 Task: Find connections with filter location Puerto Natales with filter topic #Jobsearchwith filter profile language German with filter current company NEORIS with filter school Guntur Jobs with filter industry IT System Training and Support with filter service category Network Support with filter keywords title Scrum Master
Action: Mouse moved to (675, 82)
Screenshot: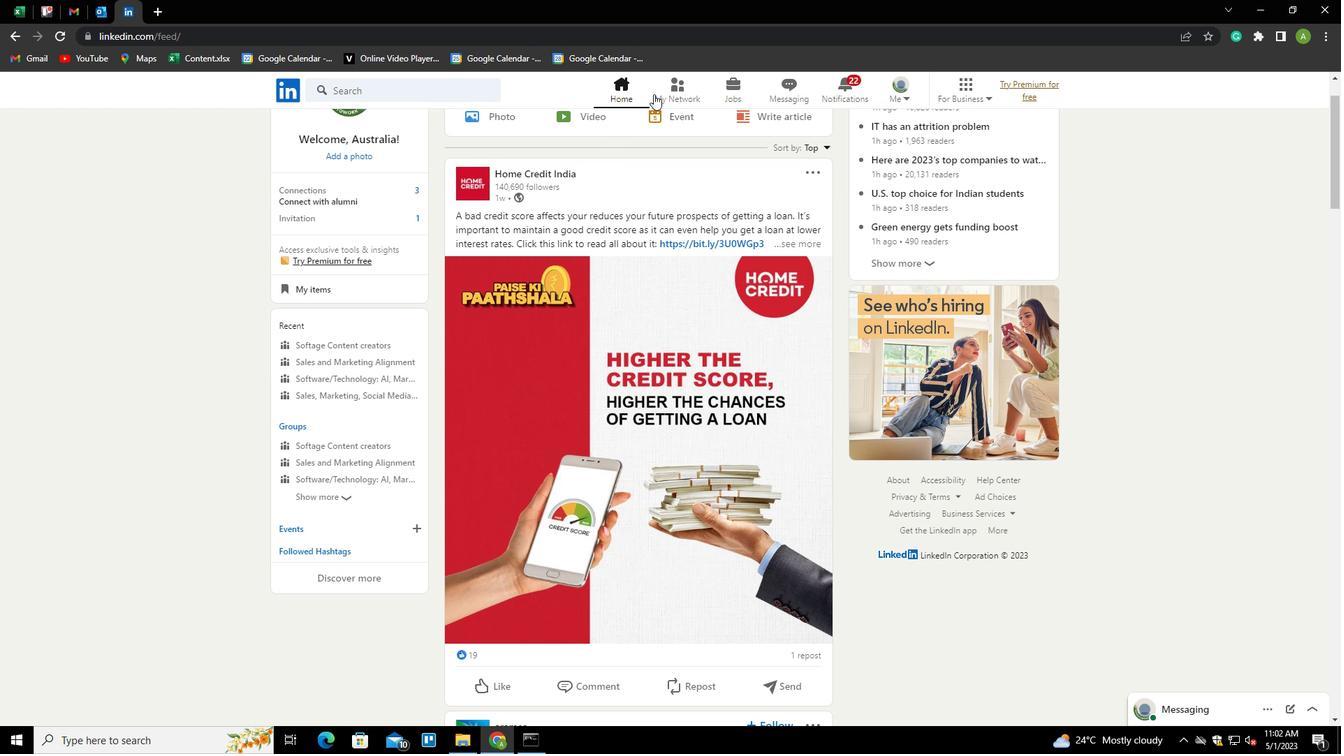 
Action: Mouse pressed left at (675, 82)
Screenshot: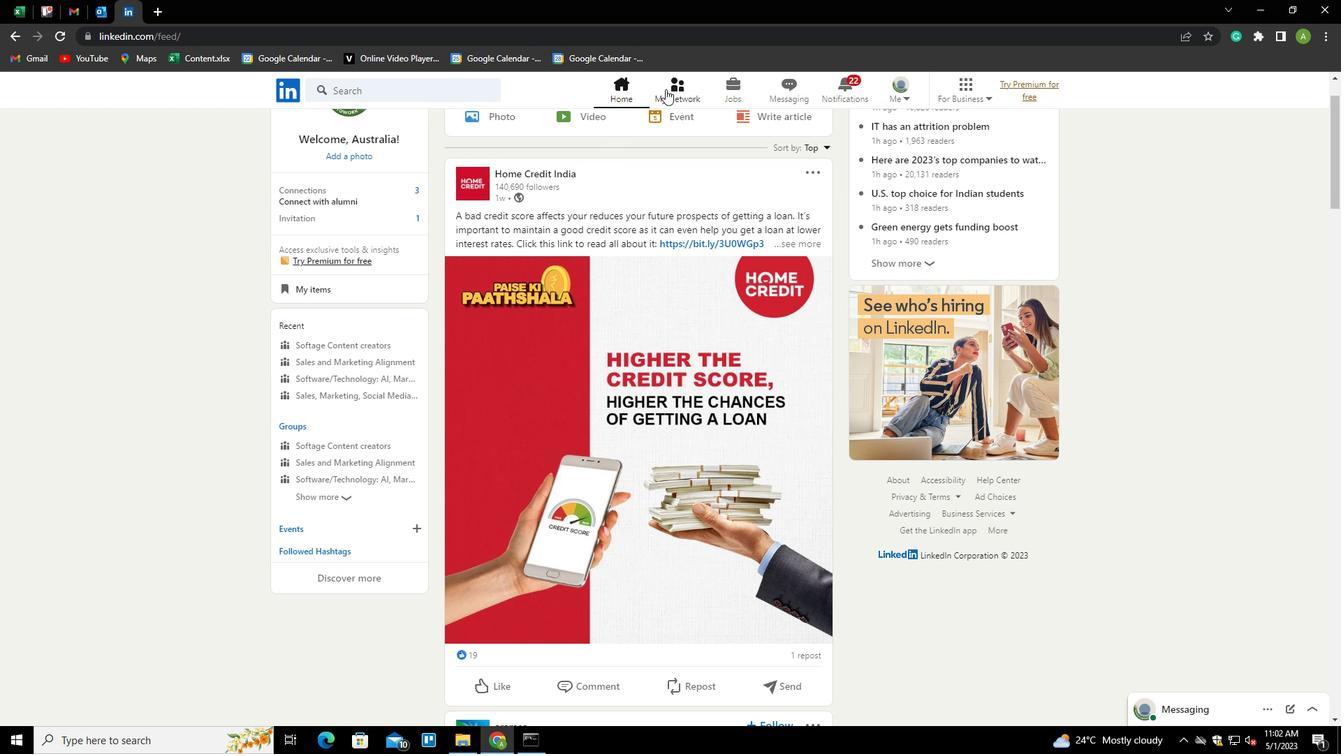 
Action: Mouse moved to (350, 169)
Screenshot: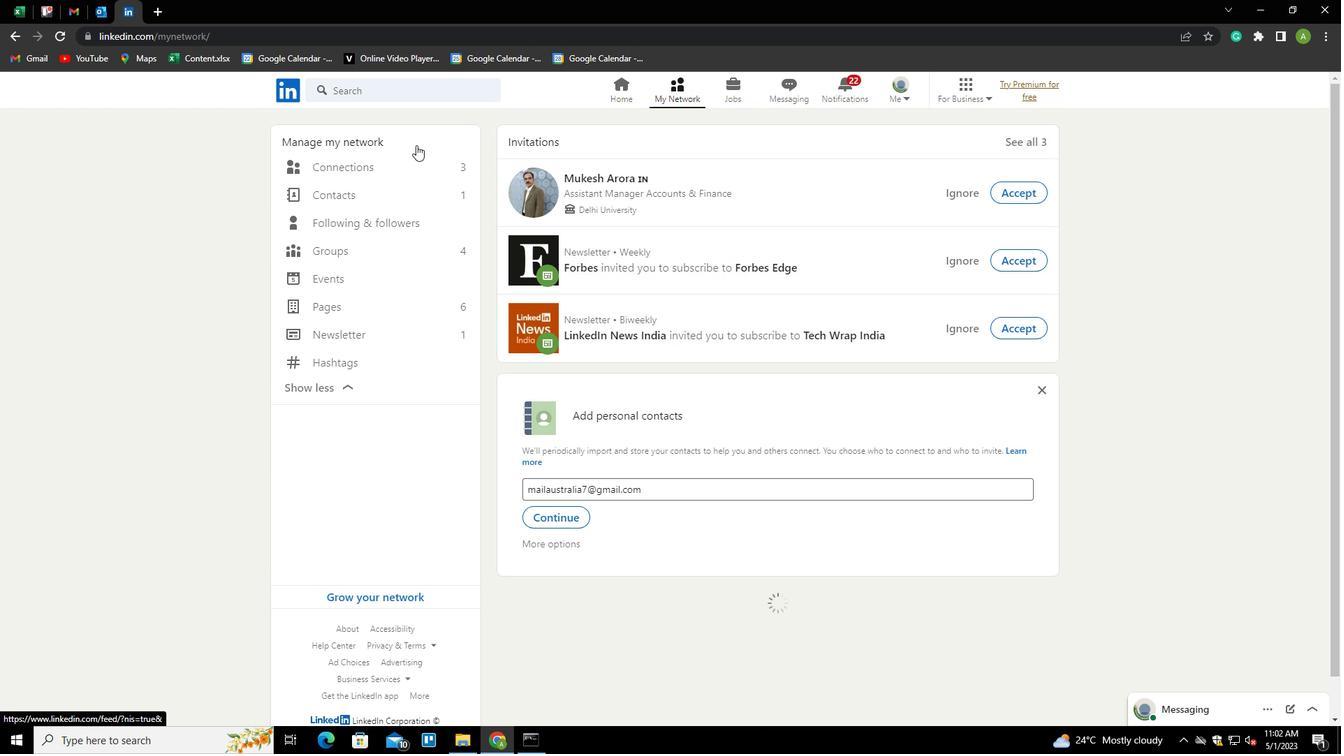 
Action: Mouse pressed left at (350, 169)
Screenshot: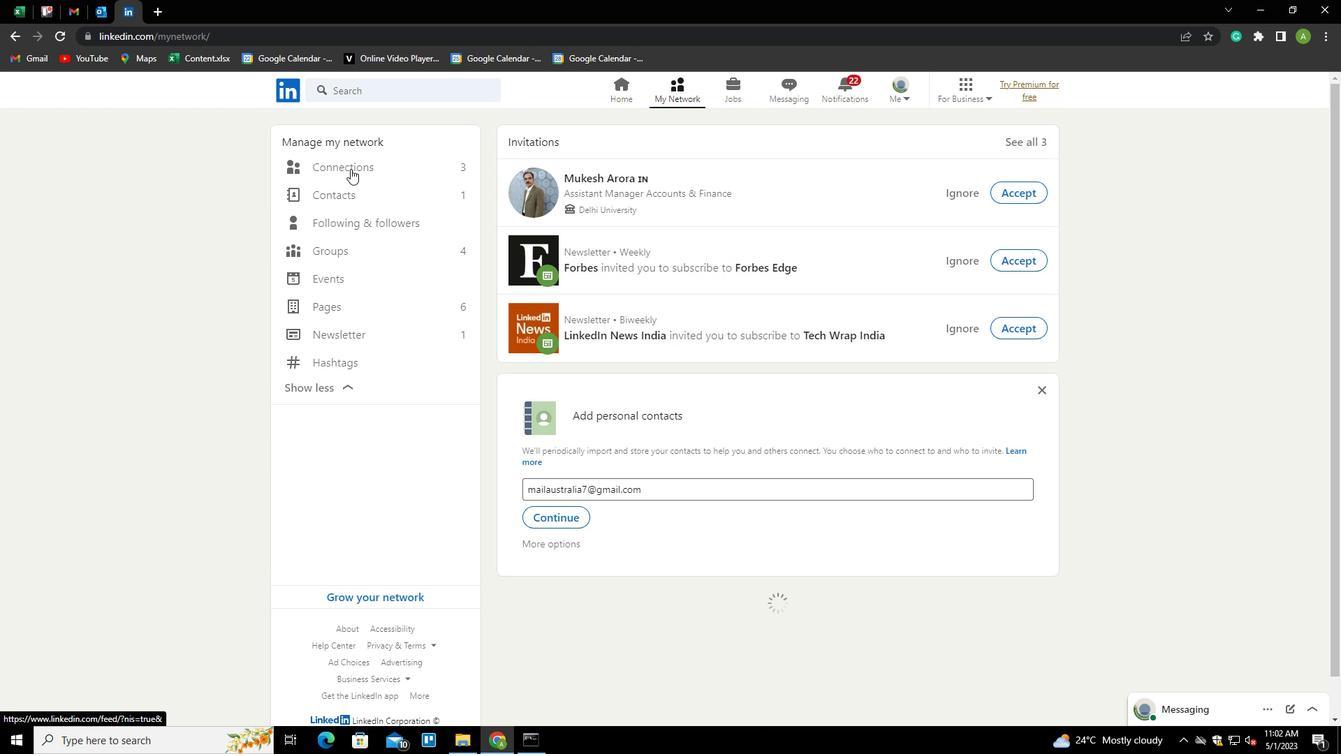 
Action: Mouse moved to (771, 169)
Screenshot: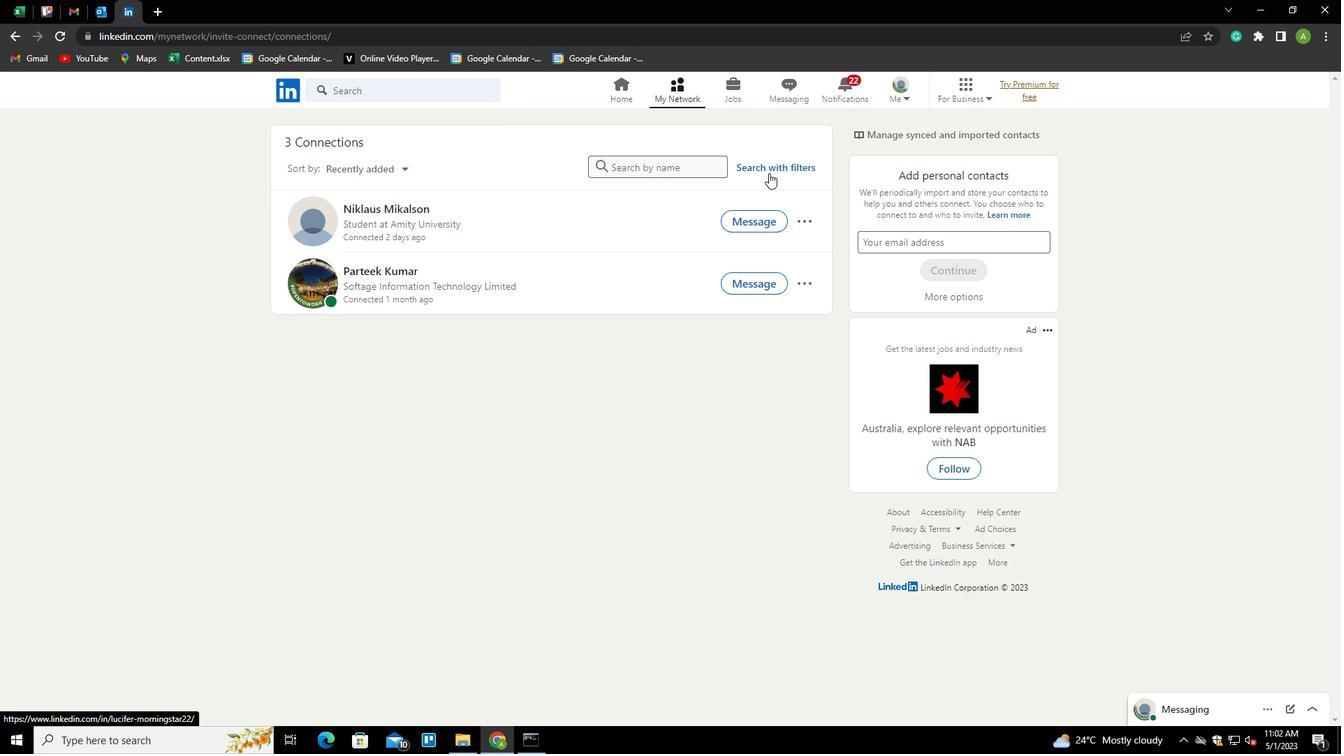 
Action: Mouse pressed left at (771, 169)
Screenshot: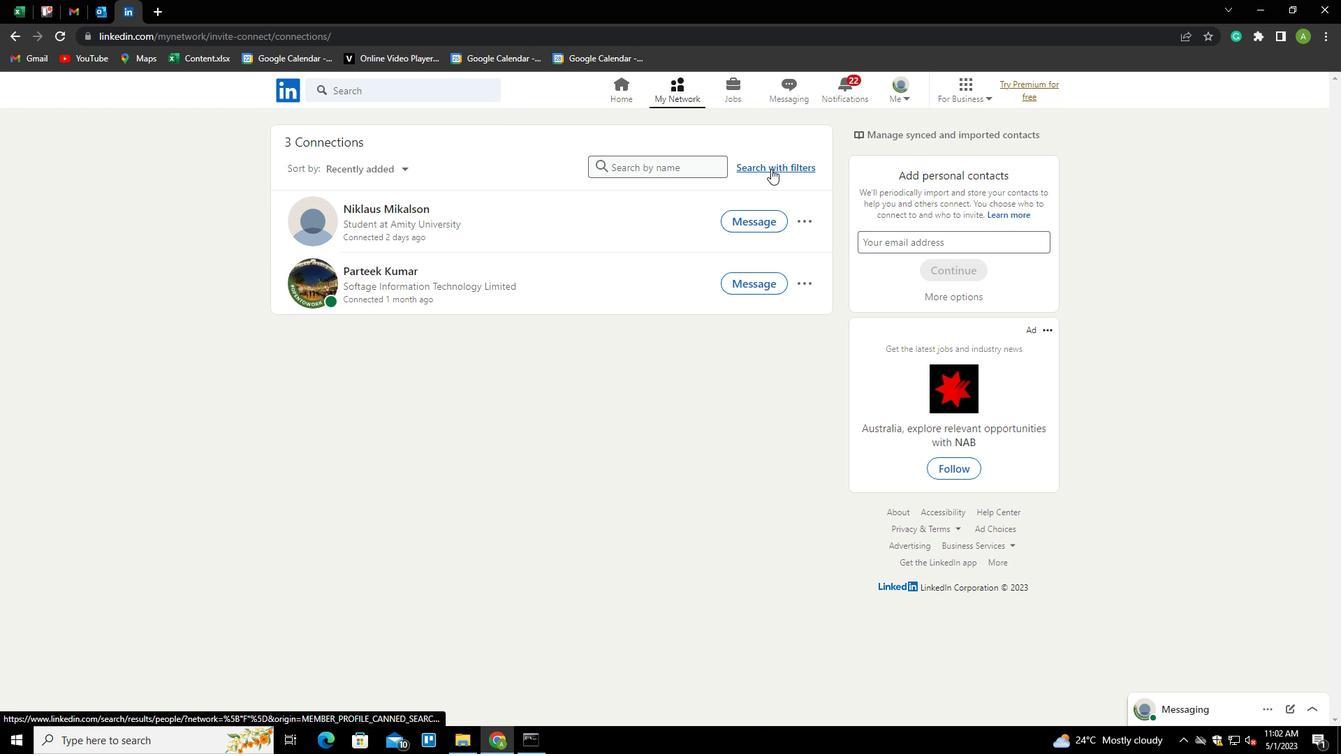 
Action: Mouse moved to (718, 127)
Screenshot: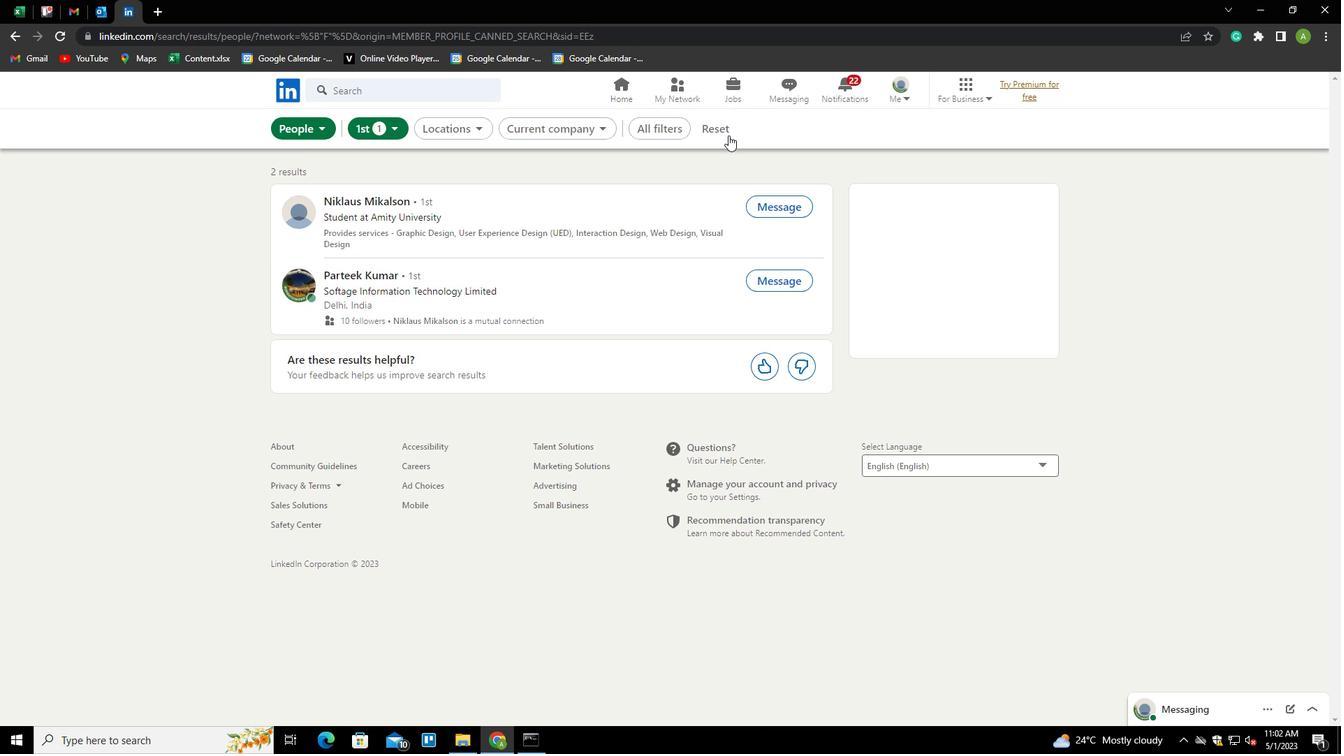 
Action: Mouse pressed left at (718, 127)
Screenshot: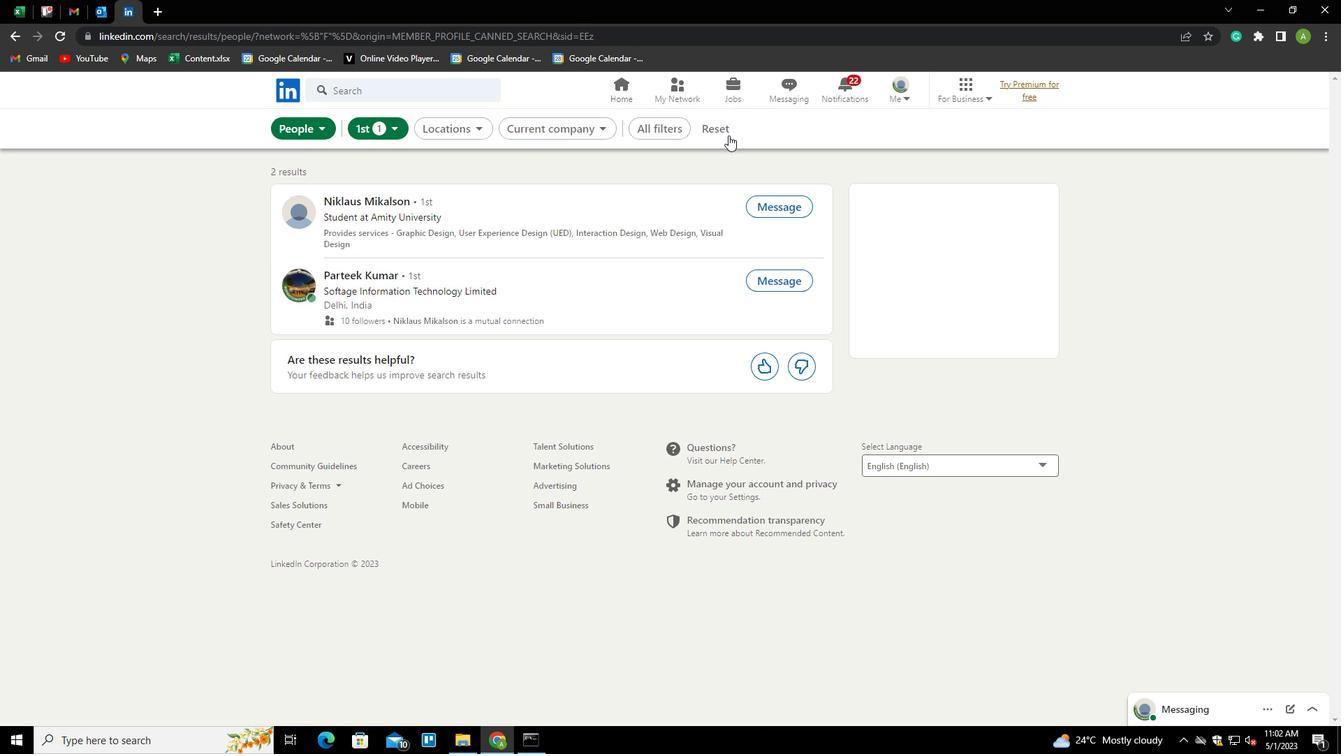 
Action: Mouse moved to (686, 128)
Screenshot: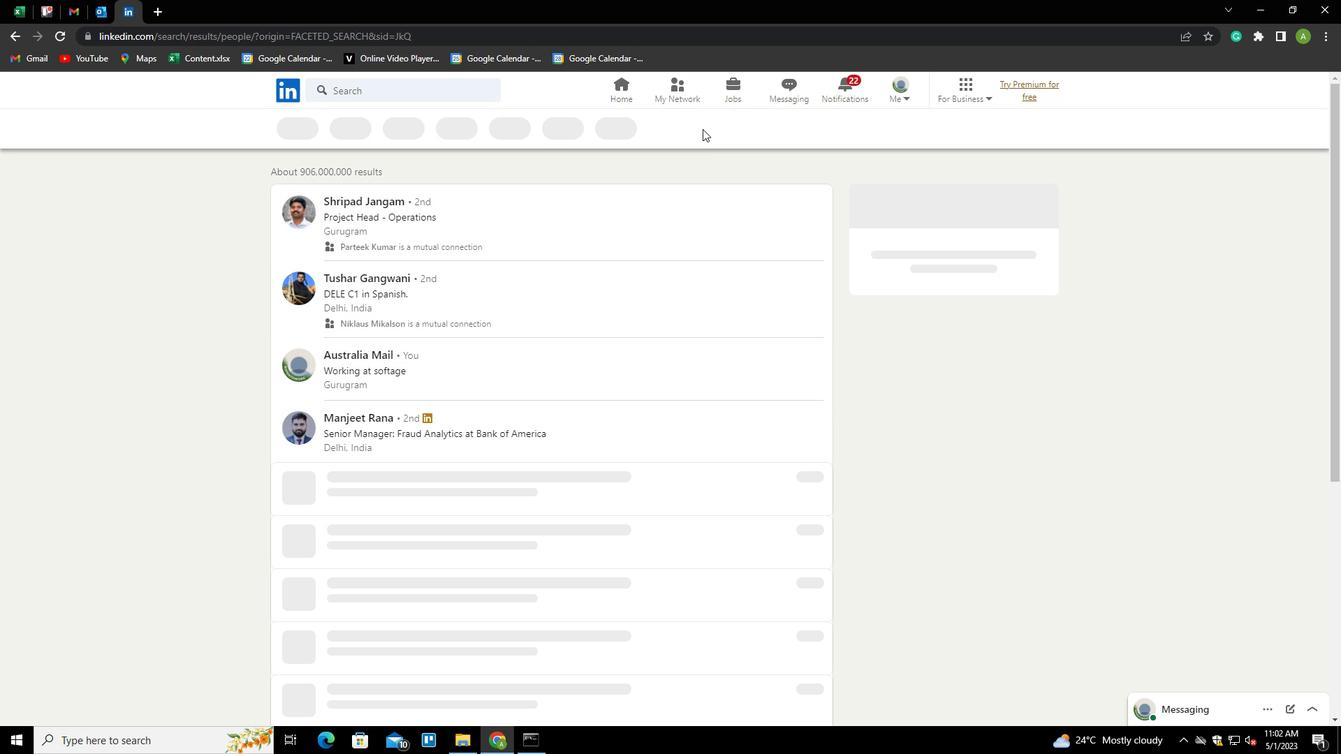 
Action: Mouse pressed left at (686, 128)
Screenshot: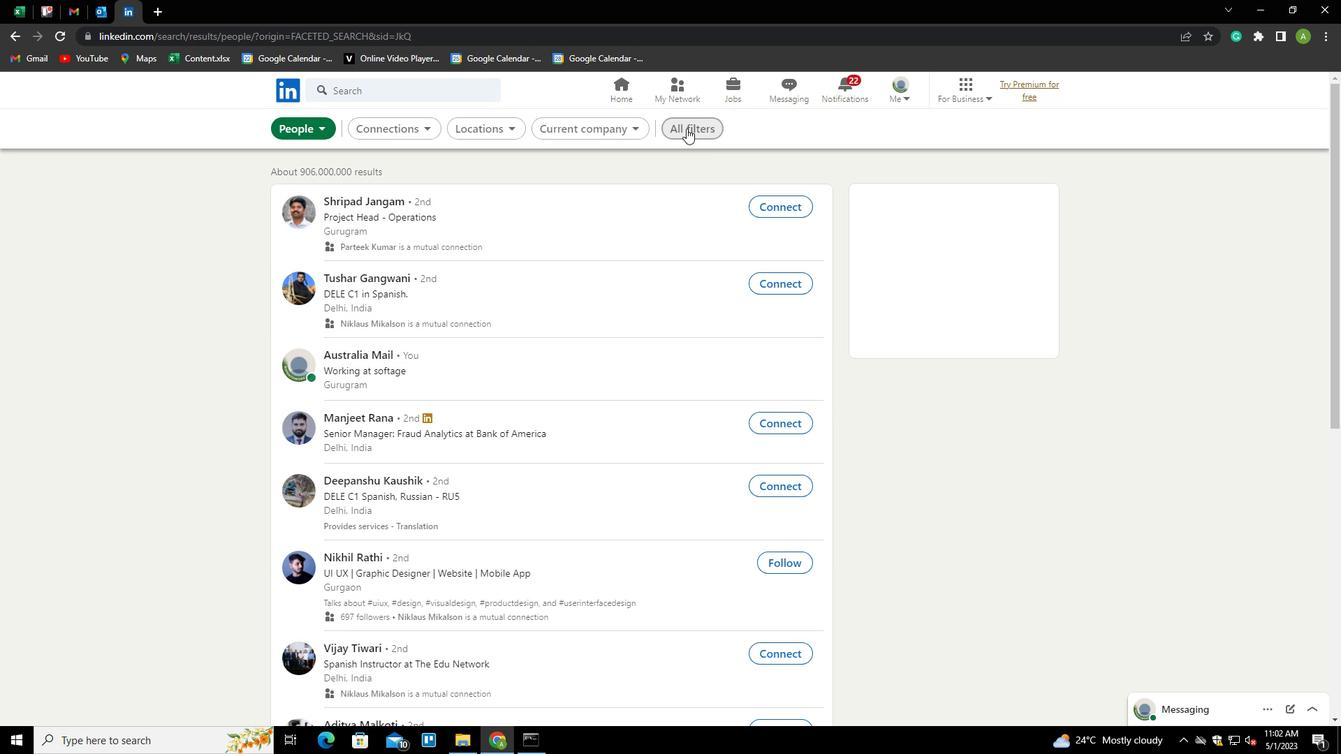 
Action: Mouse moved to (1017, 274)
Screenshot: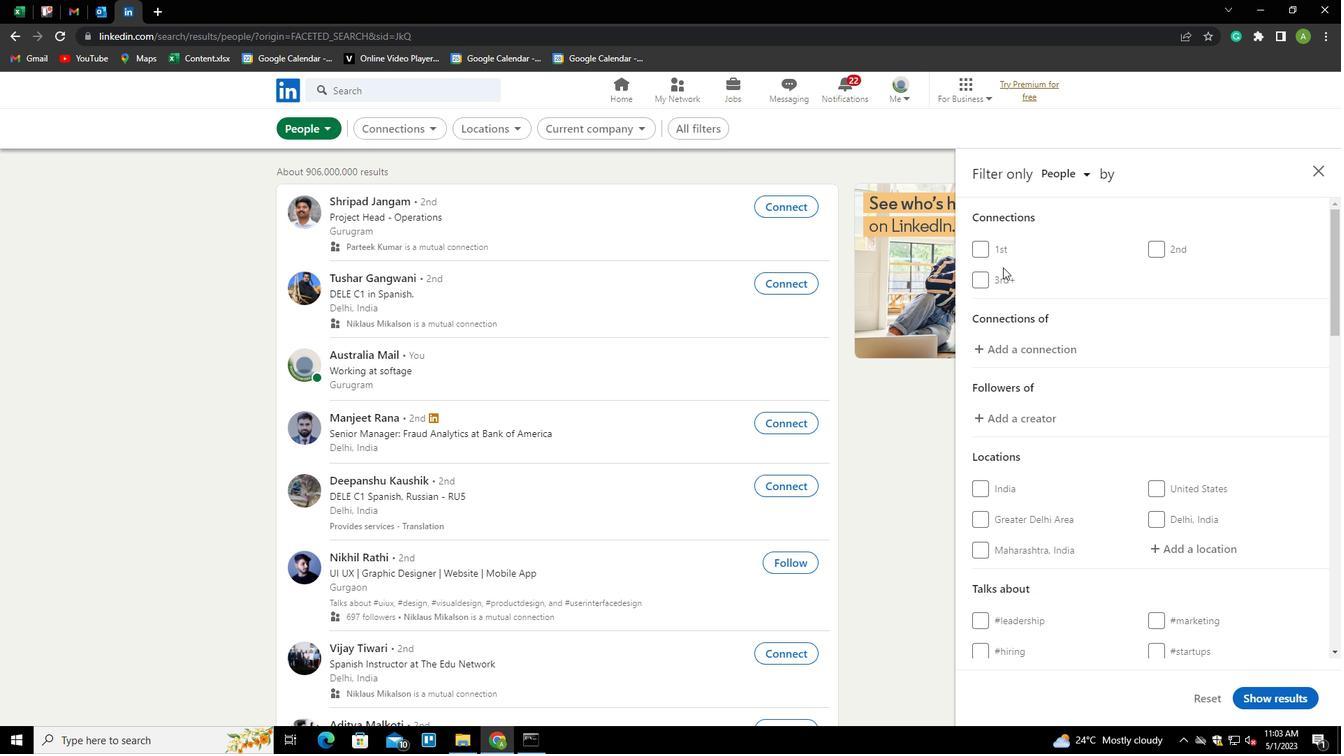 
Action: Mouse scrolled (1017, 273) with delta (0, 0)
Screenshot: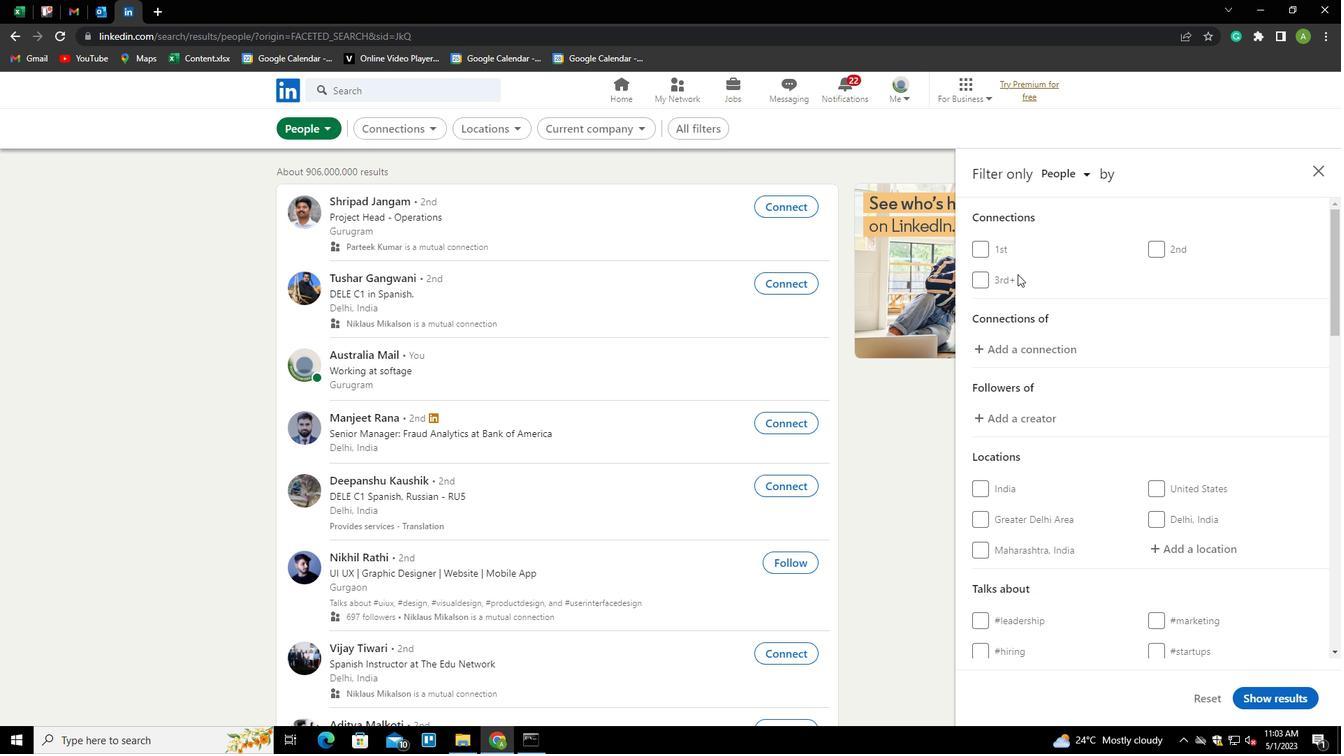 
Action: Mouse scrolled (1017, 273) with delta (0, 0)
Screenshot: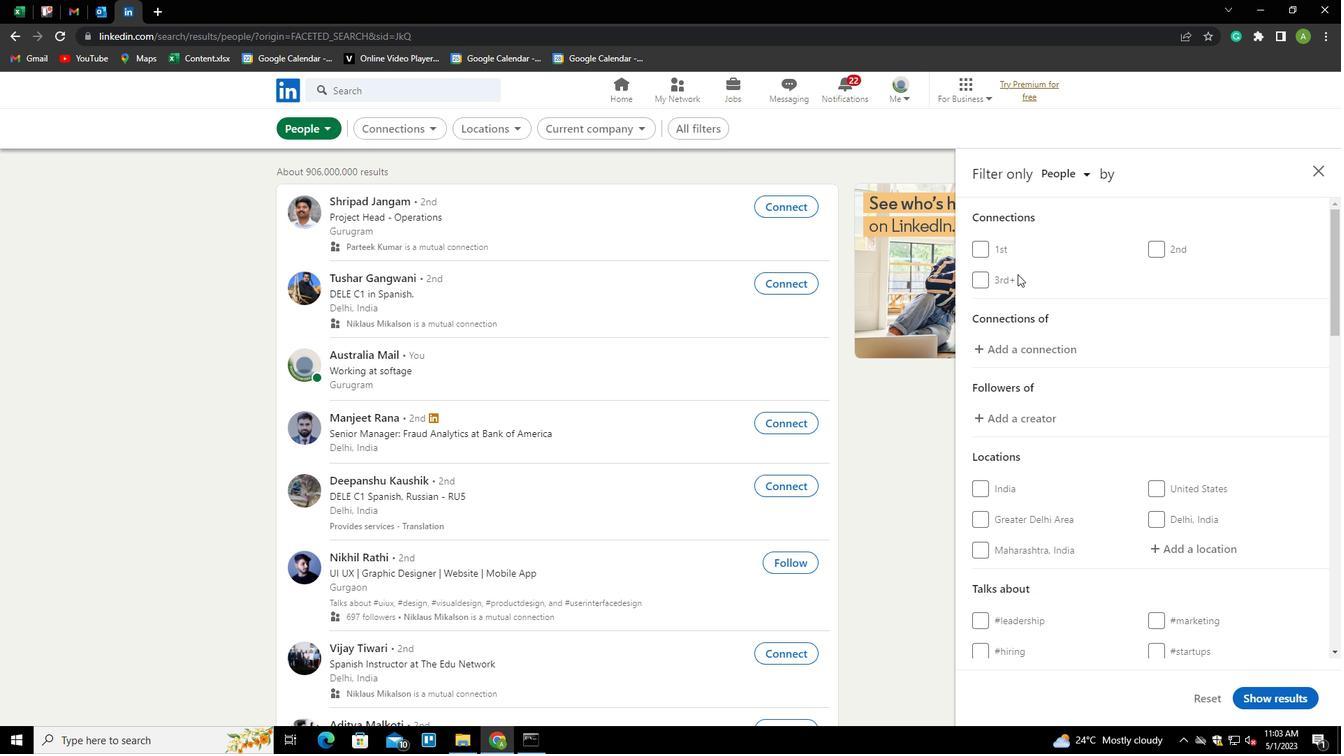 
Action: Mouse scrolled (1017, 273) with delta (0, 0)
Screenshot: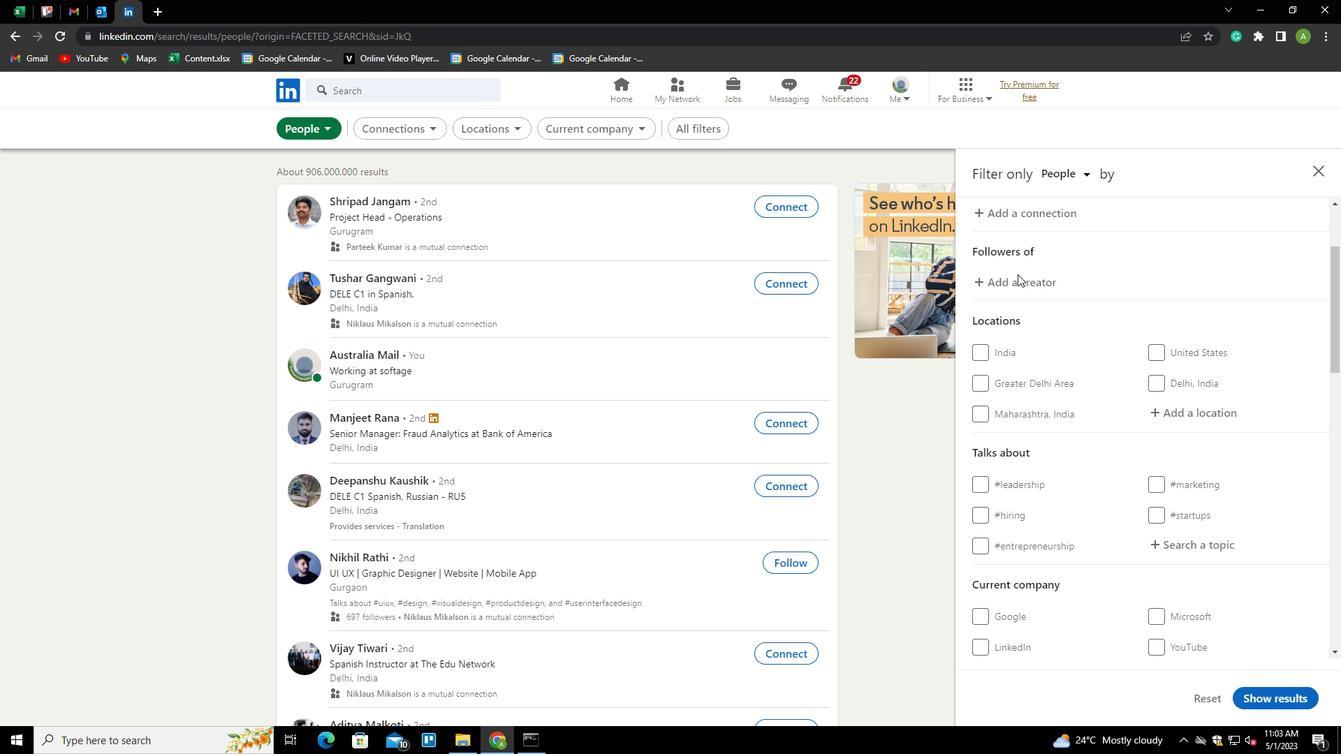 
Action: Mouse moved to (1173, 335)
Screenshot: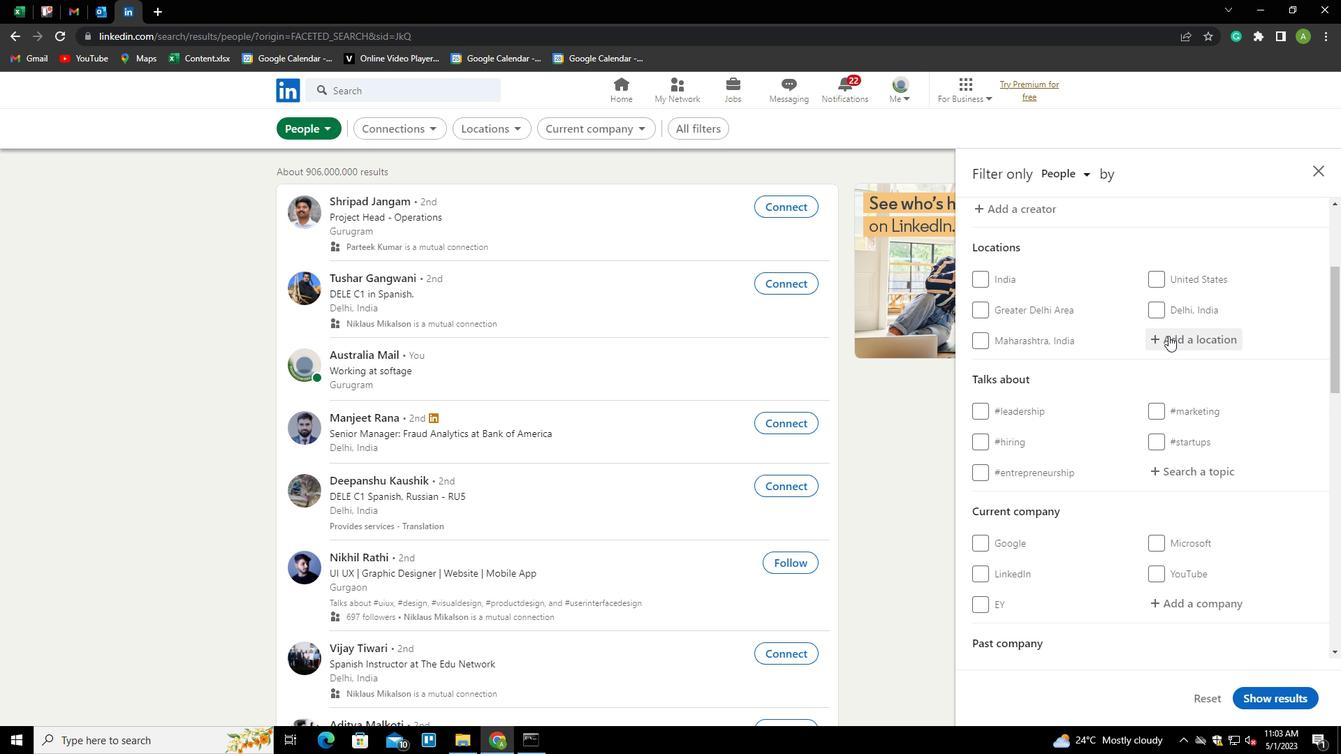 
Action: Mouse pressed left at (1173, 335)
Screenshot: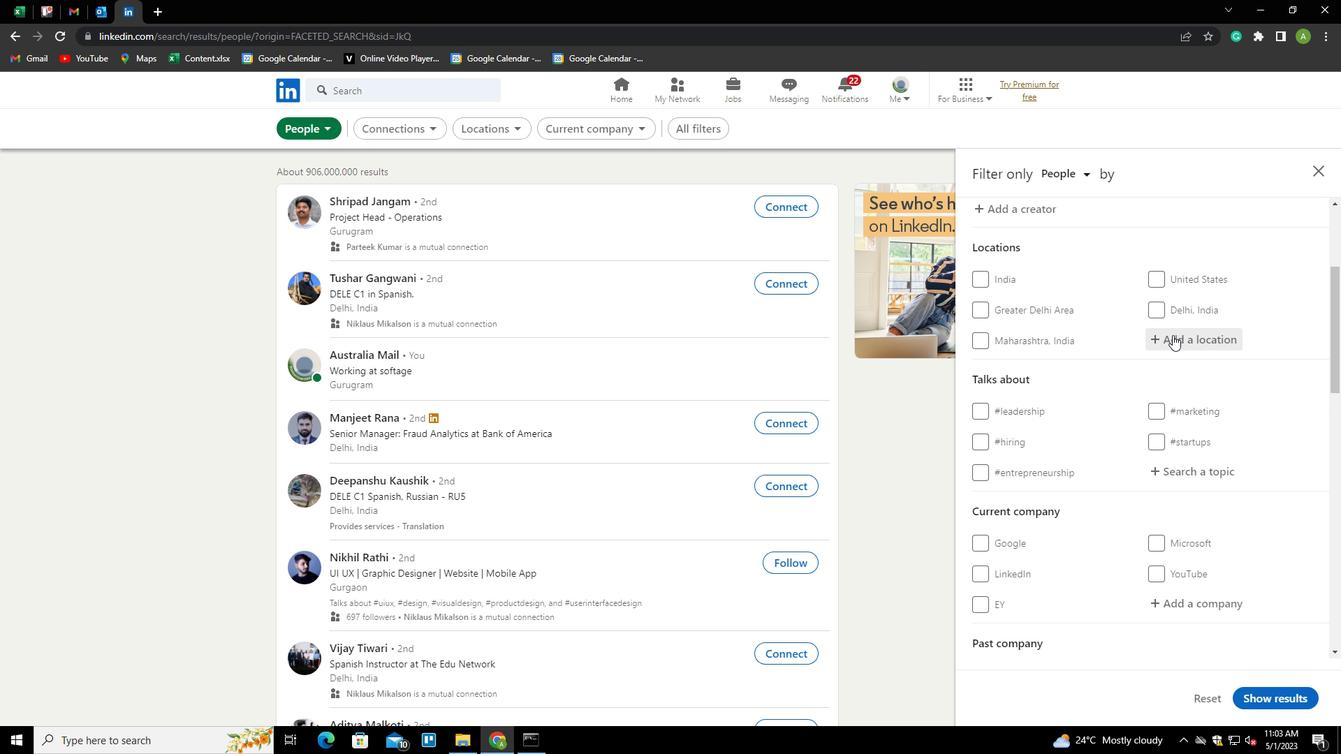 
Action: Key pressed <Key.shift>PUERTO<Key.space><Key.shift>NATA<Key.down><Key.enter>
Screenshot: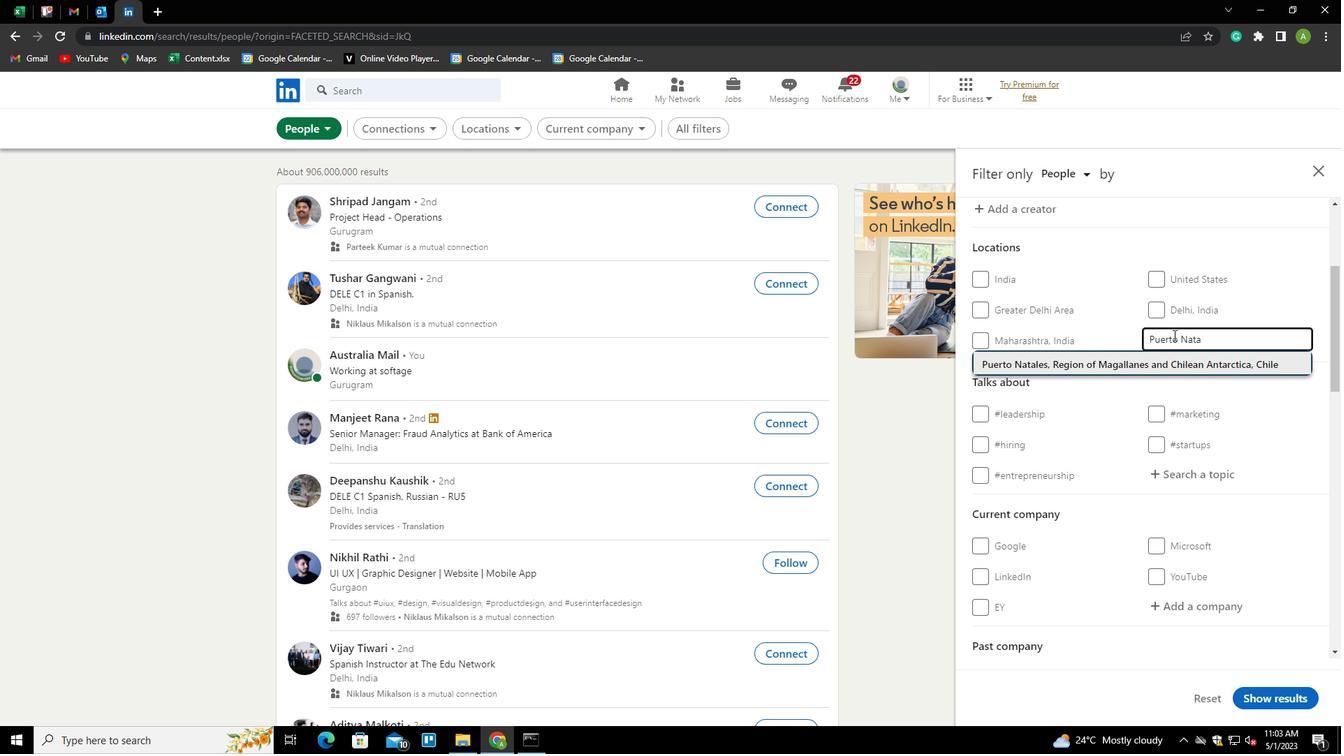 
Action: Mouse scrolled (1173, 334) with delta (0, 0)
Screenshot: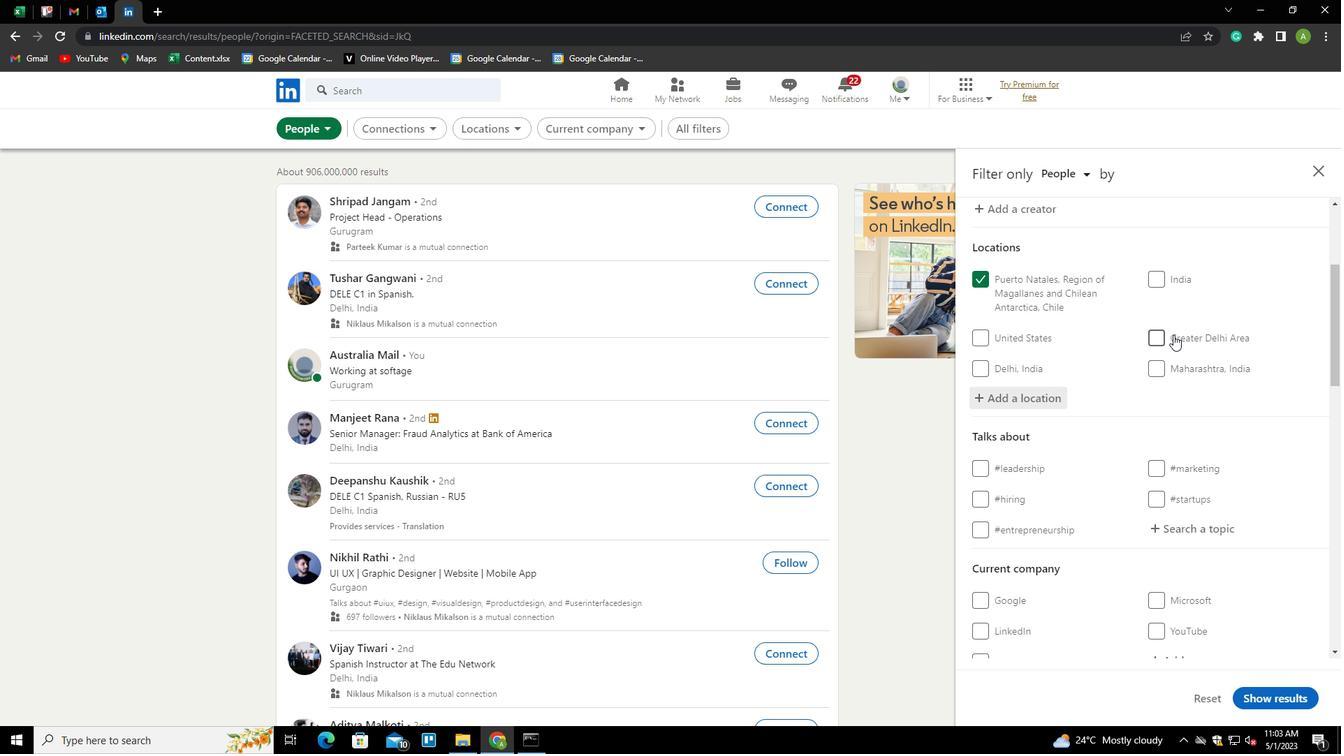 
Action: Mouse scrolled (1173, 334) with delta (0, 0)
Screenshot: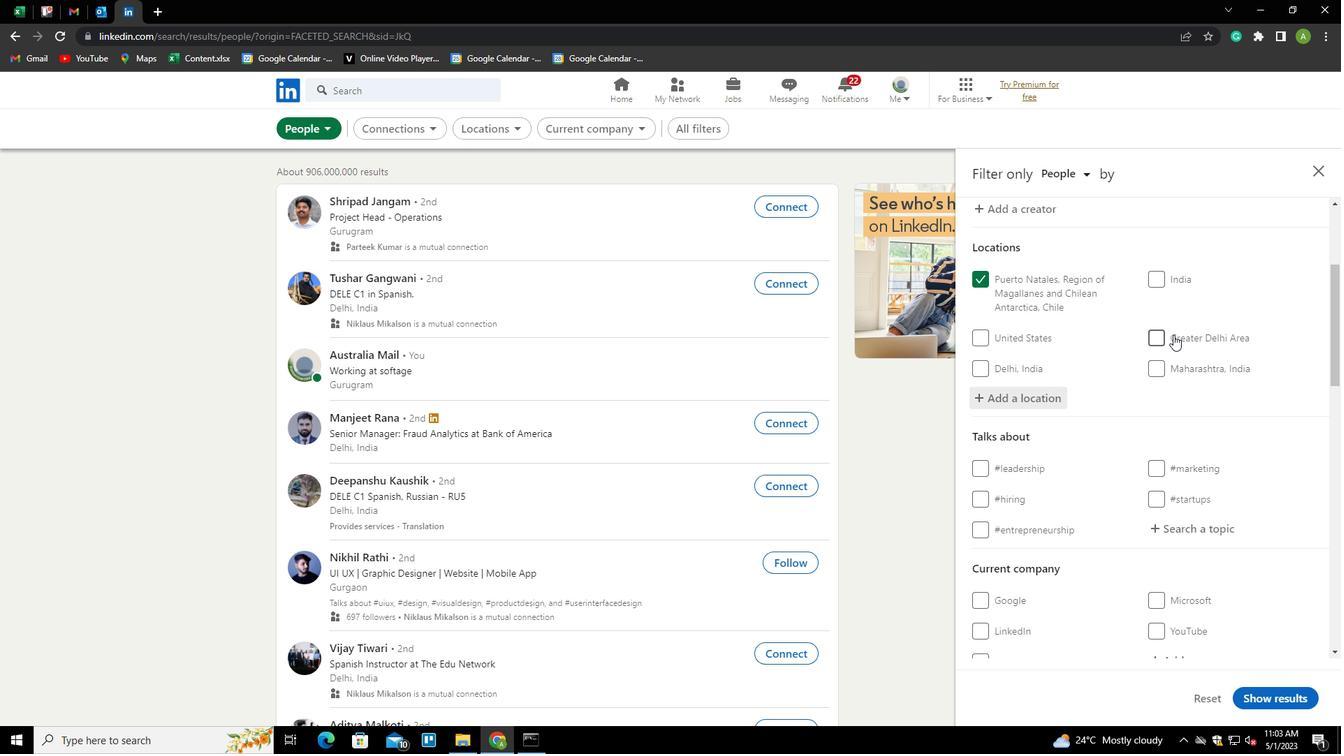 
Action: Mouse scrolled (1173, 334) with delta (0, 0)
Screenshot: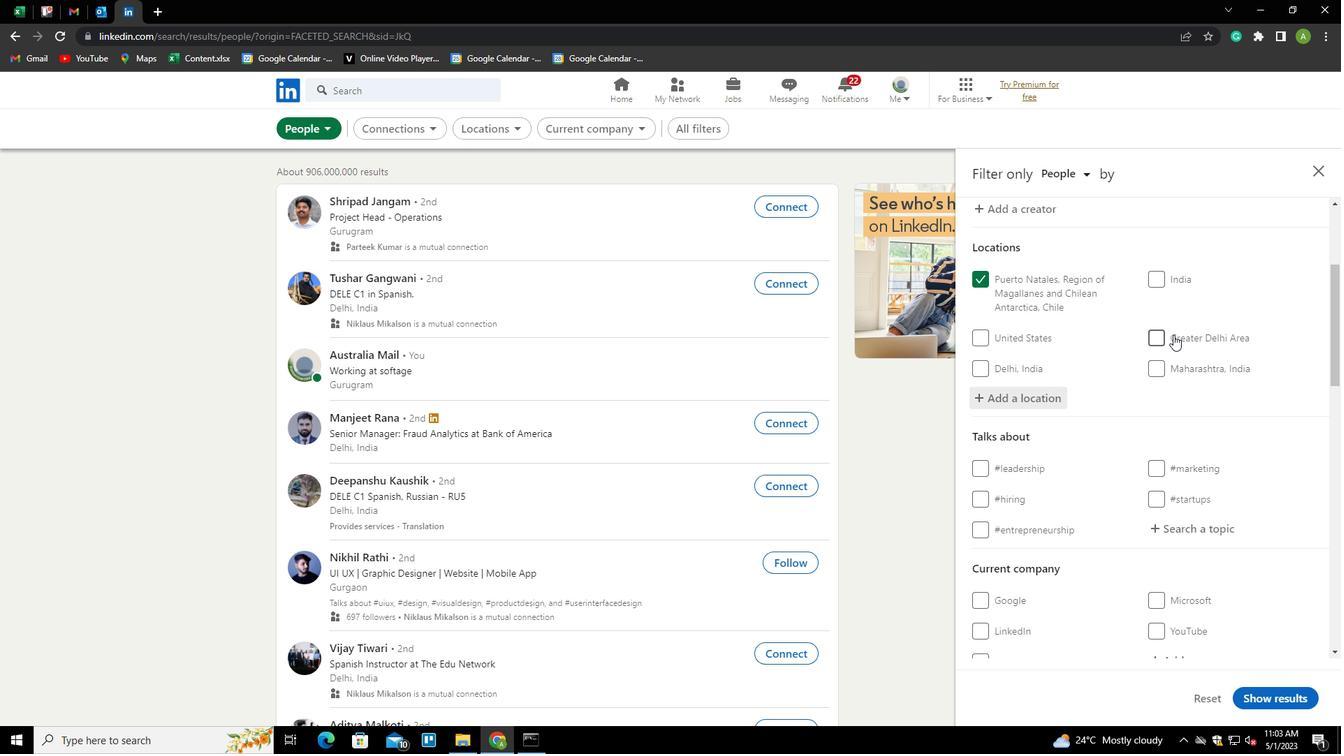 
Action: Mouse moved to (1185, 321)
Screenshot: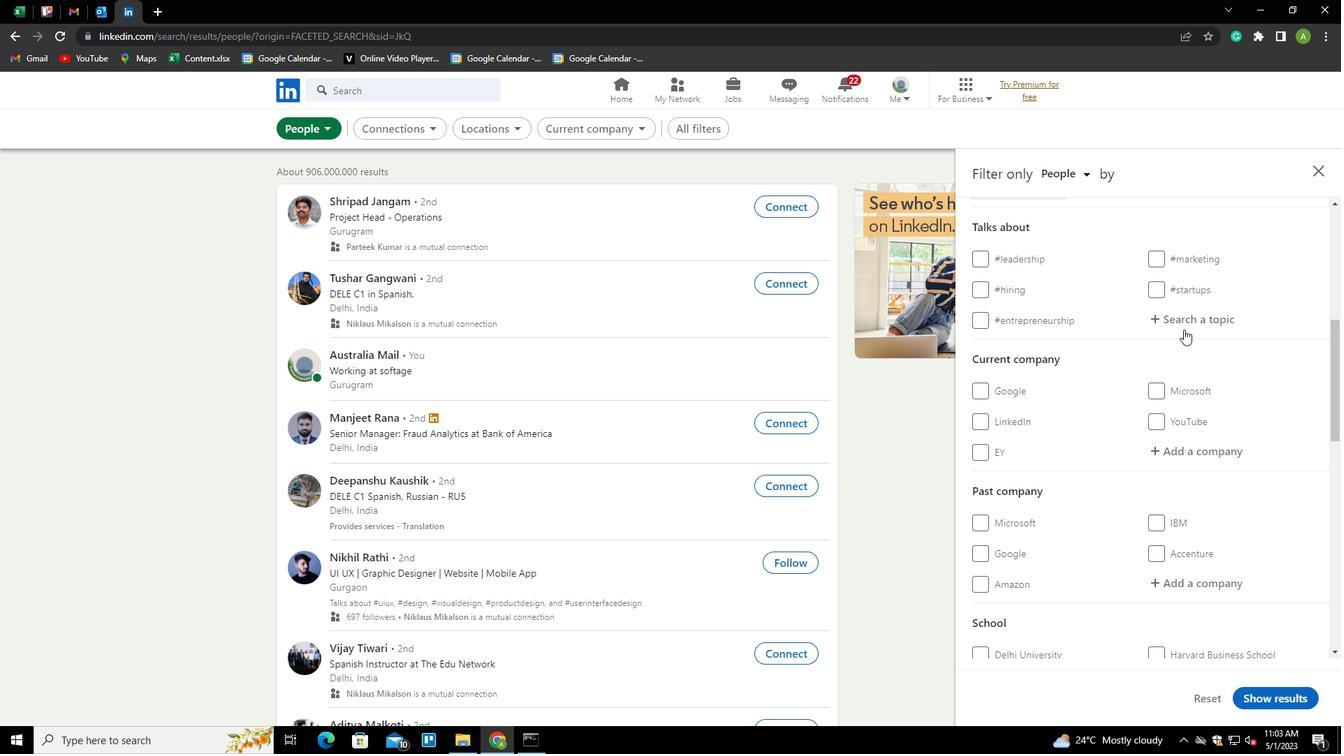 
Action: Mouse pressed left at (1185, 321)
Screenshot: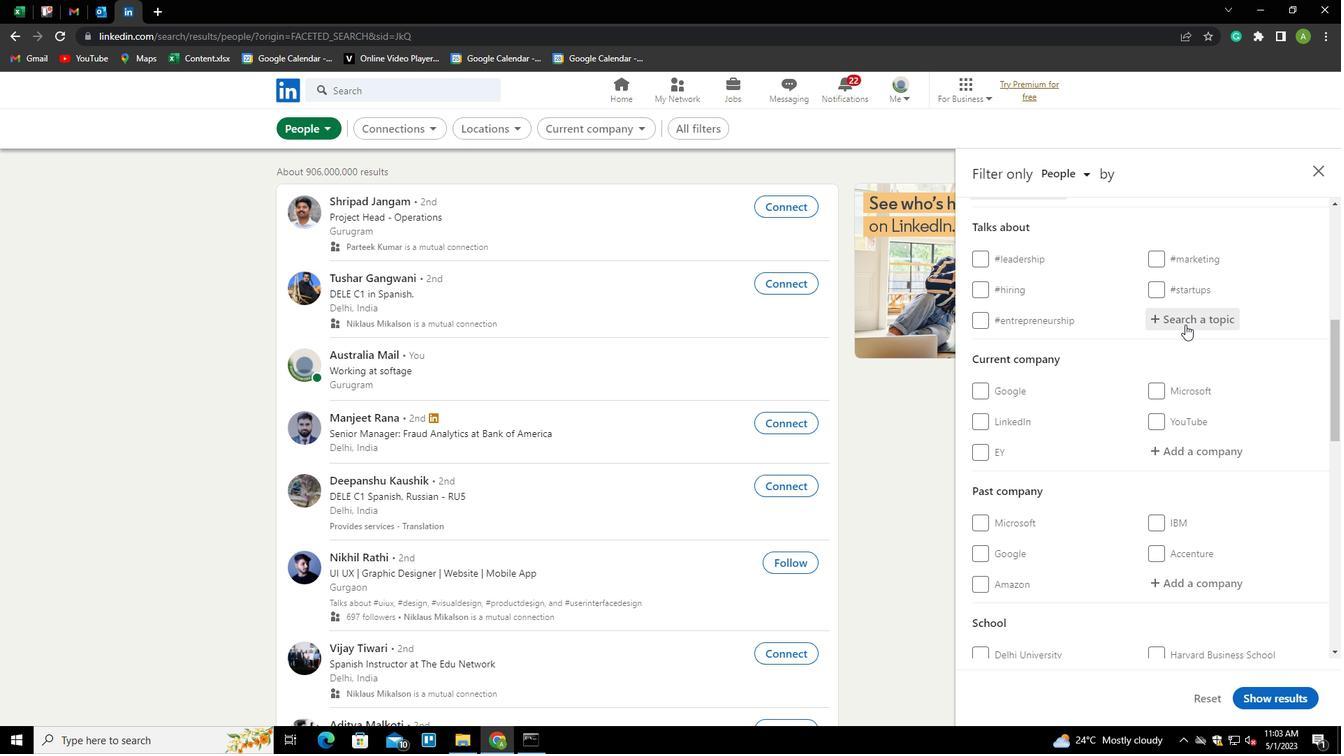 
Action: Key pressed JOBSEARCH<Key.down><Key.enter>
Screenshot: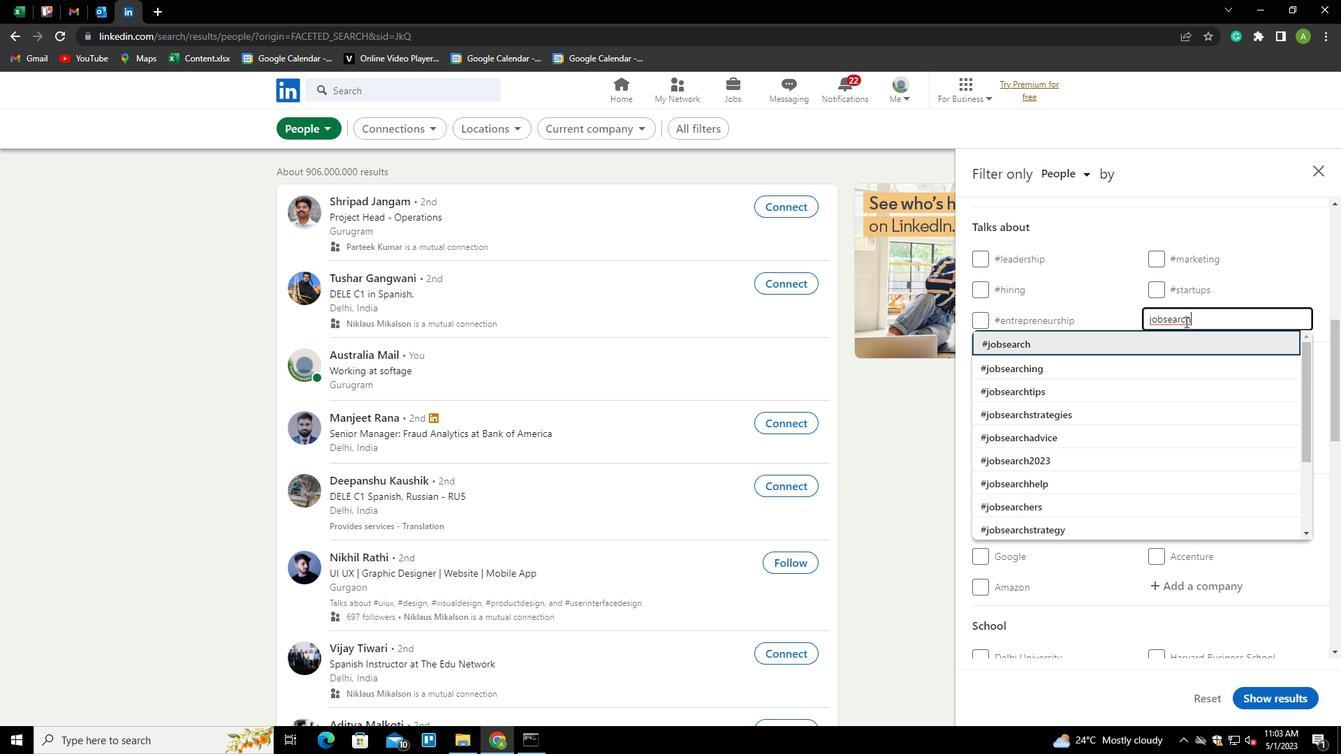 
Action: Mouse scrolled (1185, 321) with delta (0, 0)
Screenshot: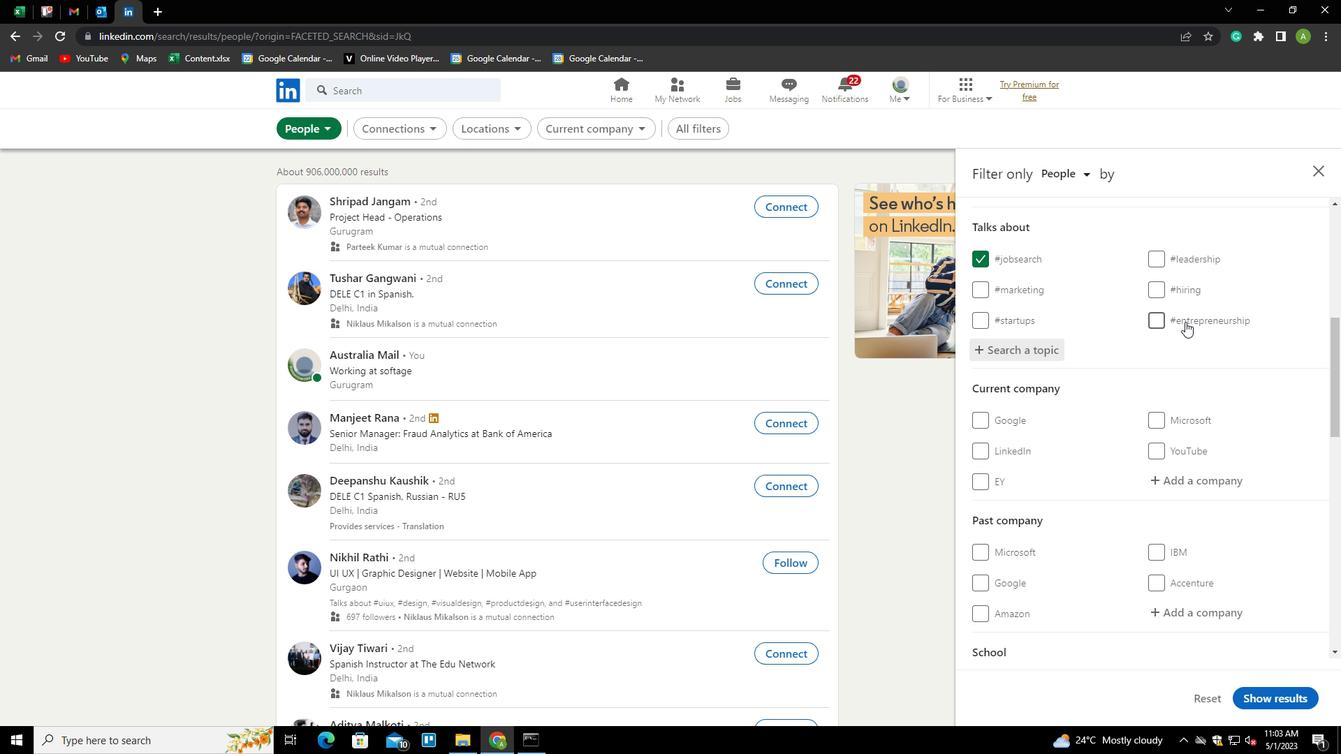 
Action: Mouse scrolled (1185, 321) with delta (0, 0)
Screenshot: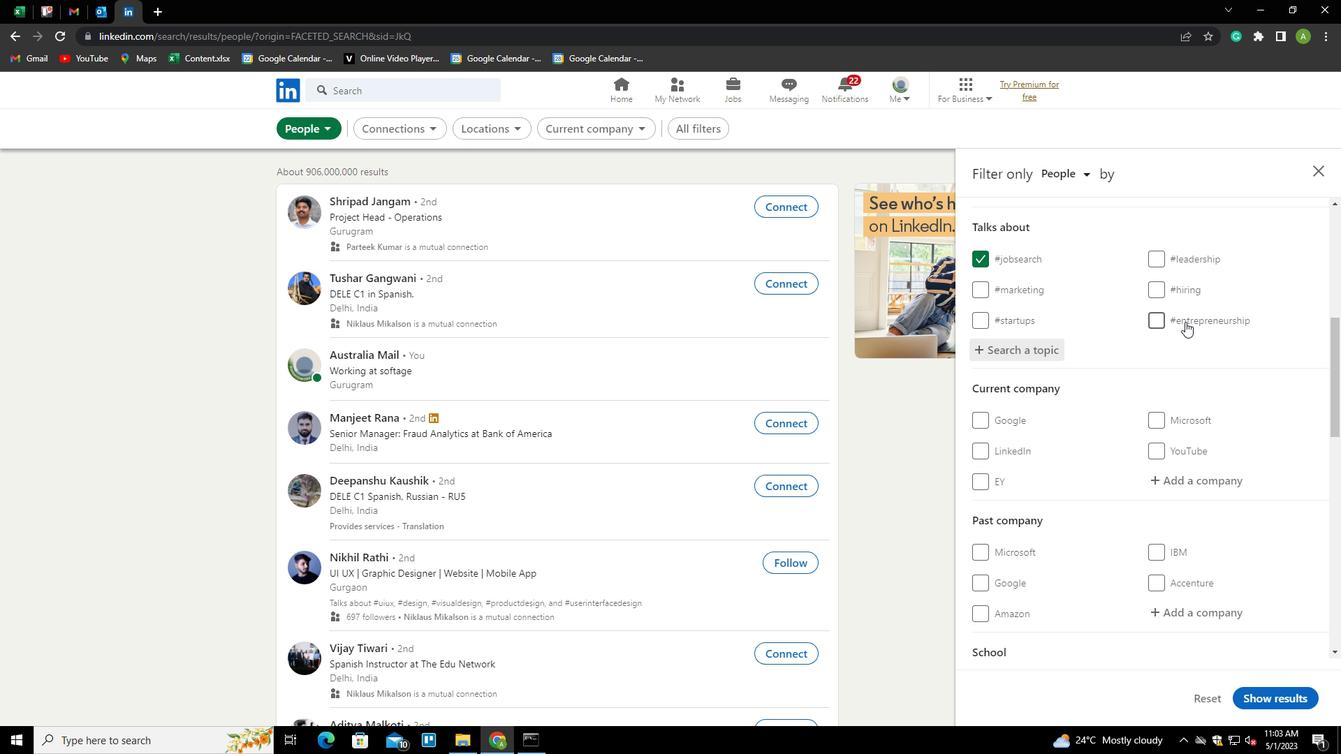 
Action: Mouse scrolled (1185, 321) with delta (0, 0)
Screenshot: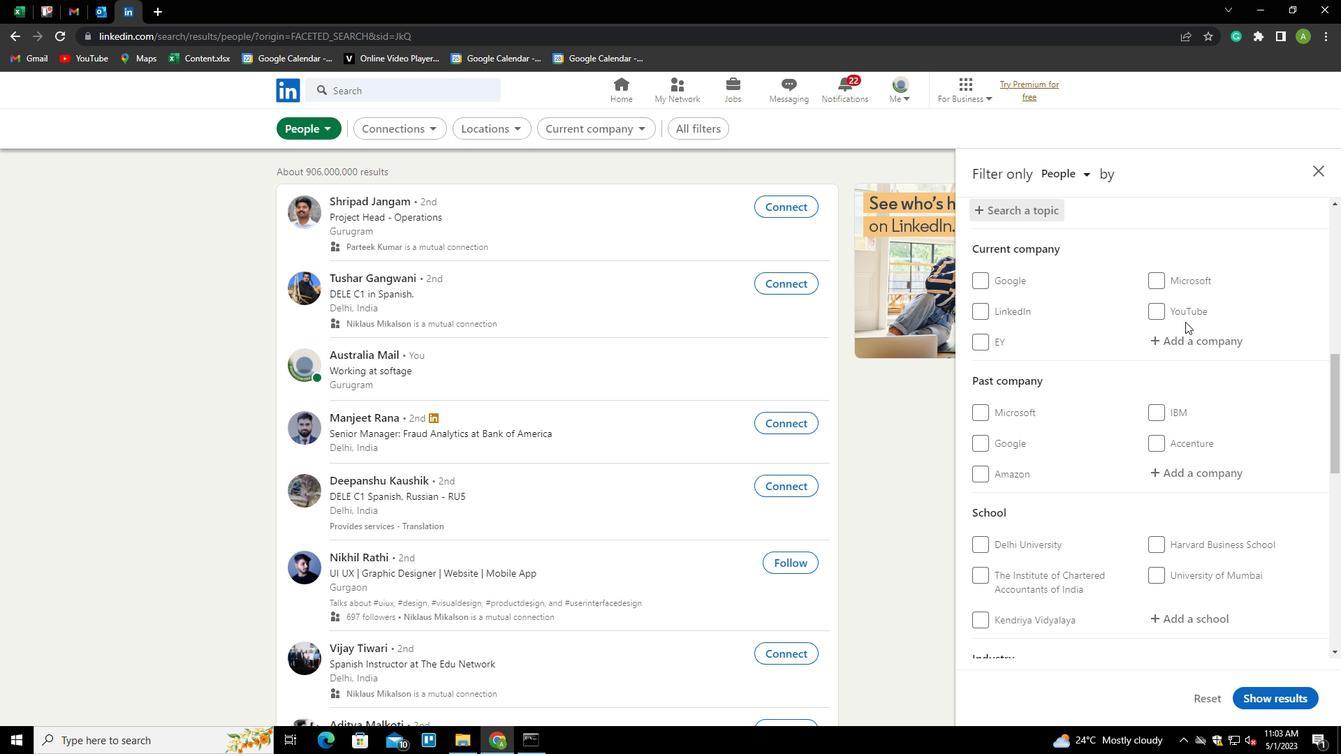 
Action: Mouse scrolled (1185, 321) with delta (0, 0)
Screenshot: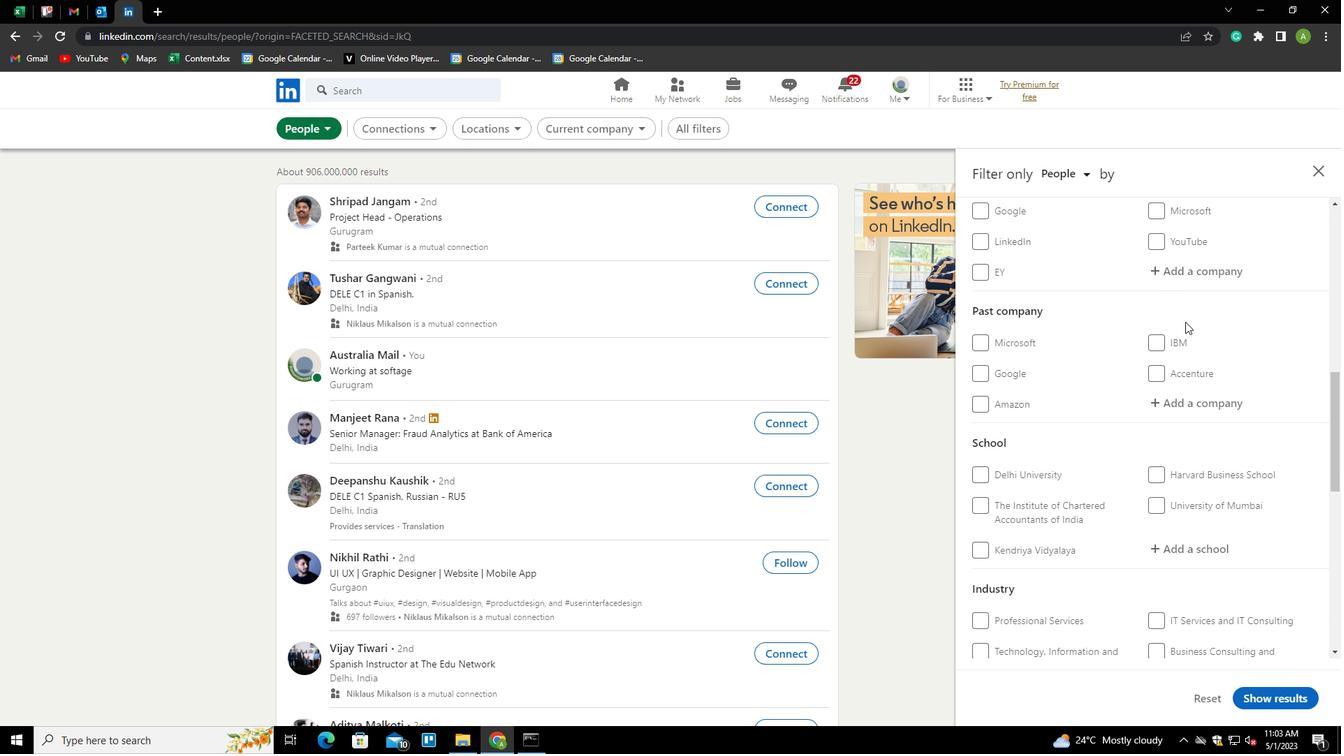 
Action: Mouse scrolled (1185, 321) with delta (0, 0)
Screenshot: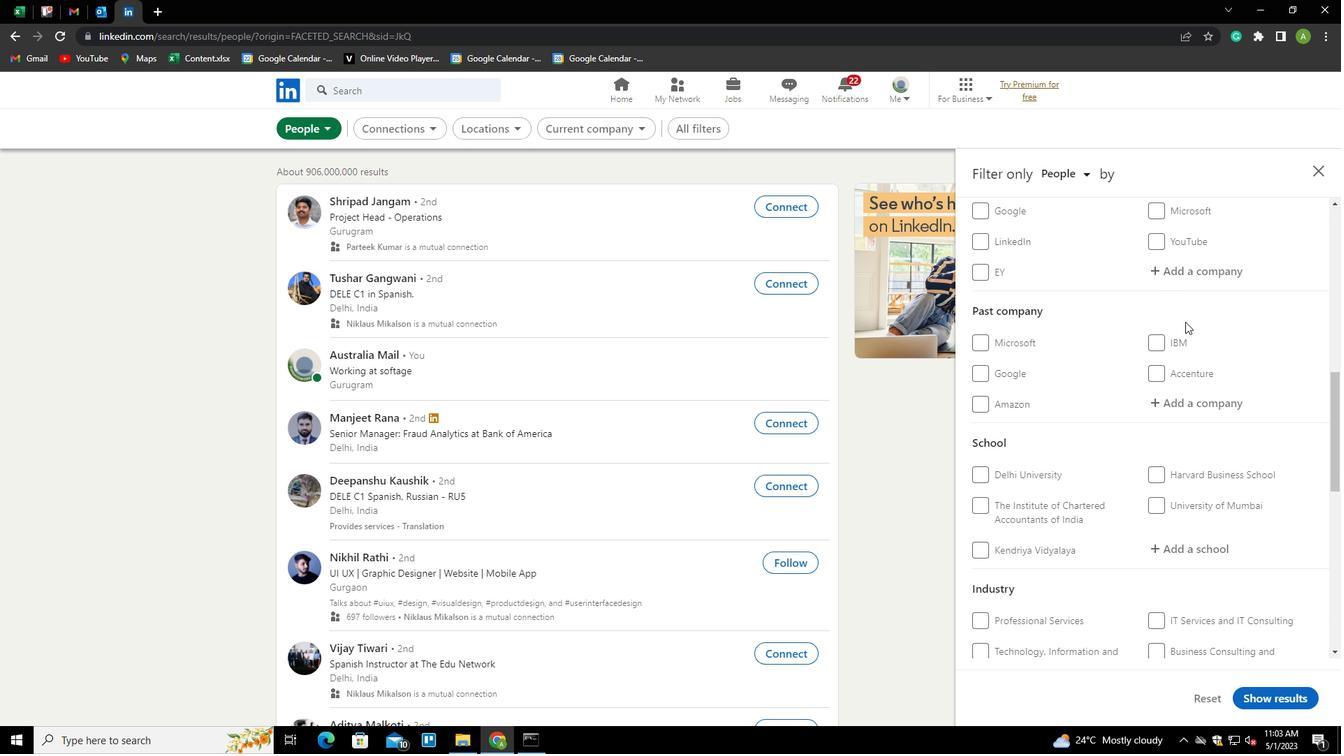 
Action: Mouse scrolled (1185, 321) with delta (0, 0)
Screenshot: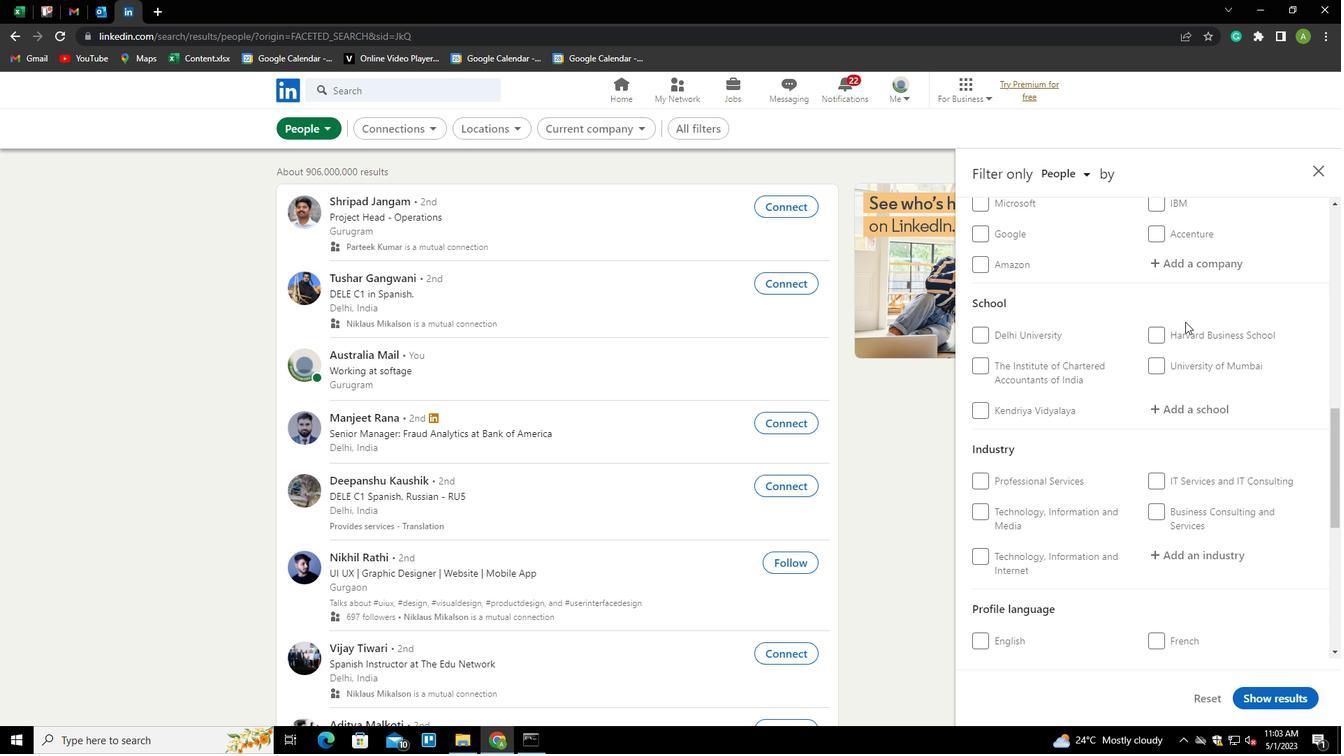 
Action: Mouse scrolled (1185, 321) with delta (0, 0)
Screenshot: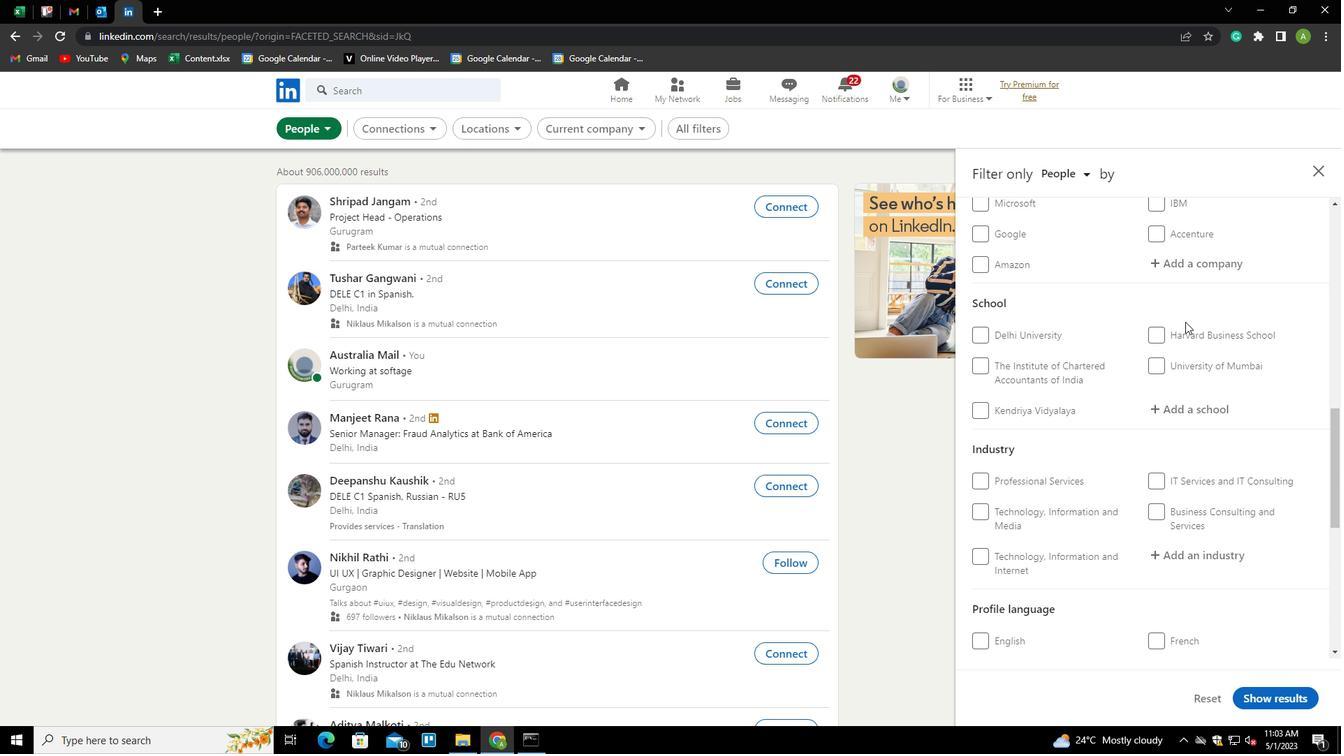 
Action: Mouse scrolled (1185, 321) with delta (0, 0)
Screenshot: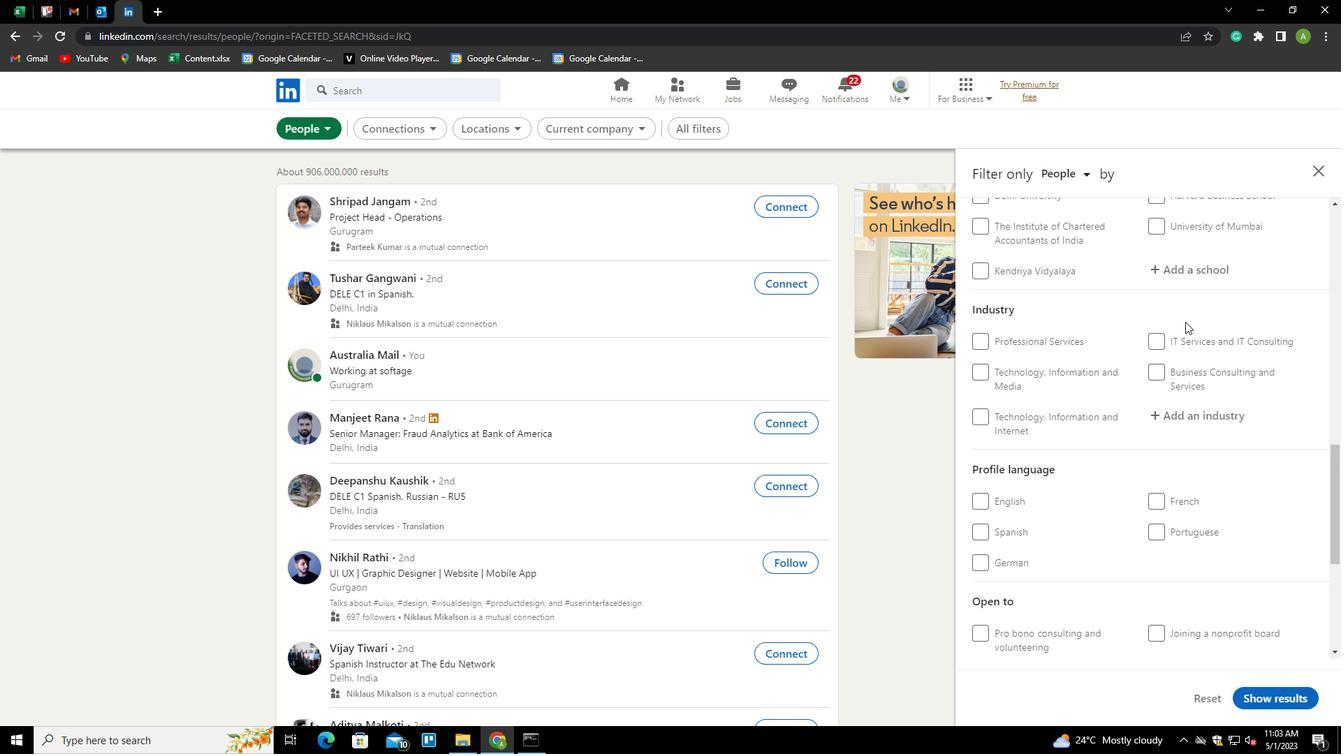 
Action: Mouse scrolled (1185, 321) with delta (0, 0)
Screenshot: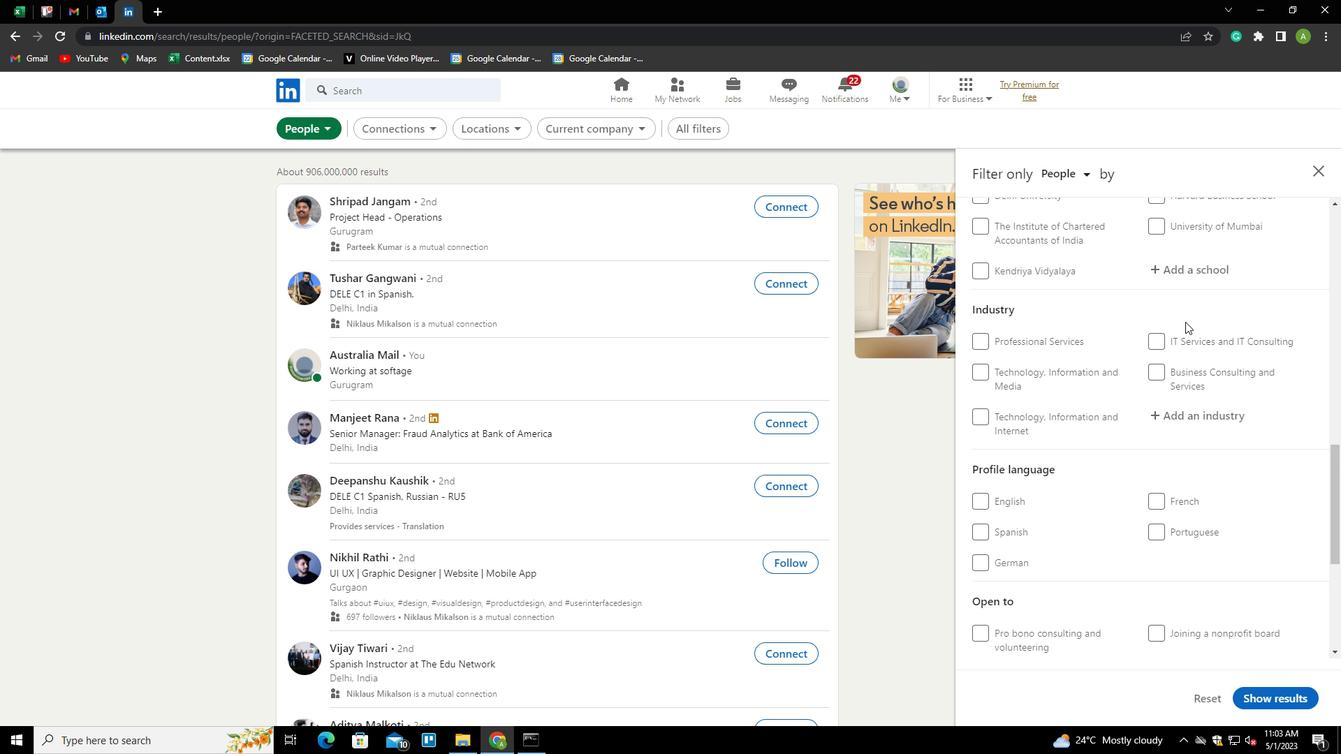 
Action: Mouse moved to (998, 420)
Screenshot: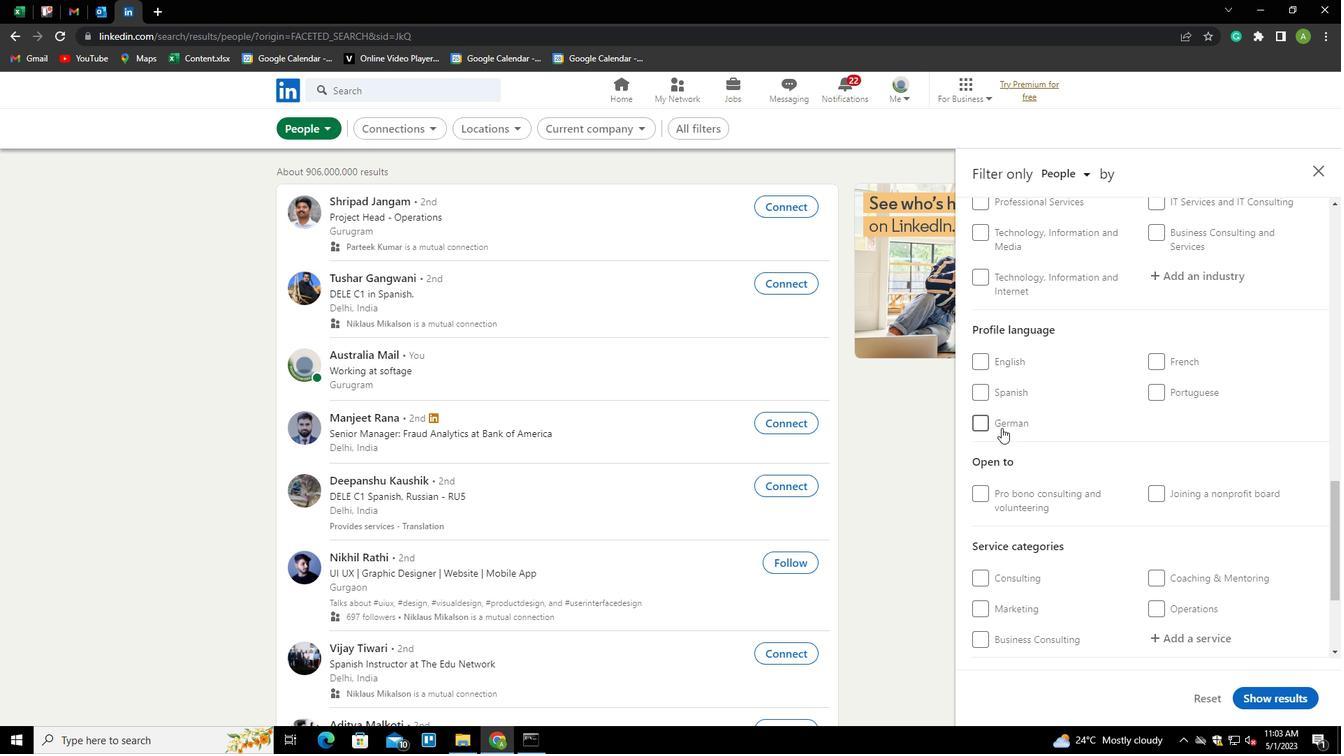 
Action: Mouse pressed left at (998, 420)
Screenshot: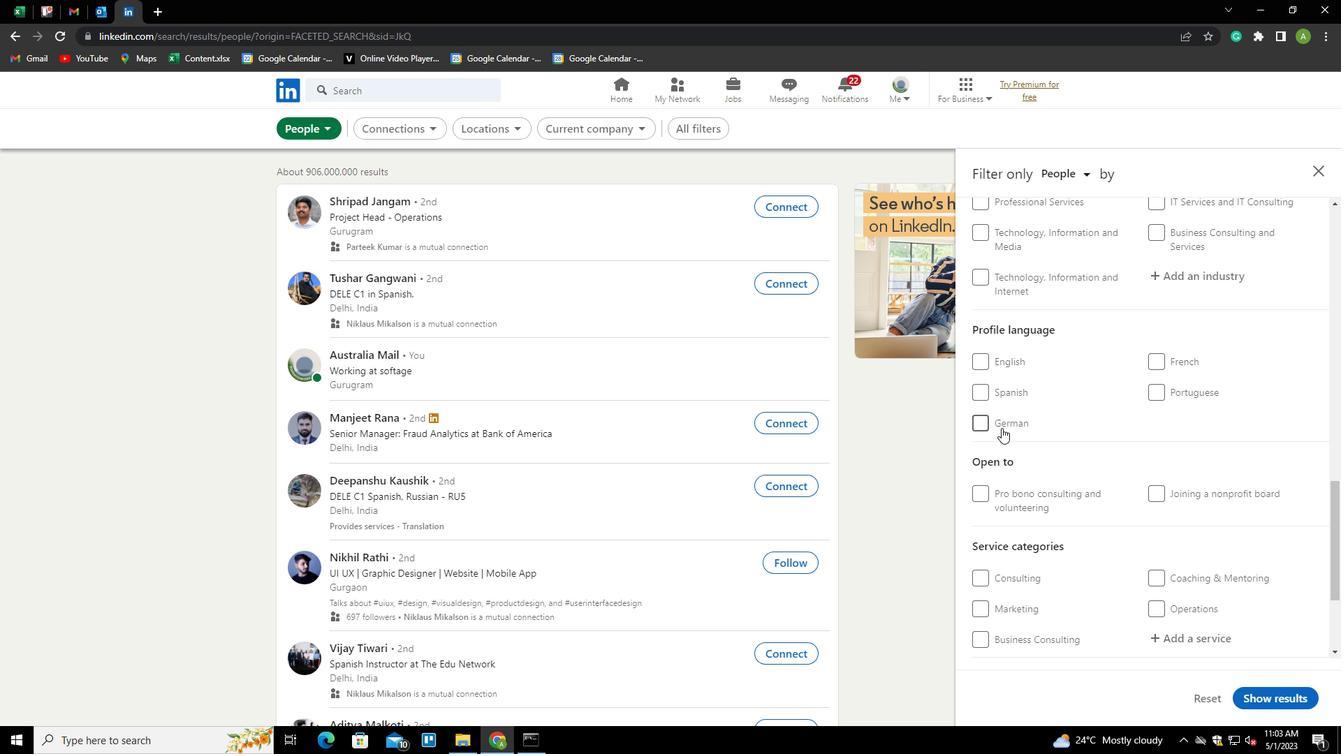 
Action: Mouse moved to (1168, 428)
Screenshot: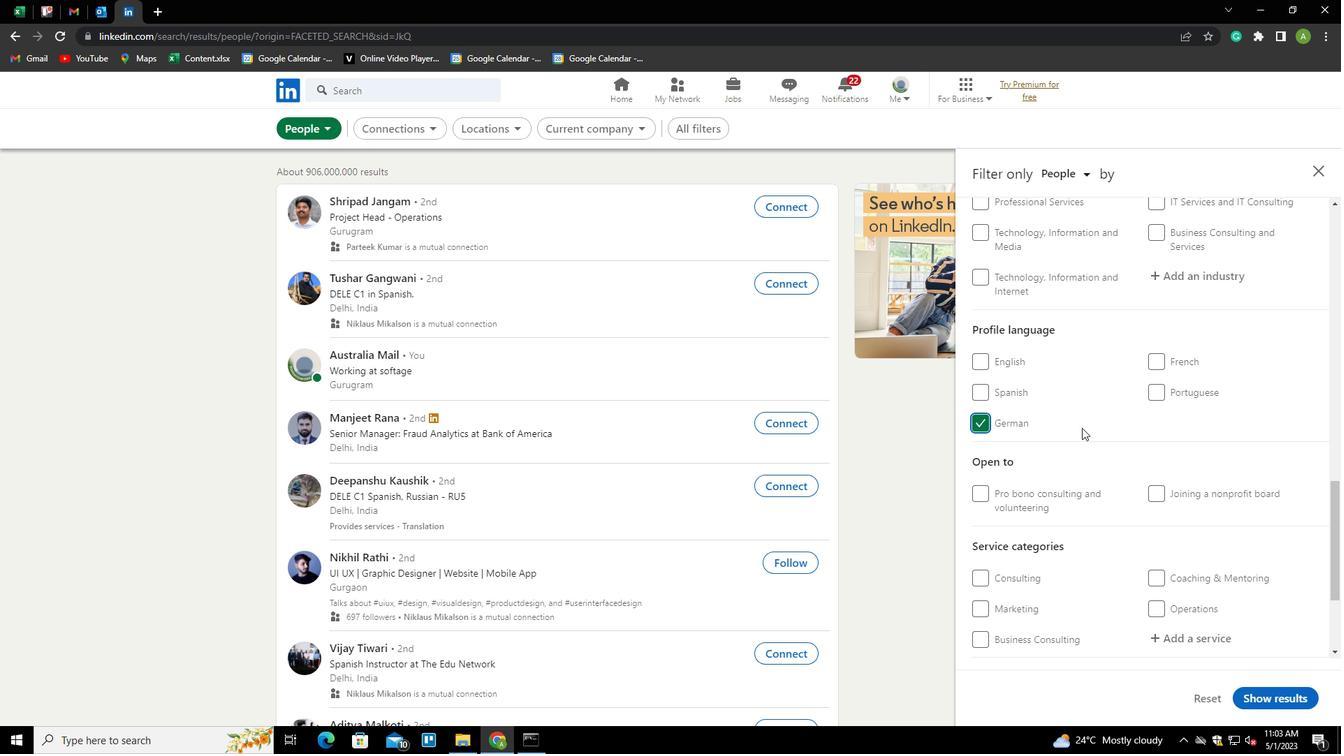 
Action: Mouse scrolled (1168, 429) with delta (0, 0)
Screenshot: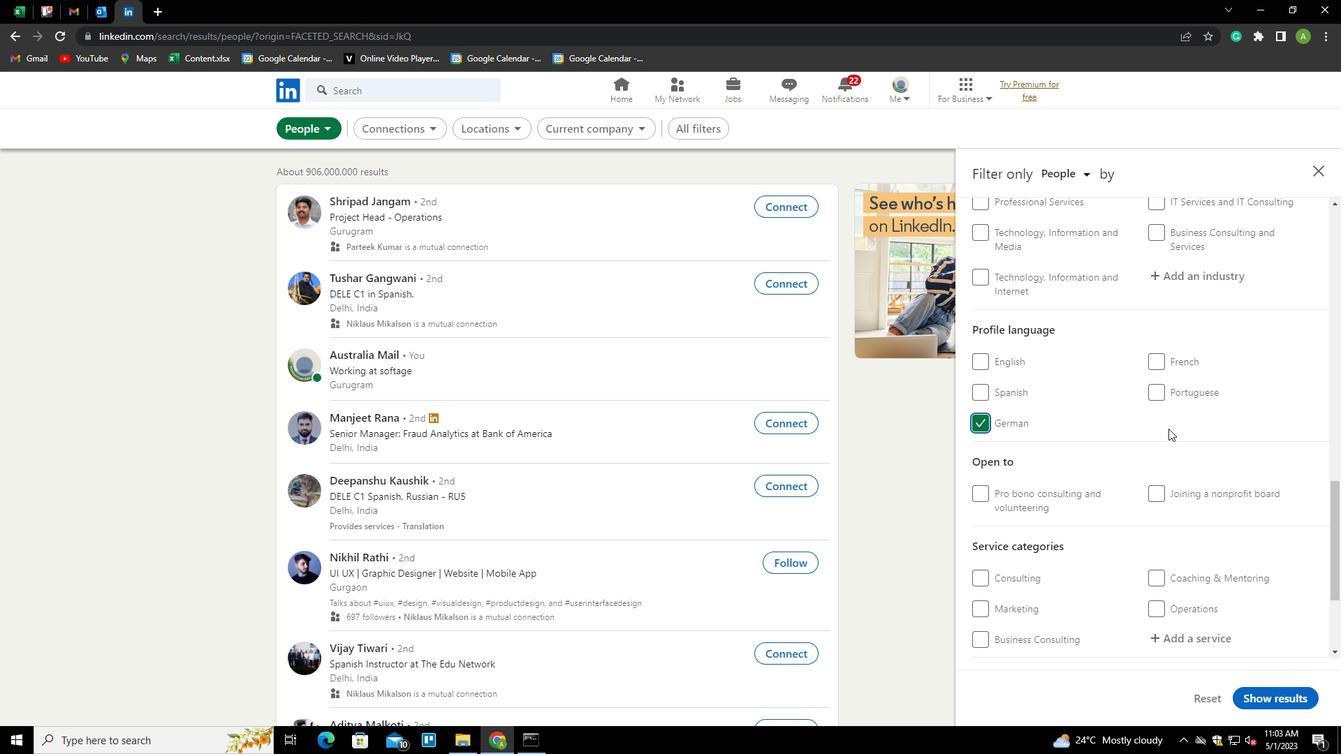 
Action: Mouse scrolled (1168, 429) with delta (0, 0)
Screenshot: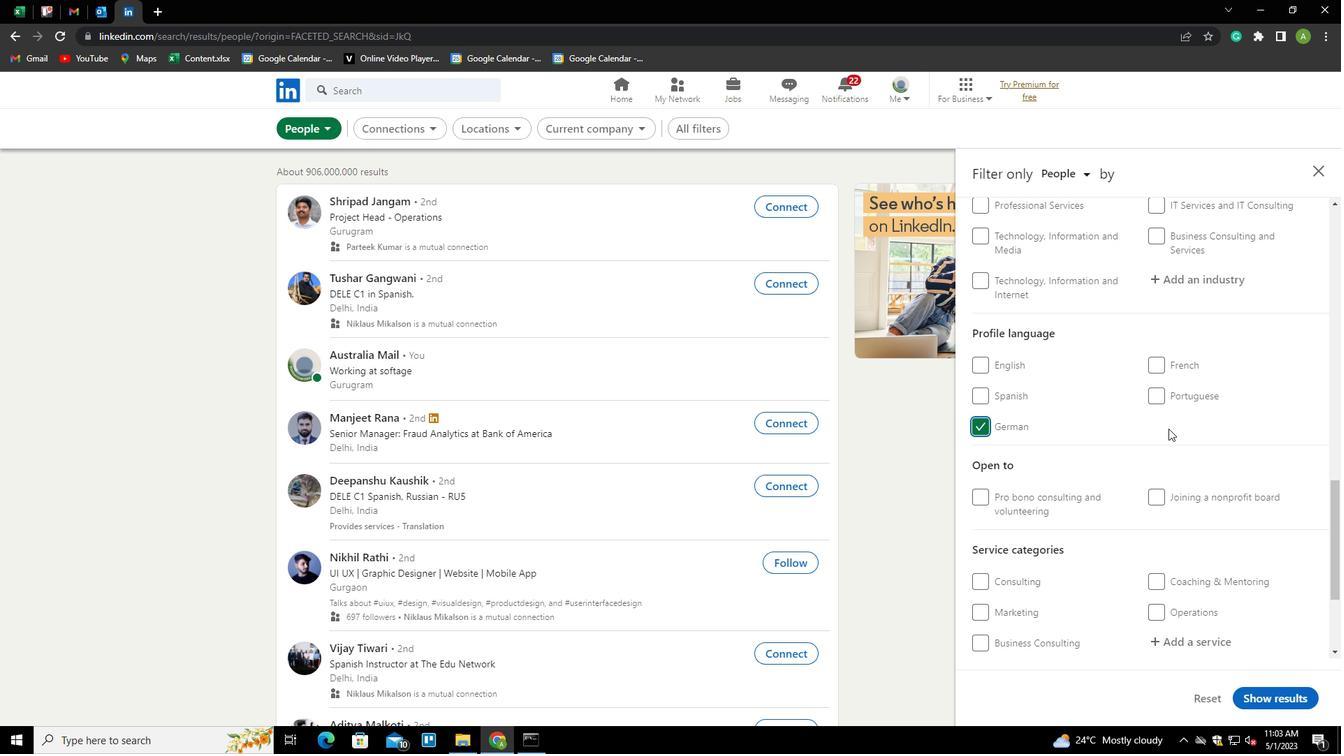 
Action: Mouse scrolled (1168, 429) with delta (0, 0)
Screenshot: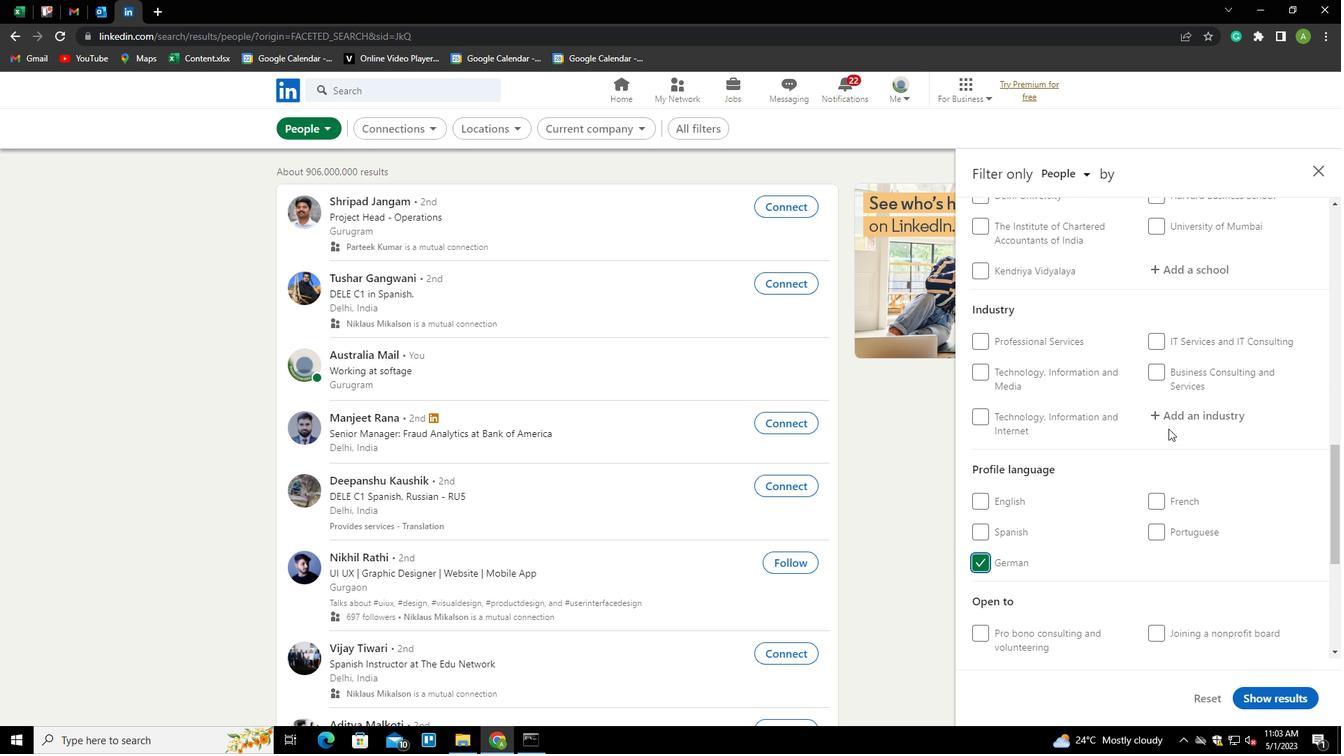 
Action: Mouse scrolled (1168, 429) with delta (0, 0)
Screenshot: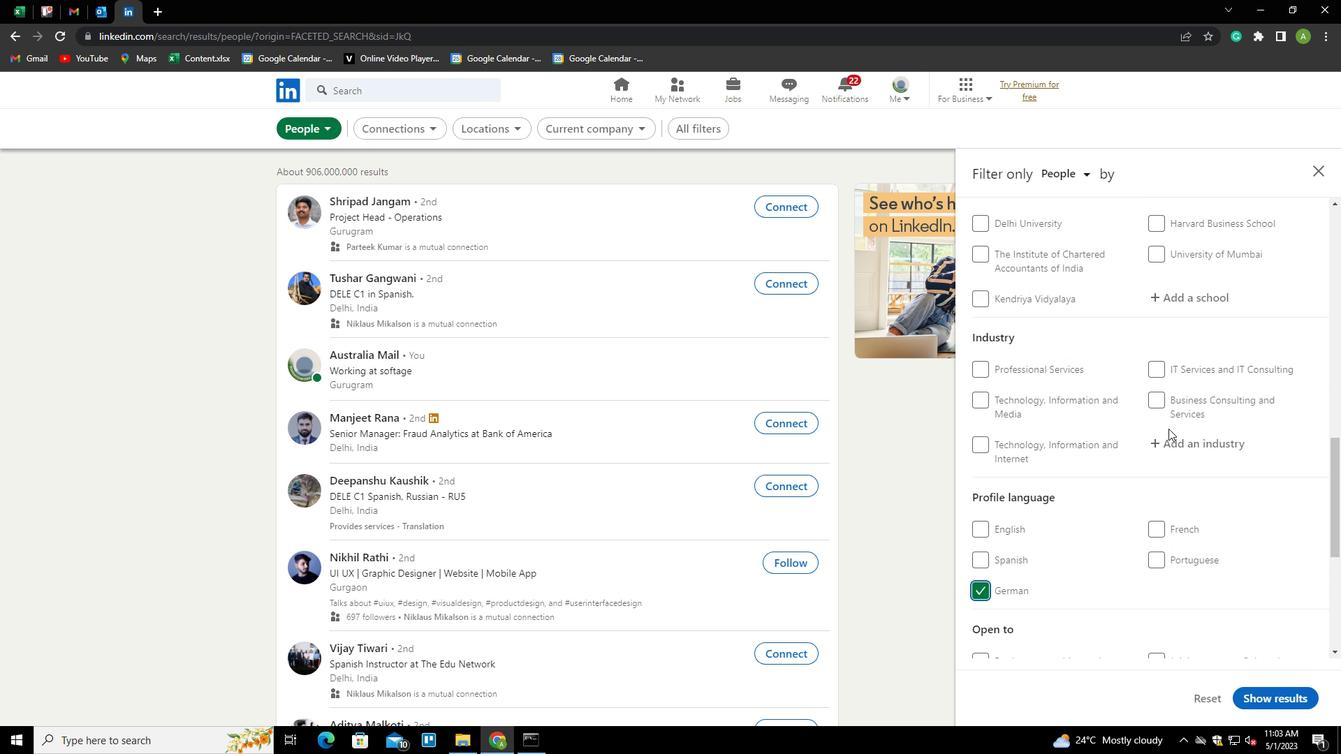 
Action: Mouse scrolled (1168, 429) with delta (0, 0)
Screenshot: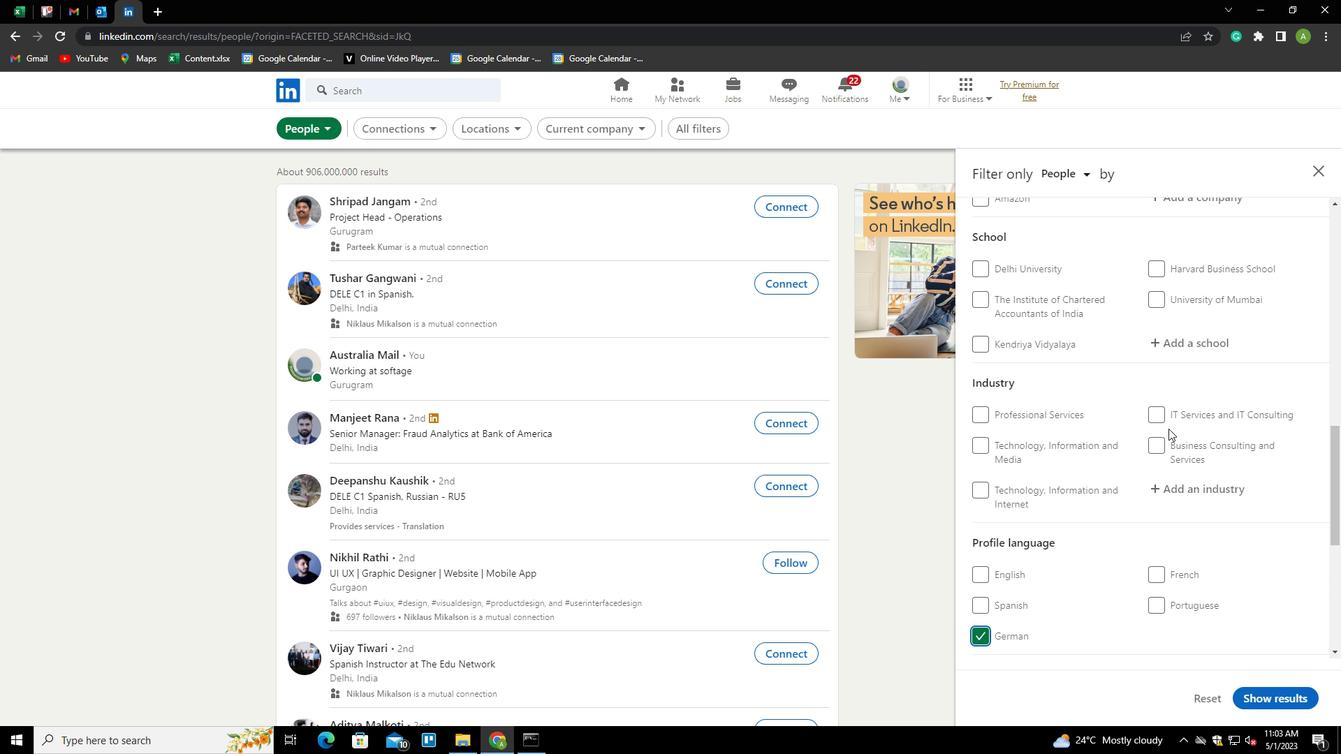 
Action: Mouse scrolled (1168, 429) with delta (0, 0)
Screenshot: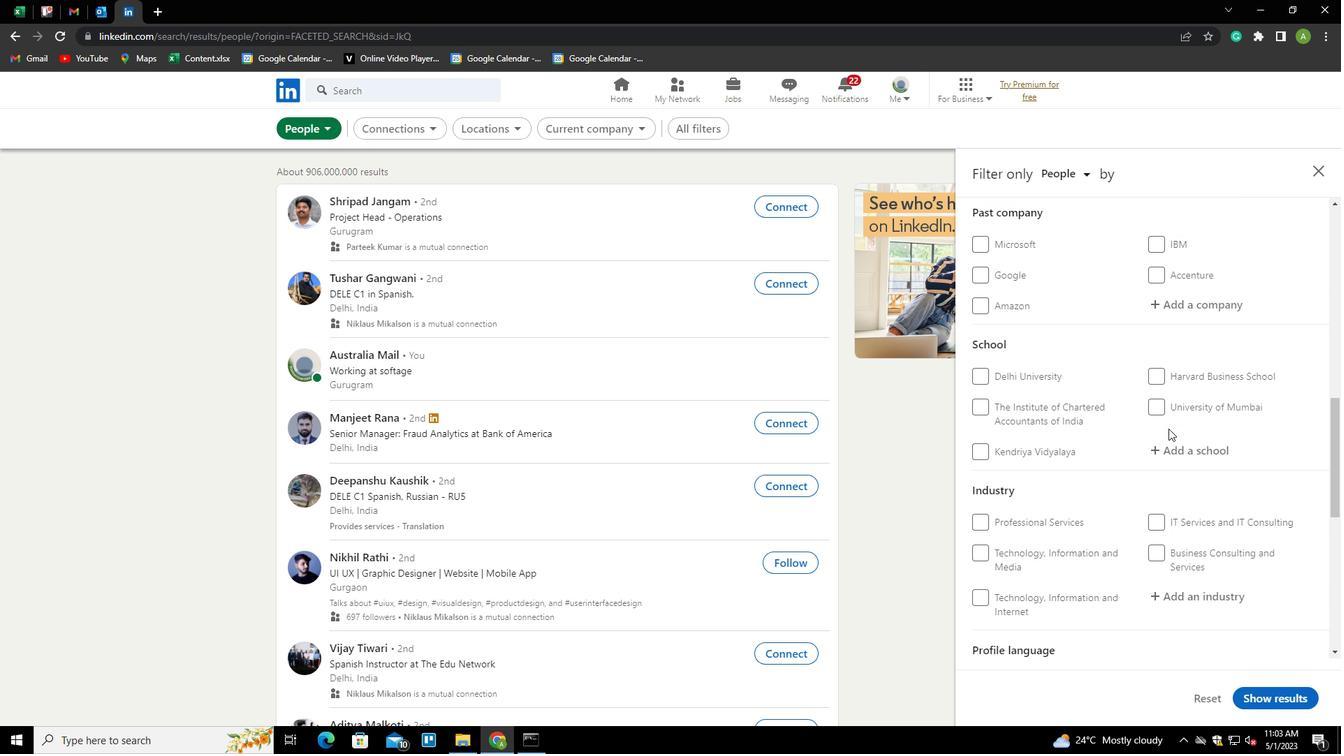 
Action: Mouse moved to (1174, 429)
Screenshot: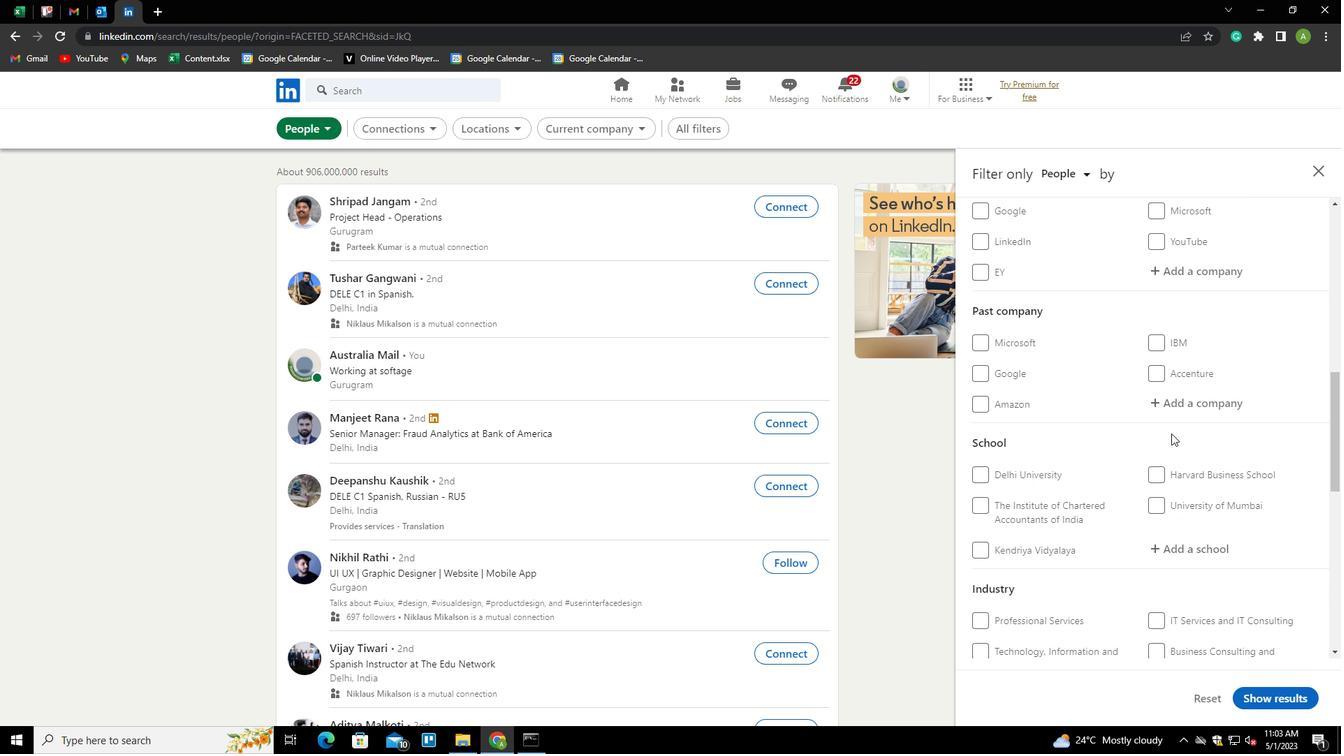 
Action: Mouse scrolled (1174, 430) with delta (0, 0)
Screenshot: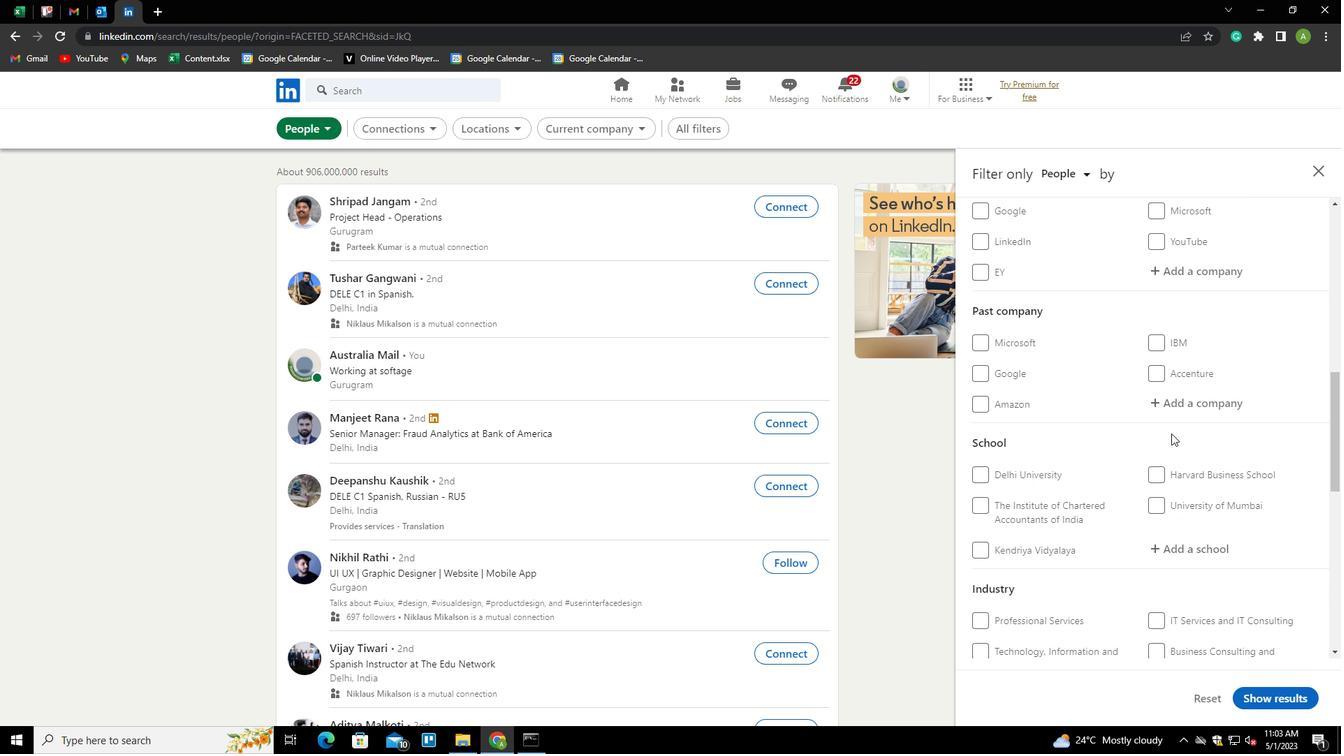 
Action: Mouse scrolled (1174, 430) with delta (0, 0)
Screenshot: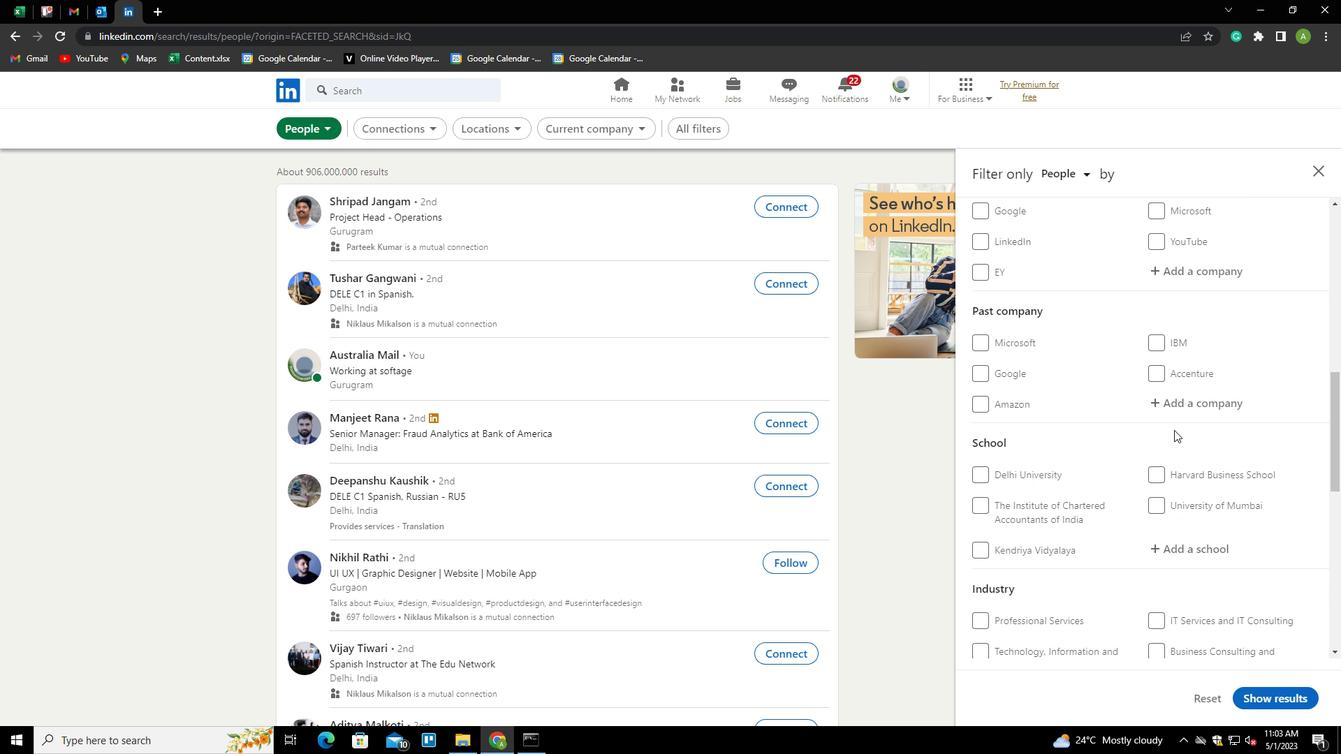 
Action: Mouse moved to (1174, 414)
Screenshot: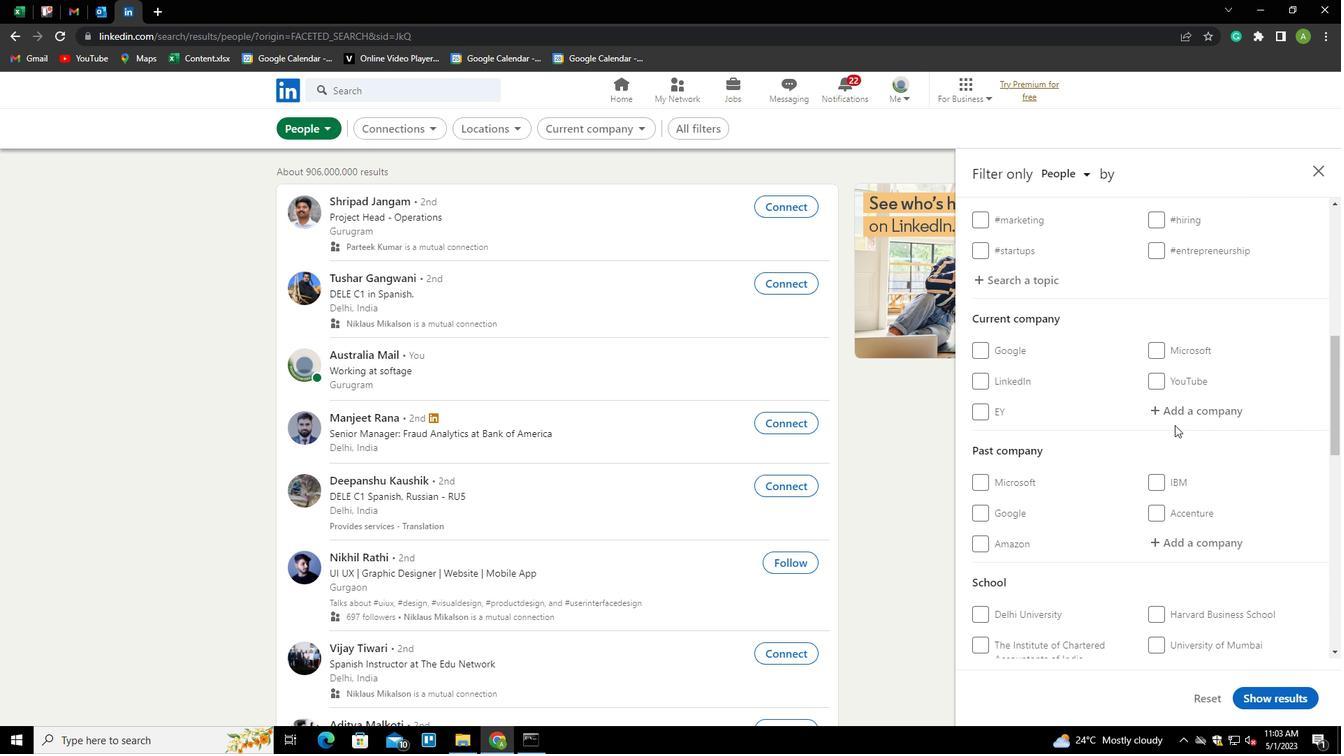 
Action: Mouse pressed left at (1174, 414)
Screenshot: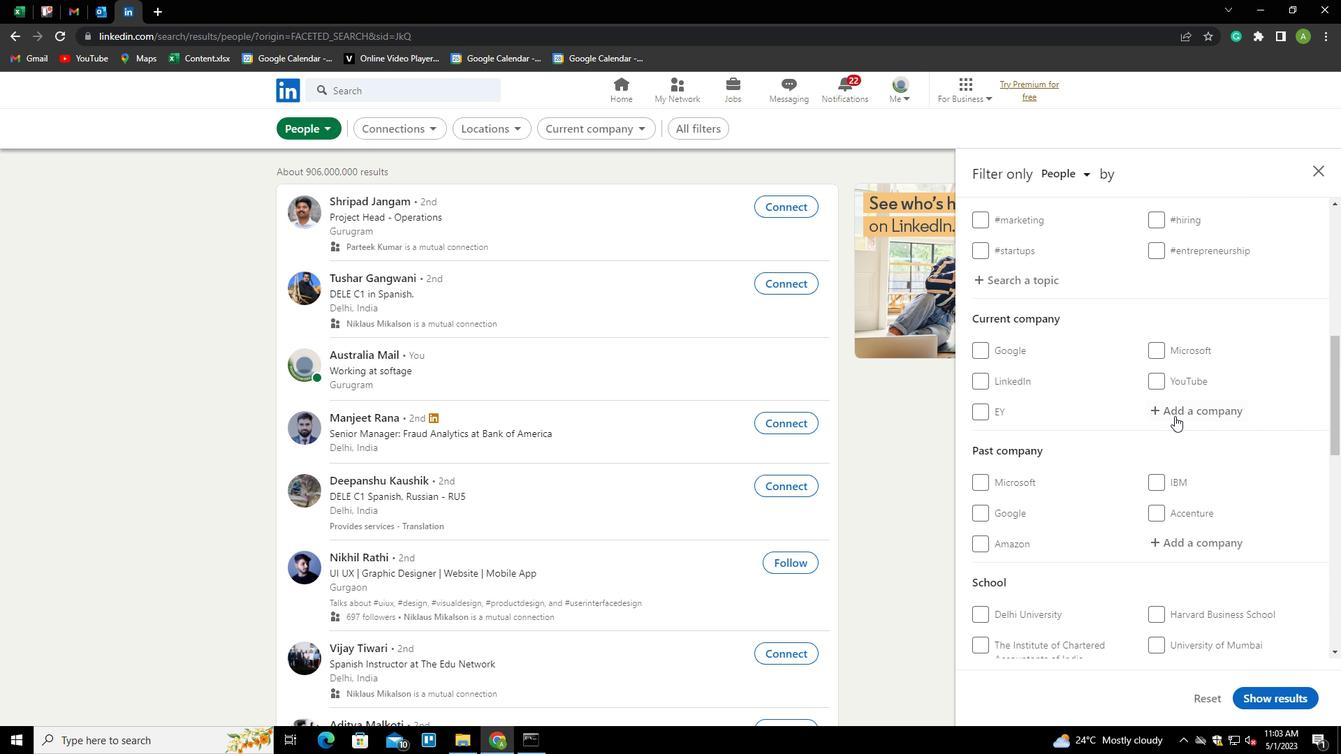 
Action: Key pressed <Key.shift><Key.shift><Key.shift><Key.shift><Key.shift><Key.shift><Key.shift><Key.shift><Key.shift><Key.shift><Key.shift><Key.shift><Key.shift><Key.shift><Key.shift><Key.shift><Key.shift><Key.shift><Key.shift><Key.shift><Key.shift><Key.shift><Key.shift><Key.shift><Key.shift><Key.shift><Key.shift><Key.shift><Key.shift><Key.shift><Key.shift><Key.shift><Key.shift><Key.shift><Key.shift><Key.shift><Key.shift><Key.shift><Key.shift><Key.shift><Key.shift><Key.shift><Key.shift>NEOT<Key.backspace>RI<Key.down><Key.enter>
Screenshot: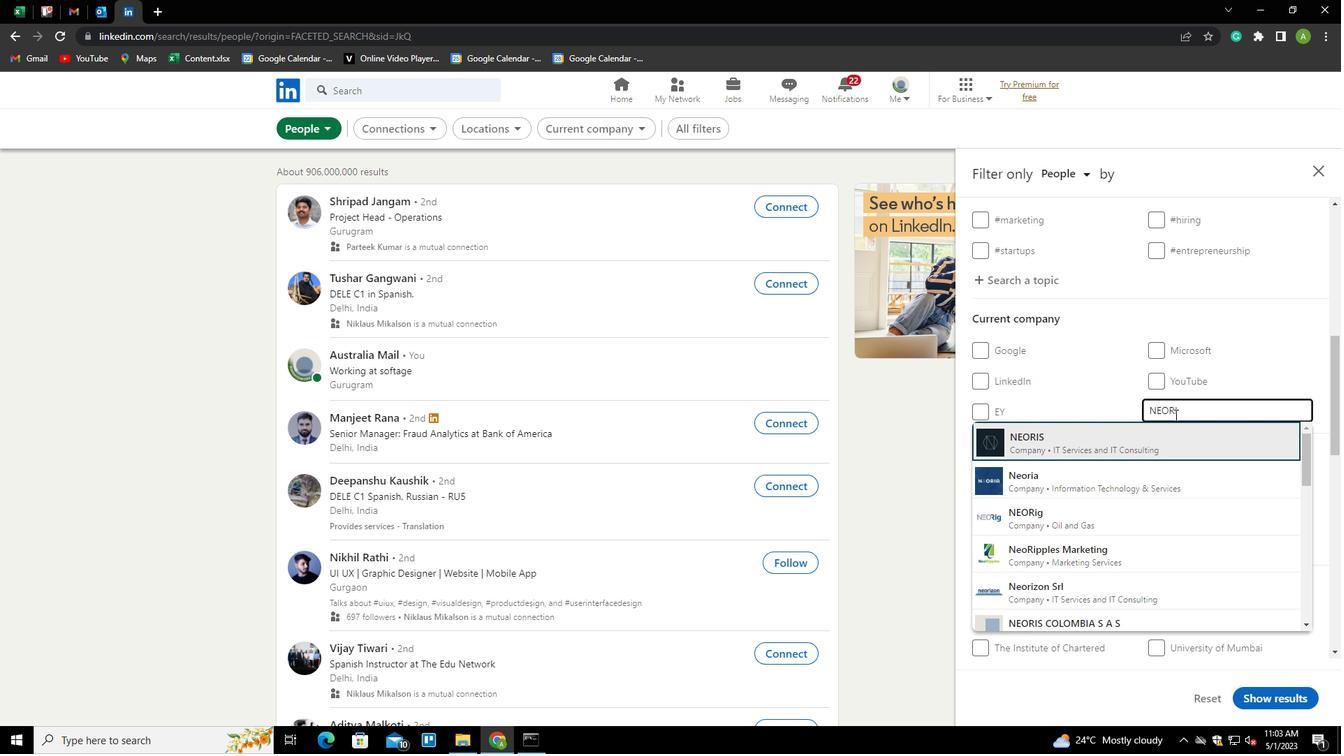 
Action: Mouse scrolled (1174, 414) with delta (0, 0)
Screenshot: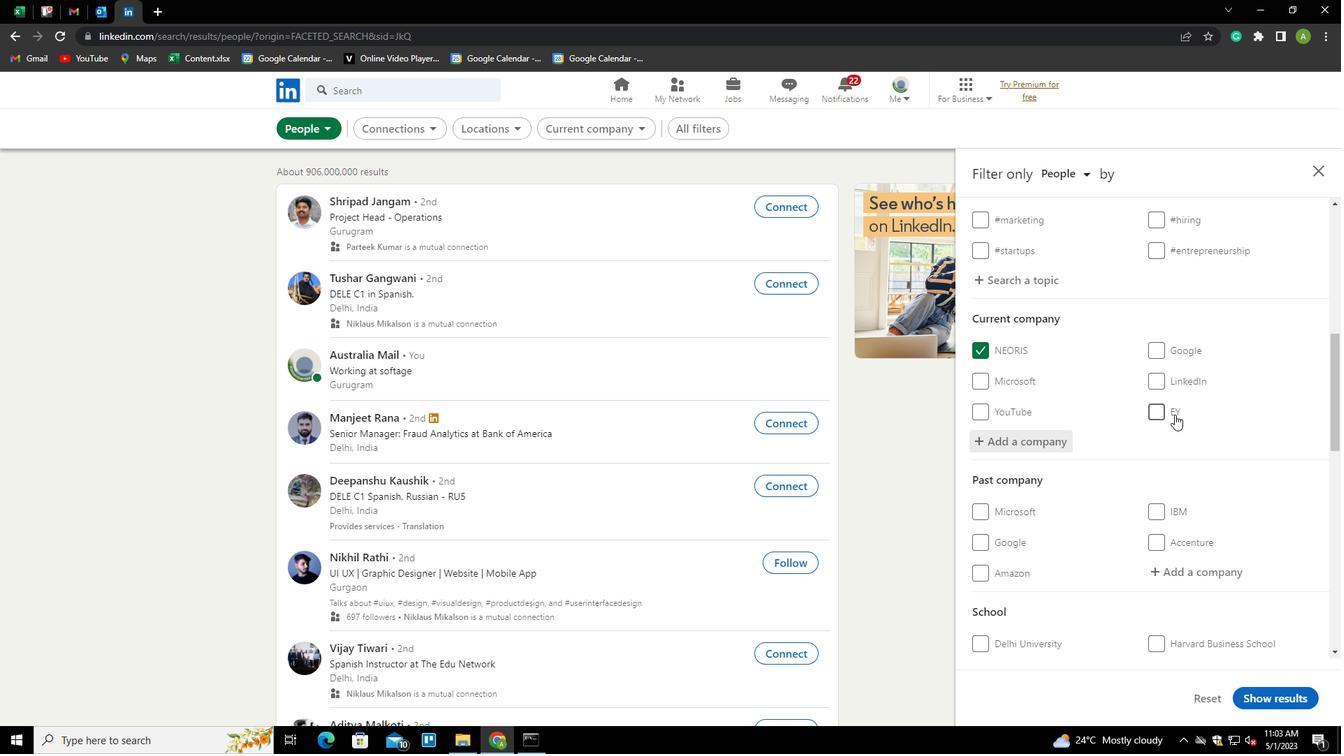 
Action: Mouse scrolled (1174, 414) with delta (0, 0)
Screenshot: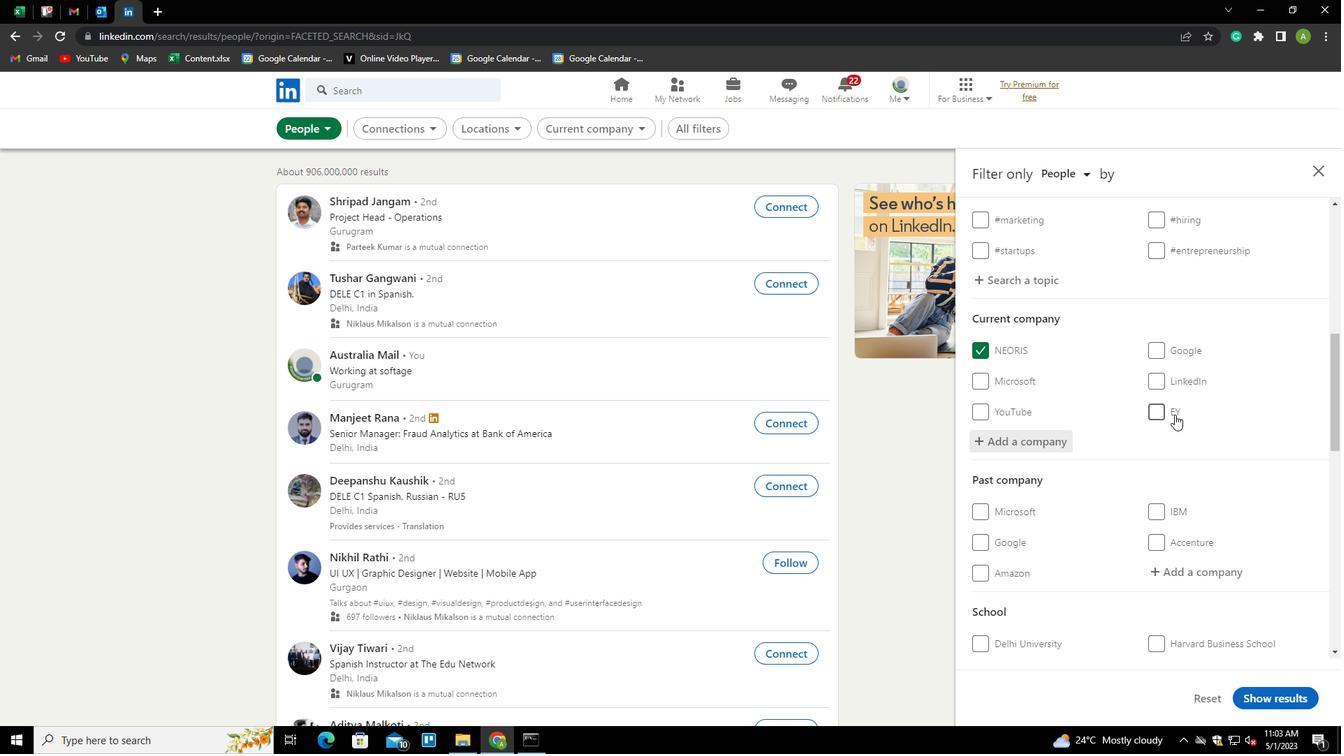 
Action: Mouse moved to (1181, 441)
Screenshot: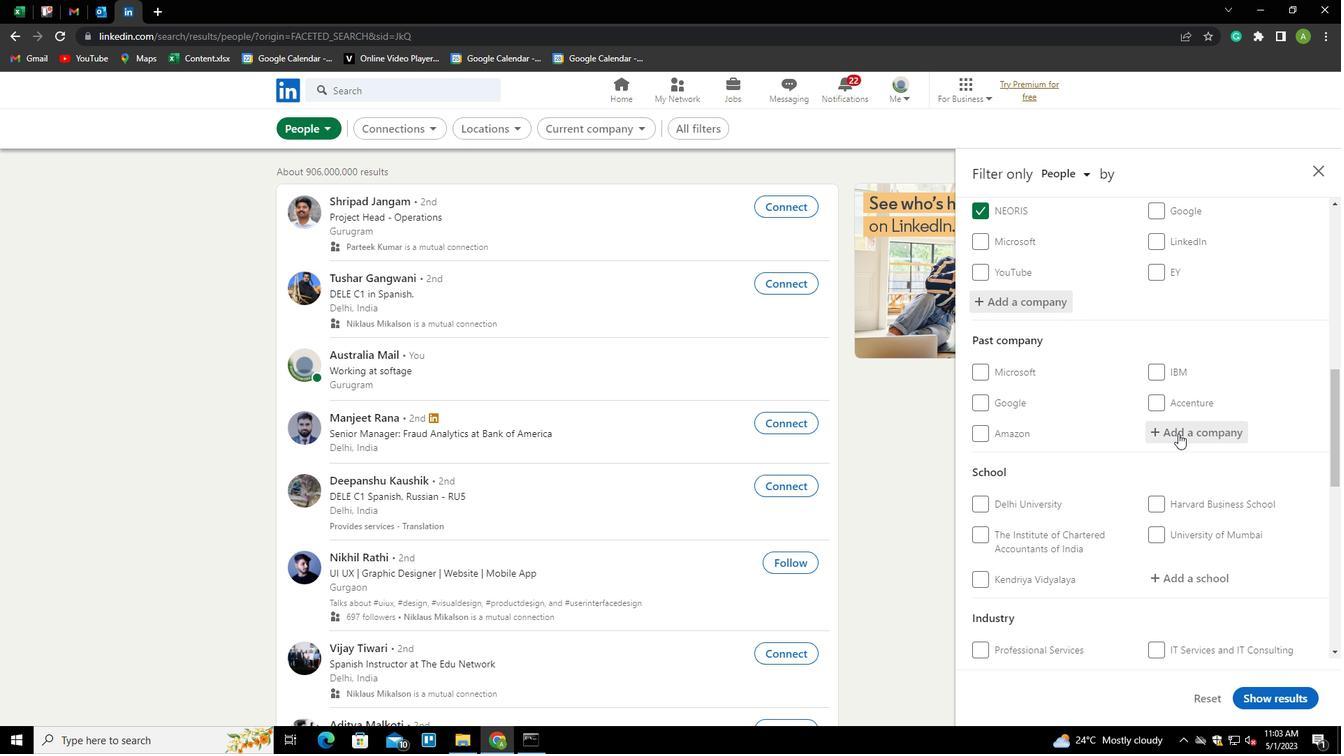 
Action: Mouse scrolled (1181, 440) with delta (0, 0)
Screenshot: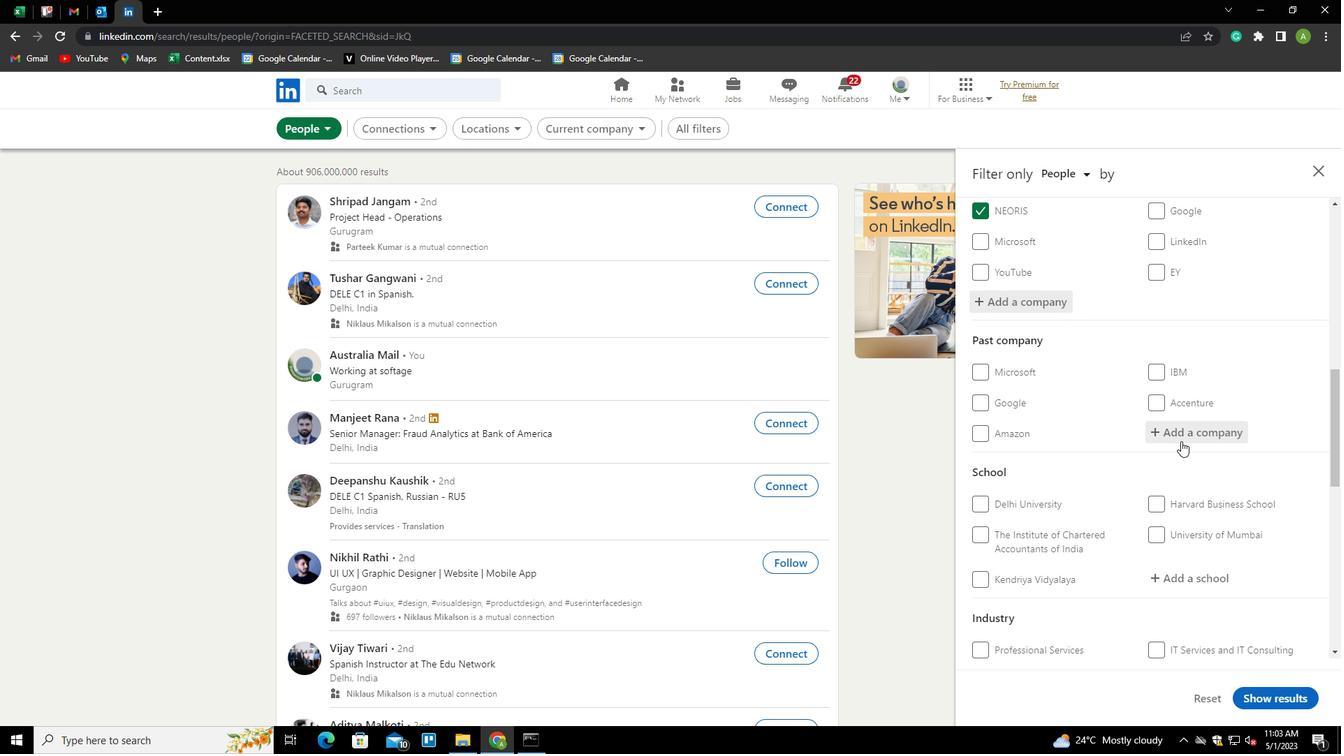 
Action: Mouse moved to (1181, 503)
Screenshot: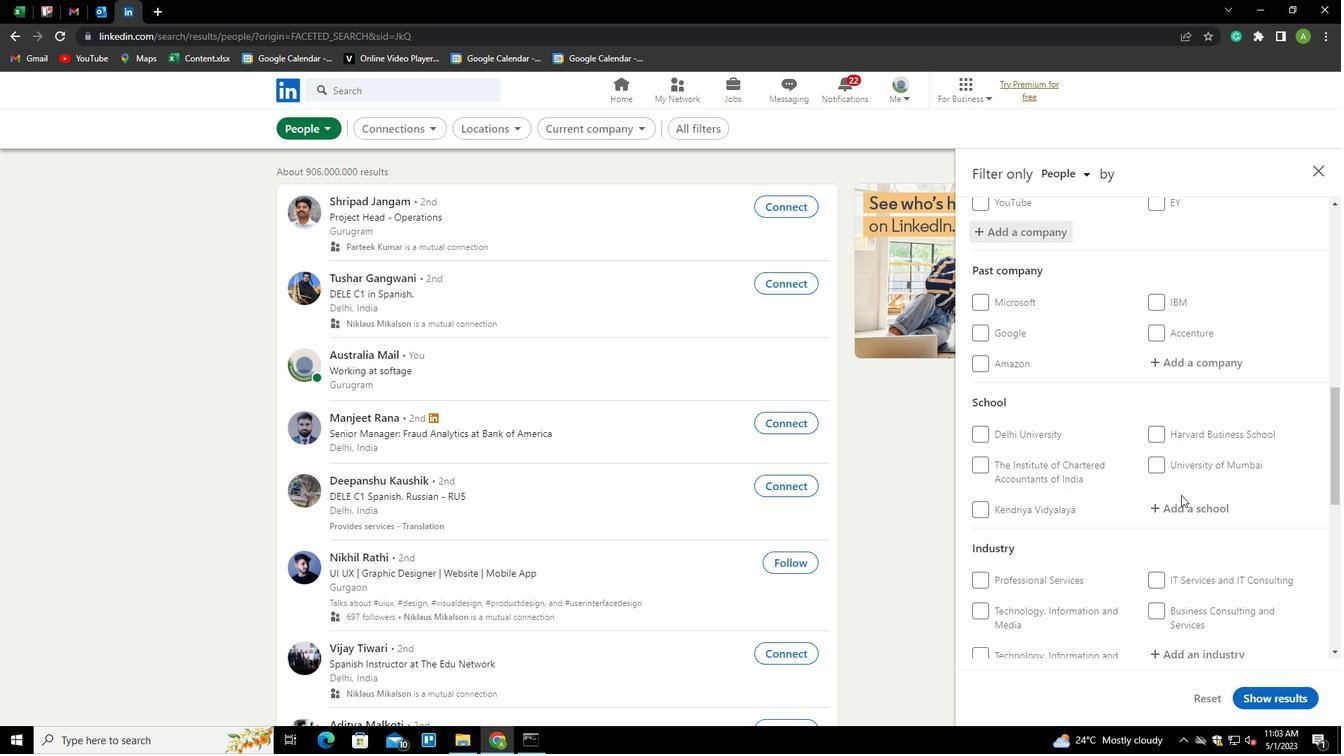 
Action: Mouse pressed left at (1181, 503)
Screenshot: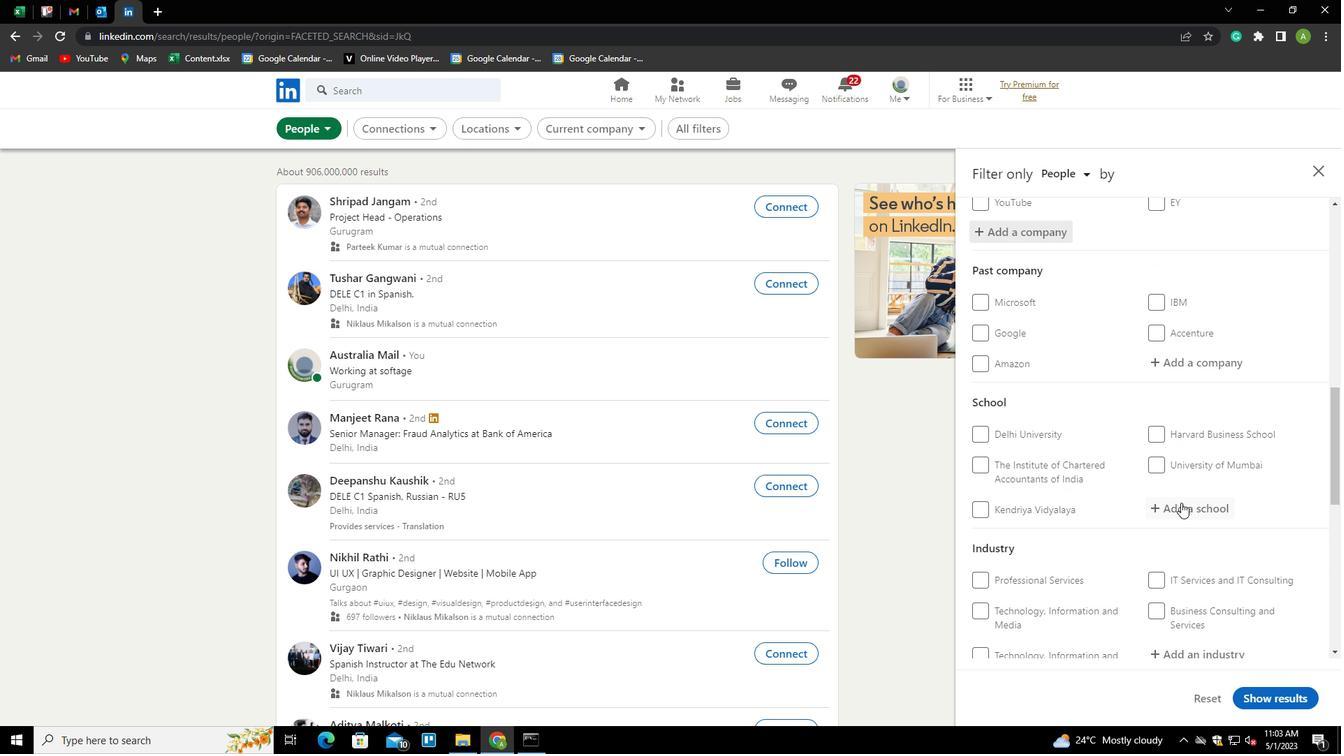 
Action: Key pressed <Key.shift>GUNTUR<Key.down><Key.enter>
Screenshot: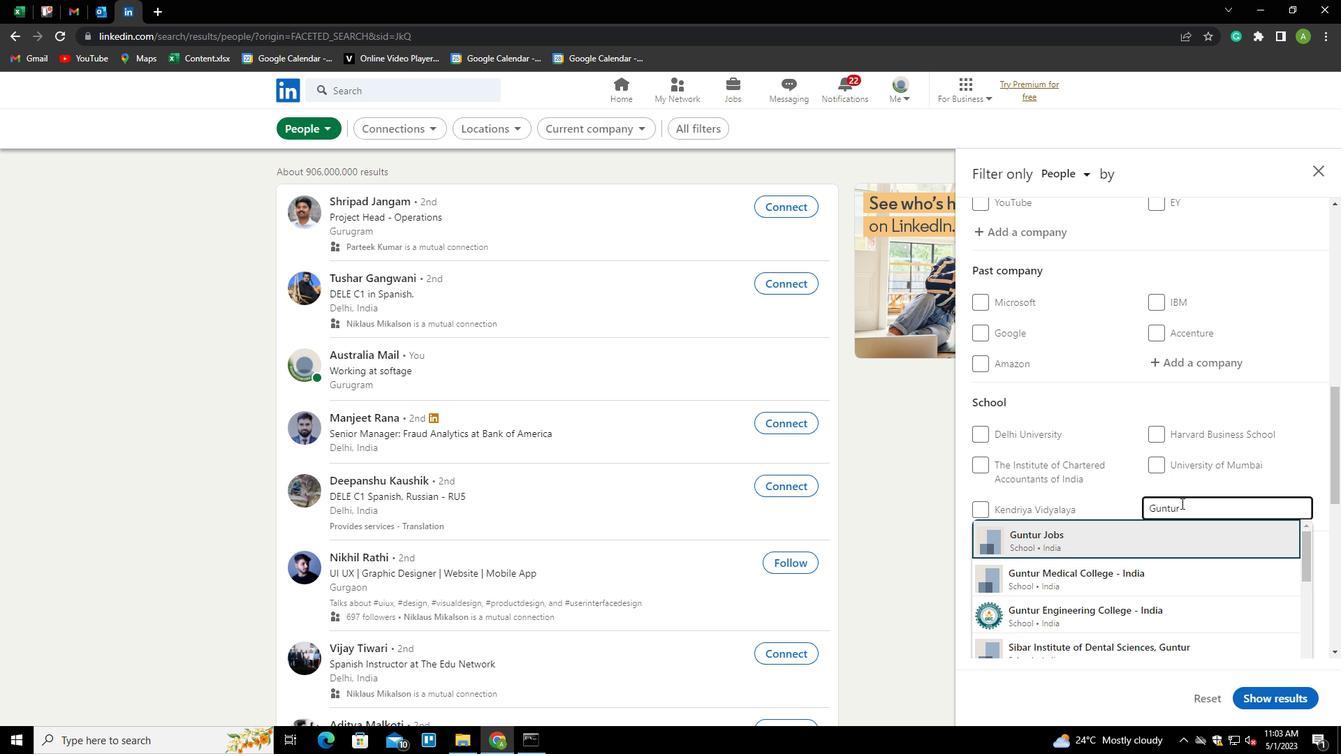 
Action: Mouse scrolled (1181, 502) with delta (0, 0)
Screenshot: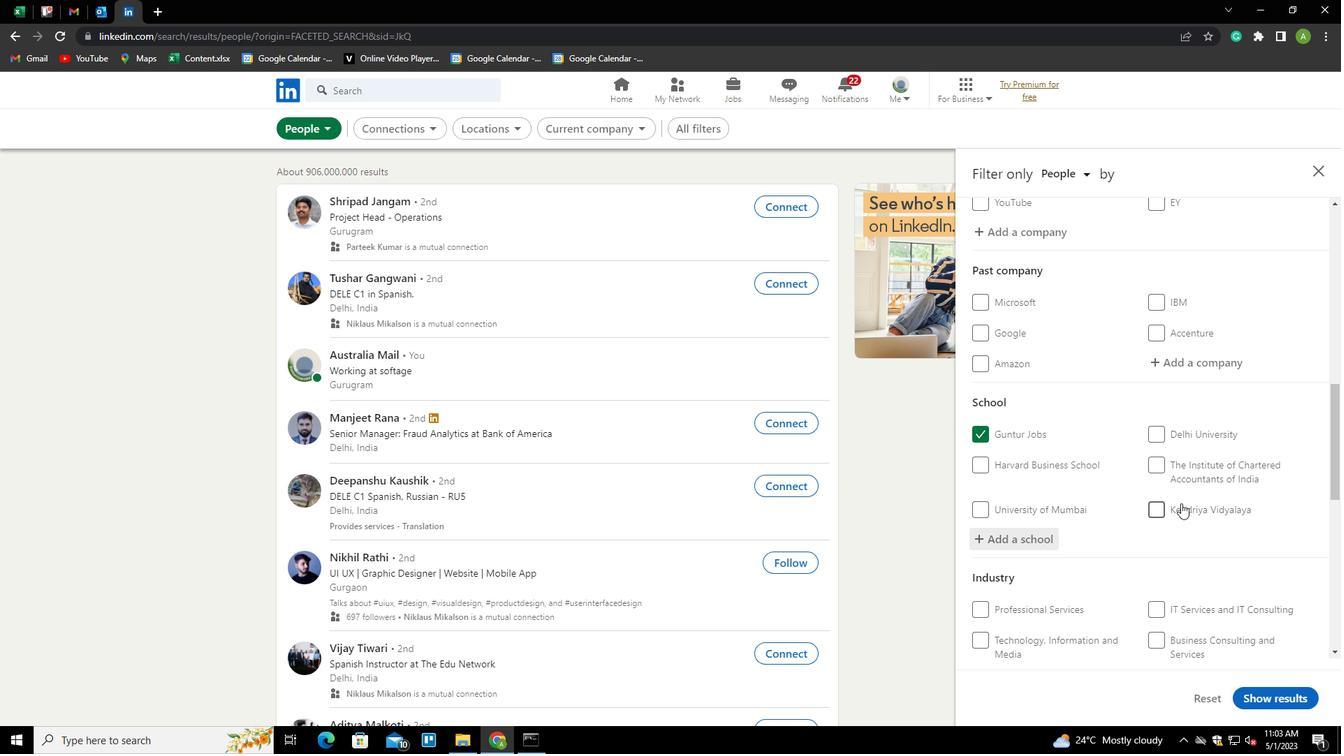 
Action: Mouse scrolled (1181, 502) with delta (0, 0)
Screenshot: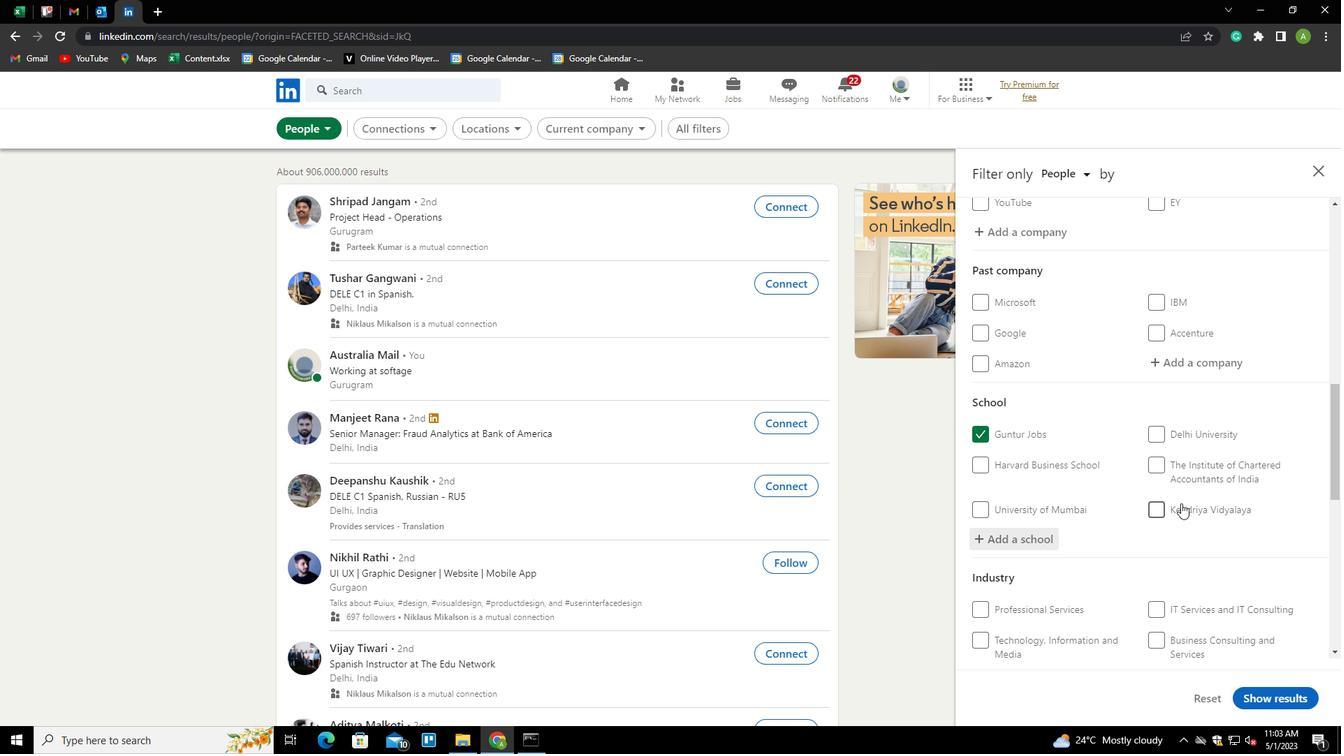 
Action: Mouse scrolled (1181, 502) with delta (0, 0)
Screenshot: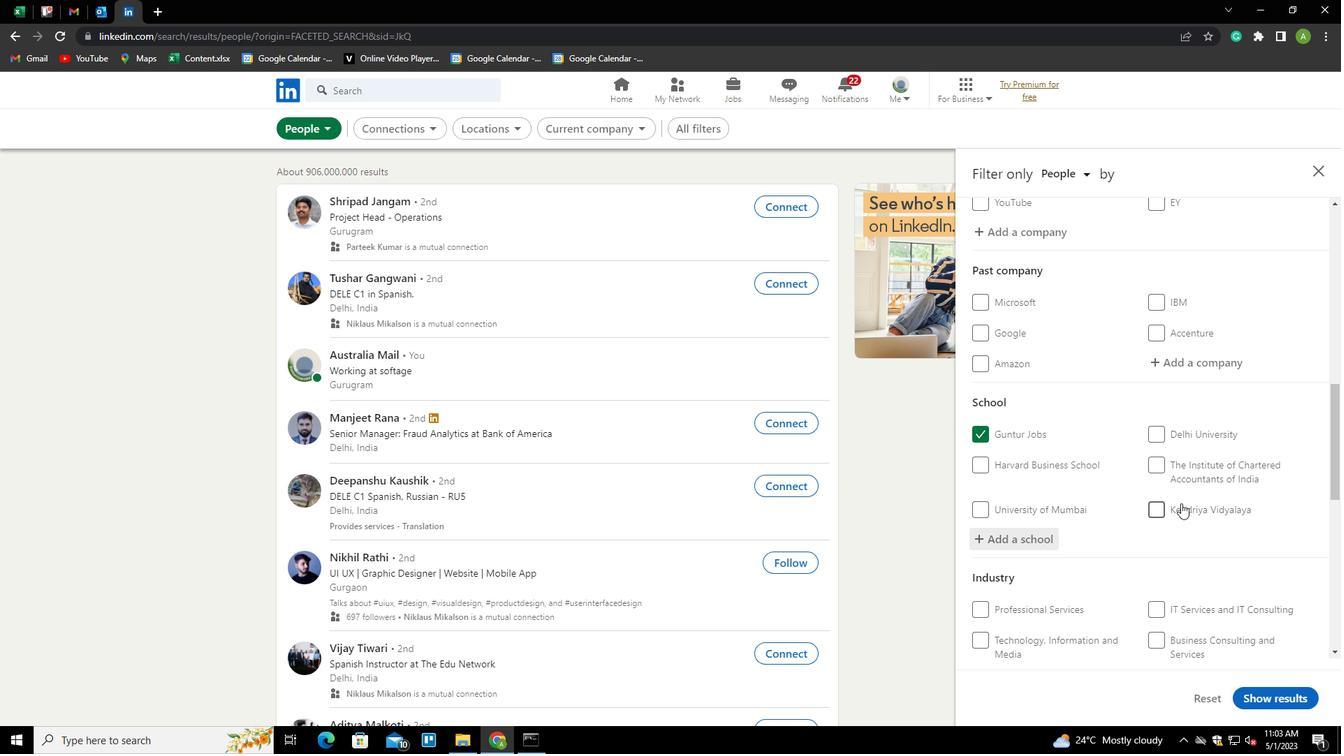 
Action: Mouse scrolled (1181, 502) with delta (0, 0)
Screenshot: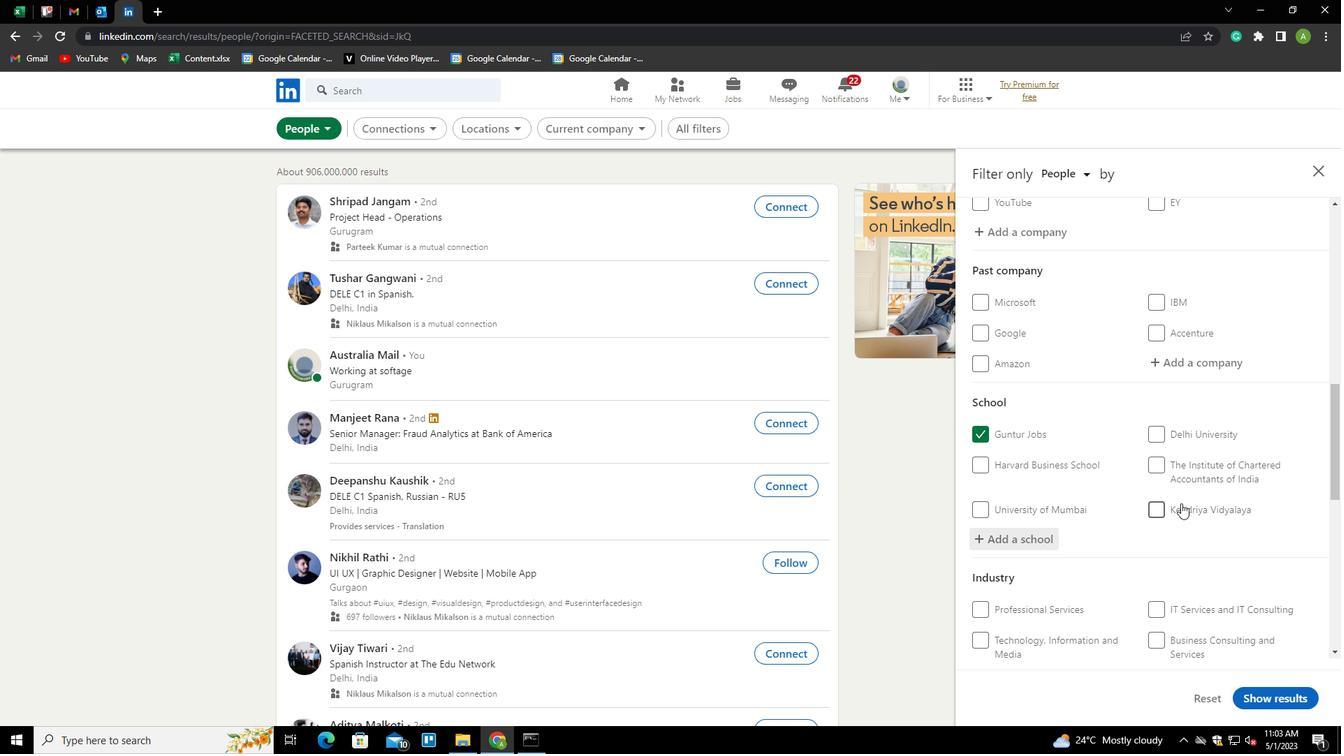 
Action: Mouse moved to (1176, 413)
Screenshot: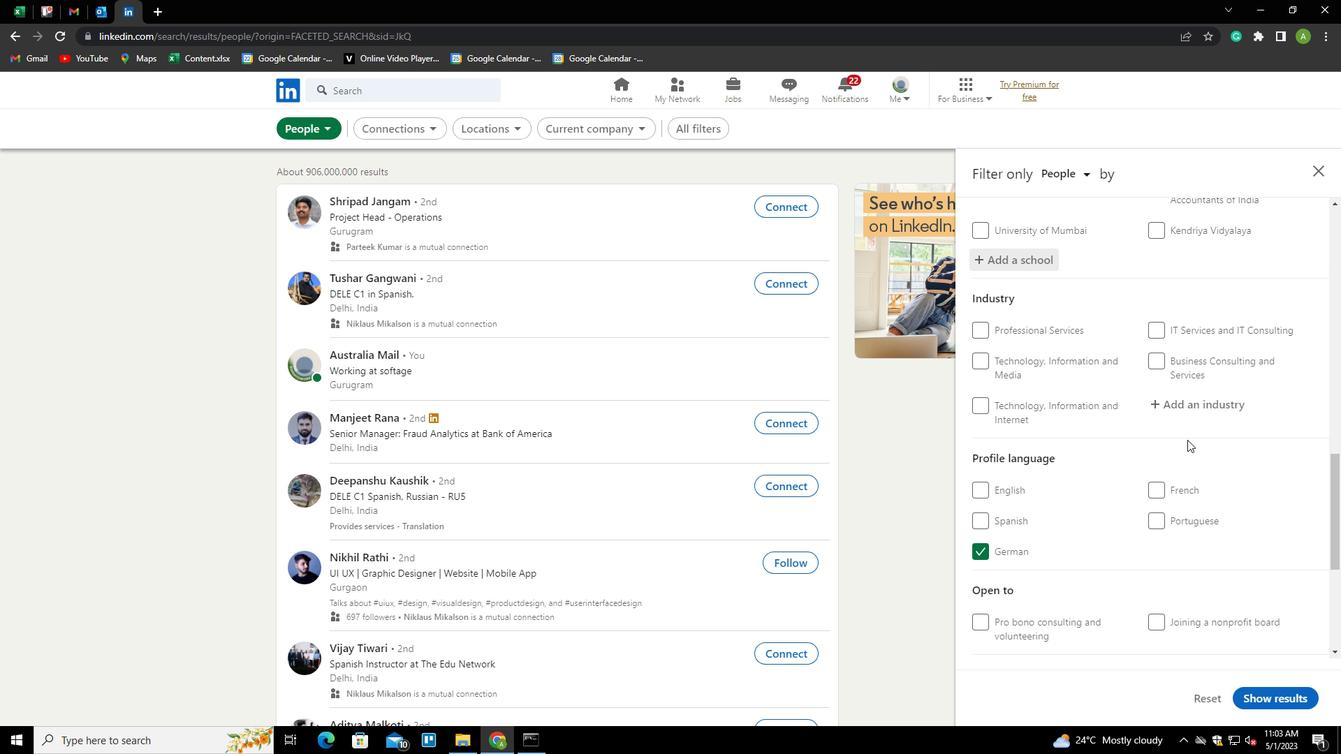 
Action: Mouse pressed left at (1176, 413)
Screenshot: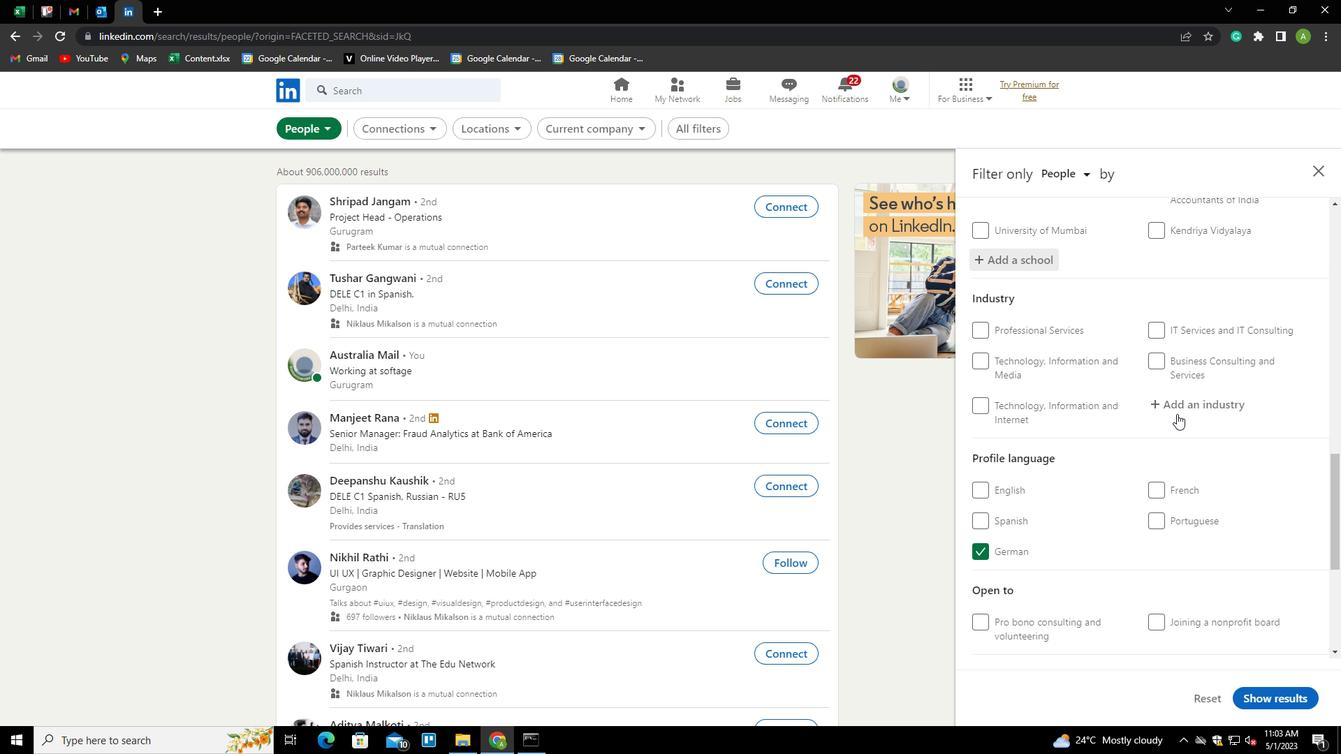 
Action: Key pressed <Key.shift>IT<Key.space><Key.shift>SYSTEM<Key.down><Key.down><Key.down><Key.enter>
Screenshot: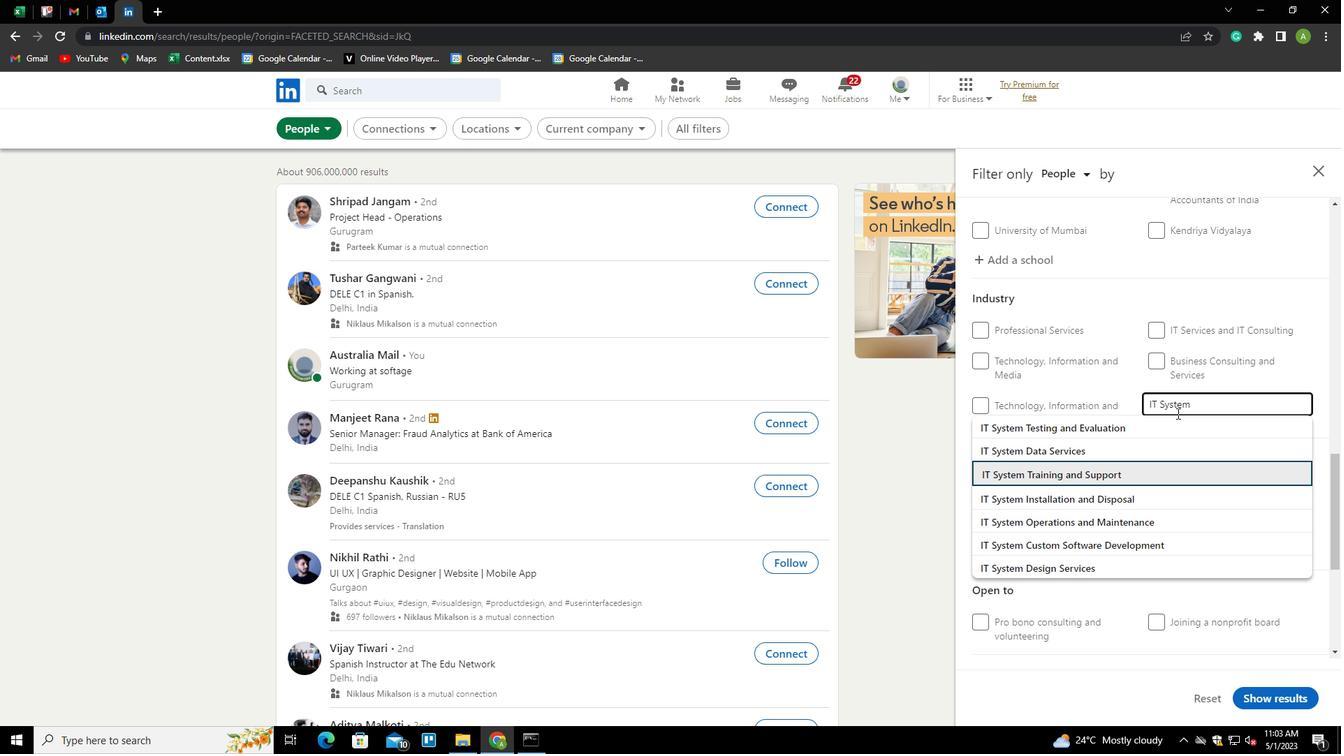 
Action: Mouse scrolled (1176, 412) with delta (0, 0)
Screenshot: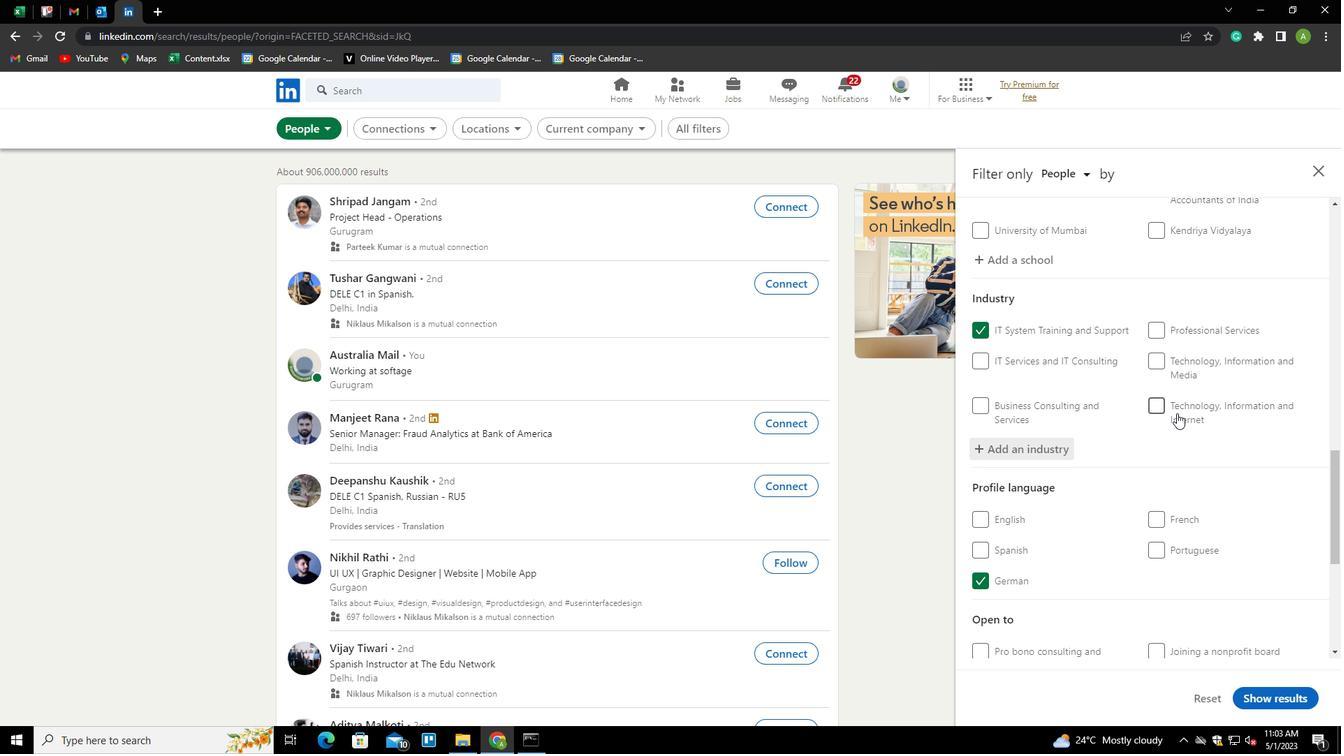 
Action: Mouse scrolled (1176, 412) with delta (0, 0)
Screenshot: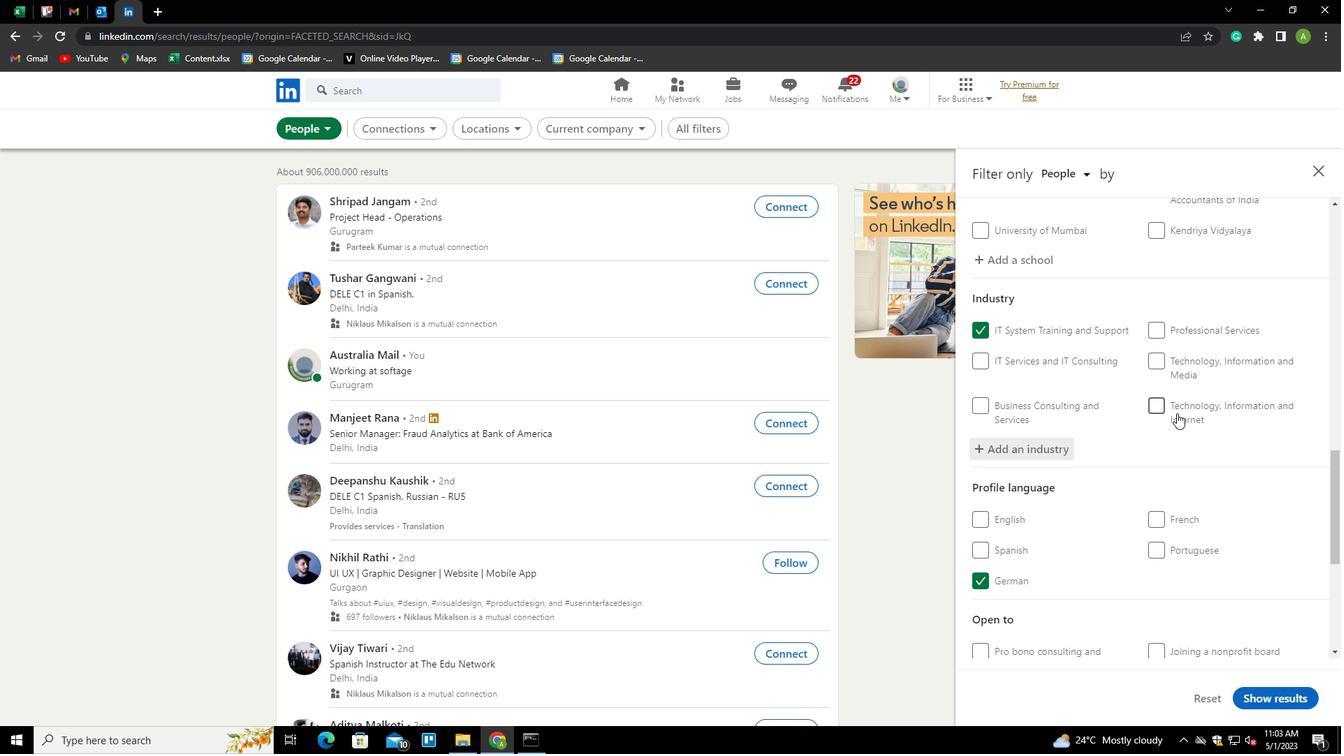 
Action: Mouse scrolled (1176, 412) with delta (0, 0)
Screenshot: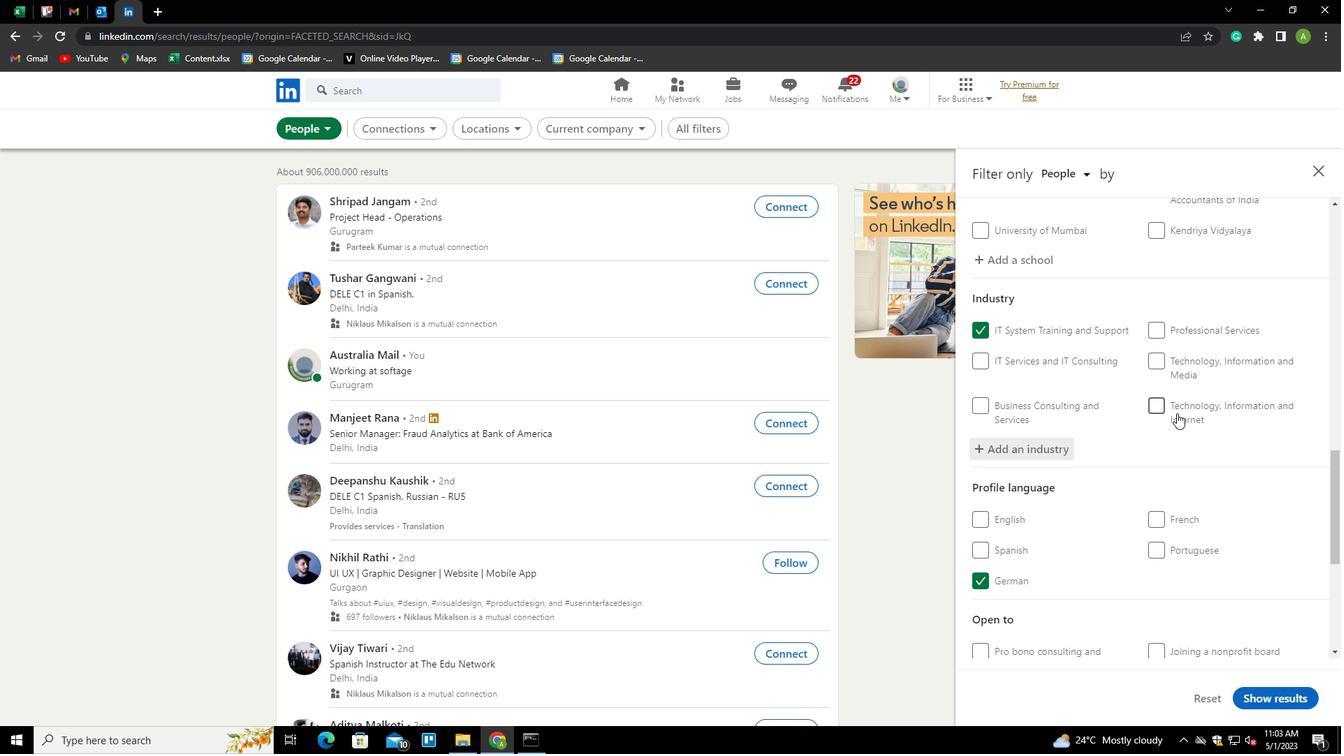 
Action: Mouse scrolled (1176, 412) with delta (0, 0)
Screenshot: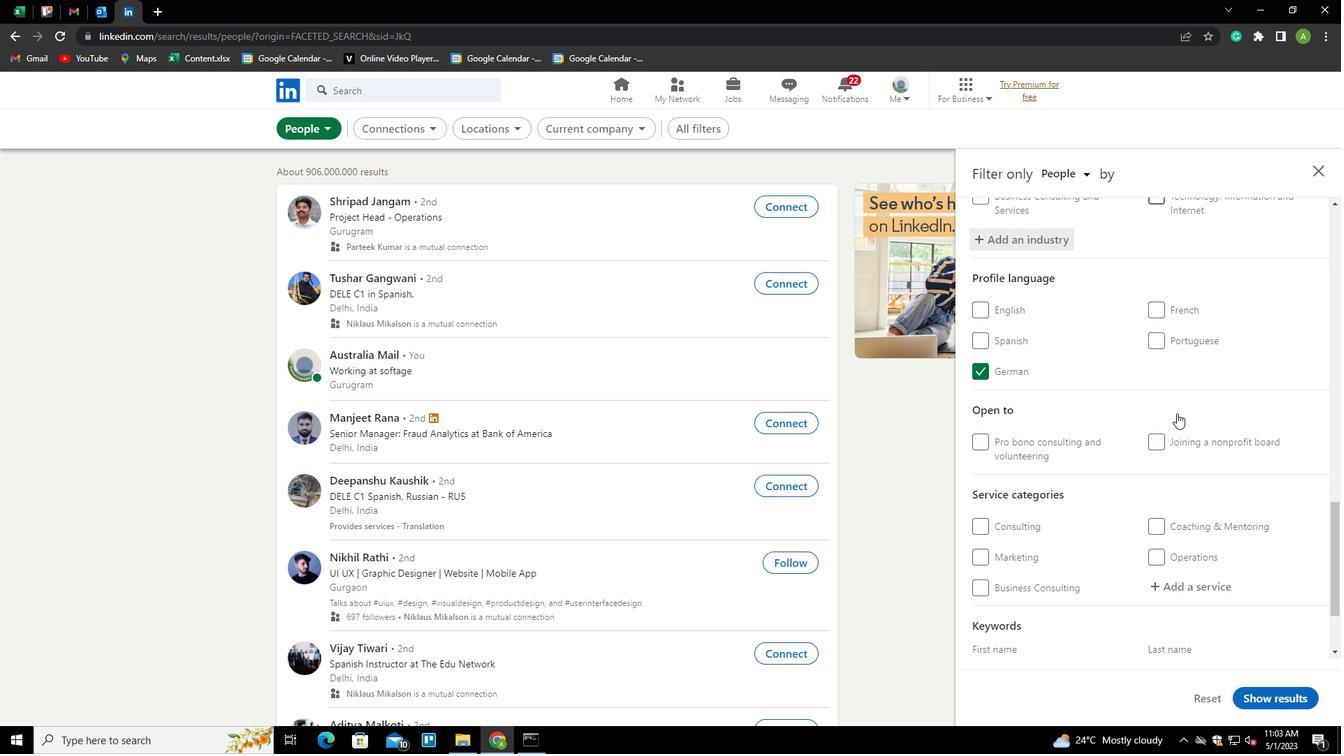 
Action: Mouse scrolled (1176, 412) with delta (0, 0)
Screenshot: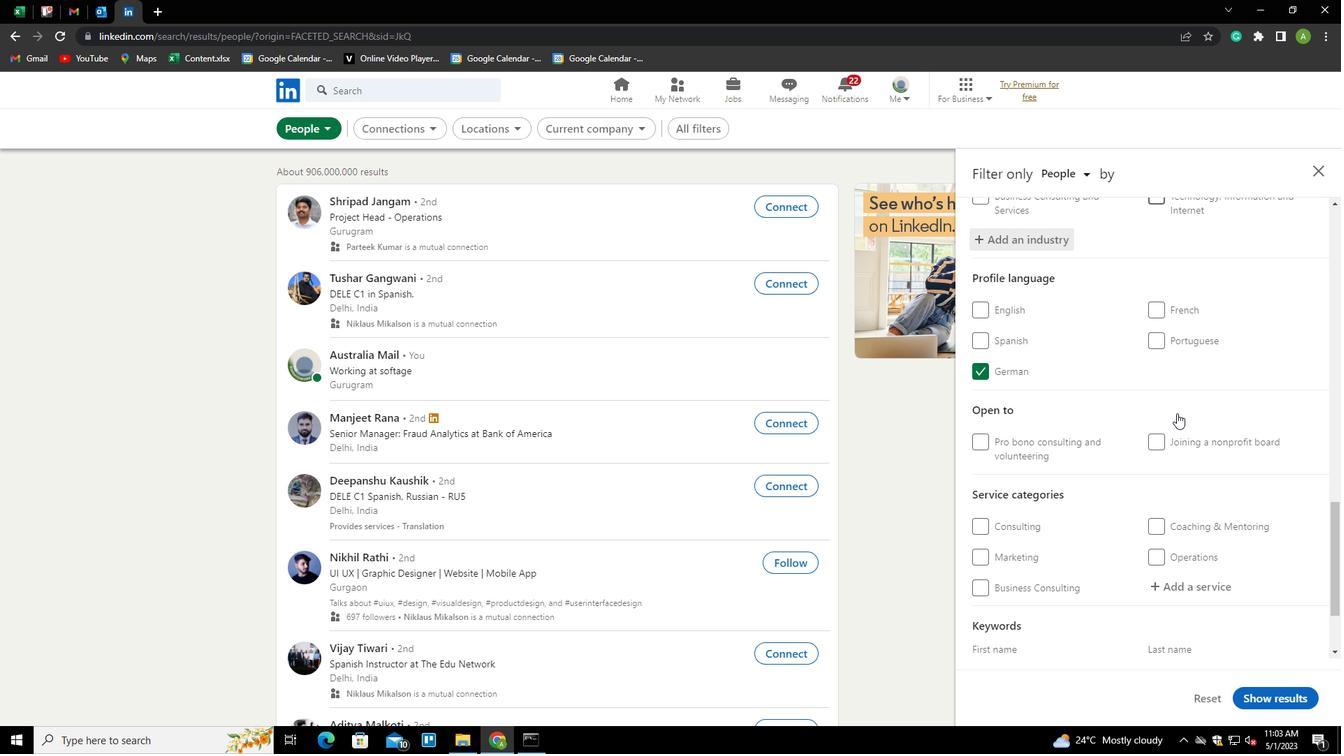 
Action: Mouse moved to (1169, 467)
Screenshot: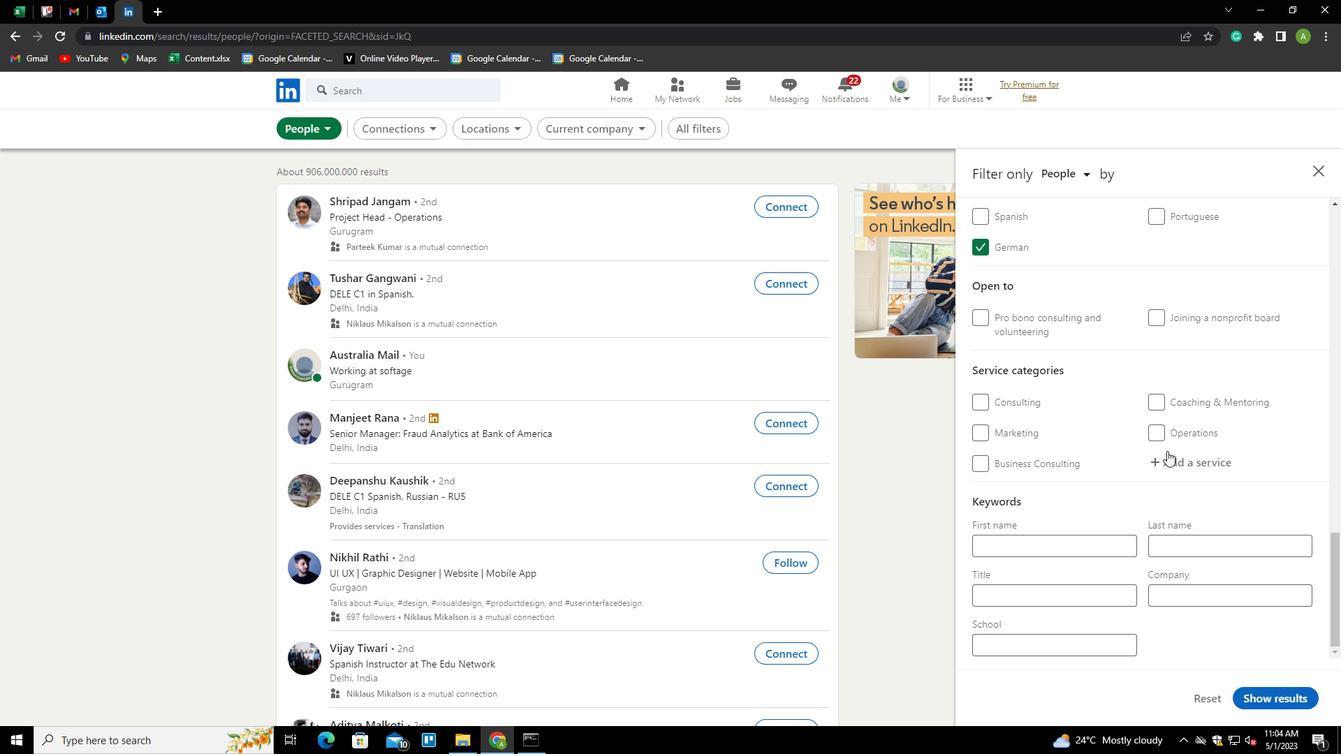 
Action: Mouse pressed left at (1169, 467)
Screenshot: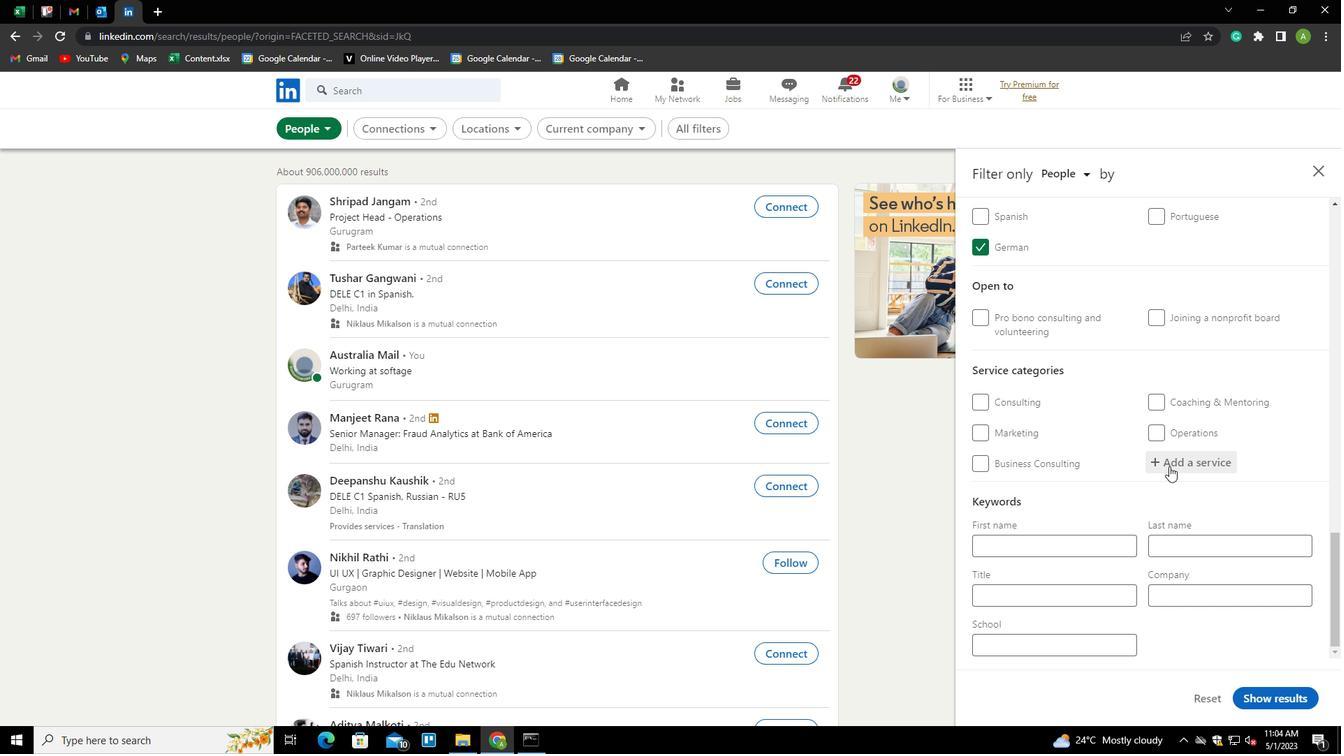 
Action: Mouse moved to (1178, 467)
Screenshot: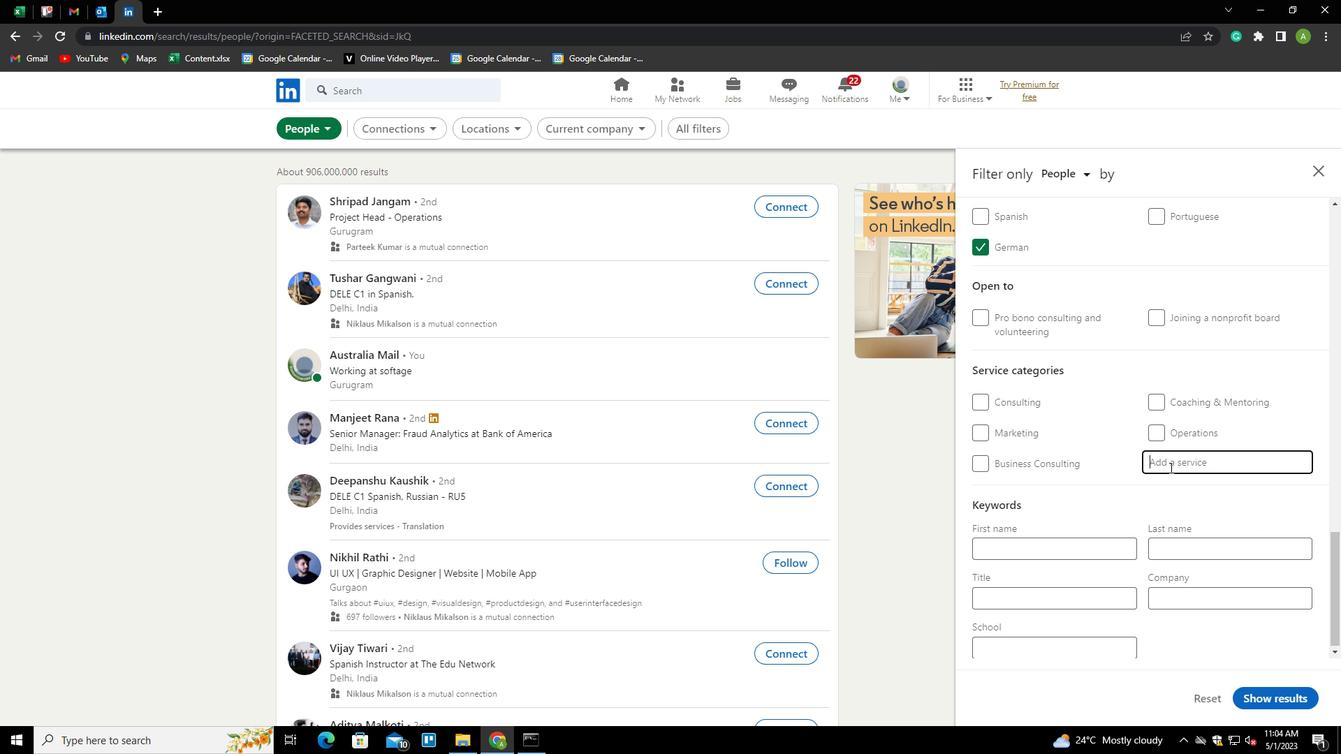 
Action: Key pressed <Key.shift><Key.shift><Key.shift><Key.shift><Key.shift><Key.shift><Key.shift><Key.shift>NETWOR<Key.down><Key.down><Key.down><Key.down><Key.enter>
Screenshot: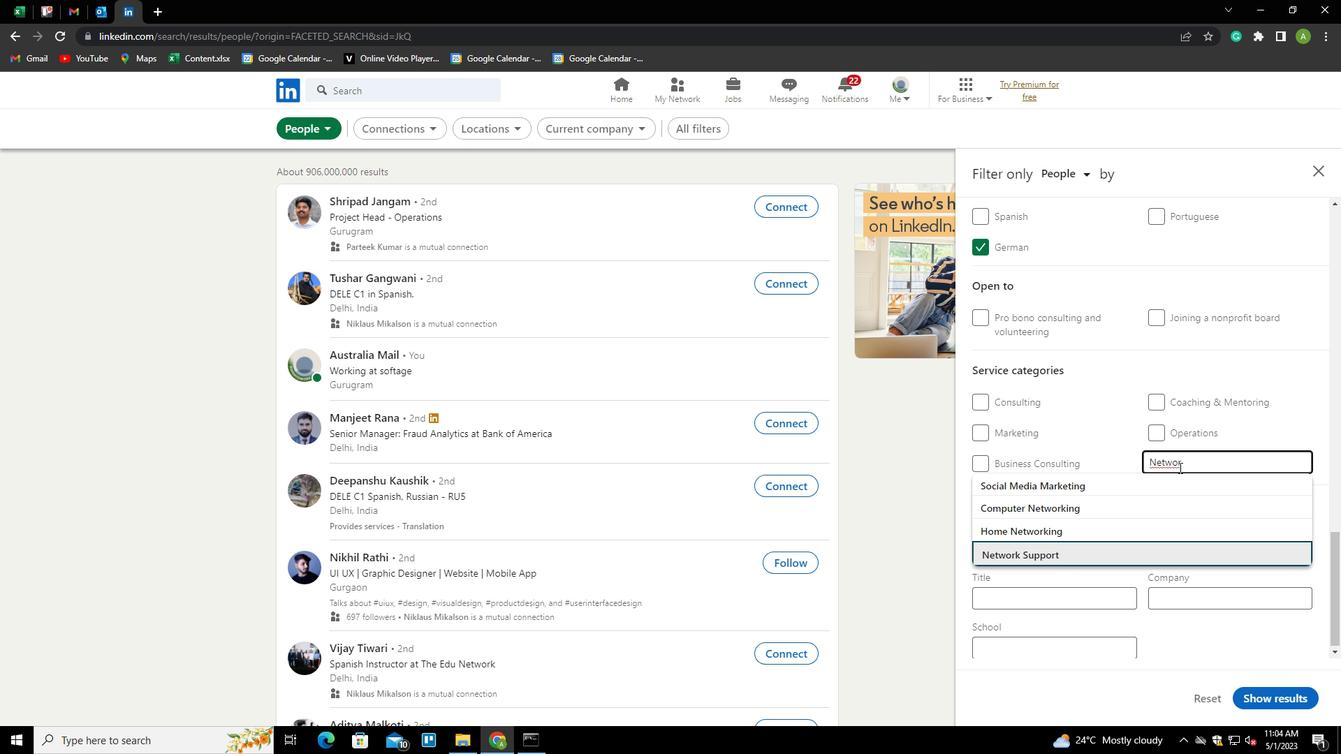 
Action: Mouse scrolled (1178, 467) with delta (0, 0)
Screenshot: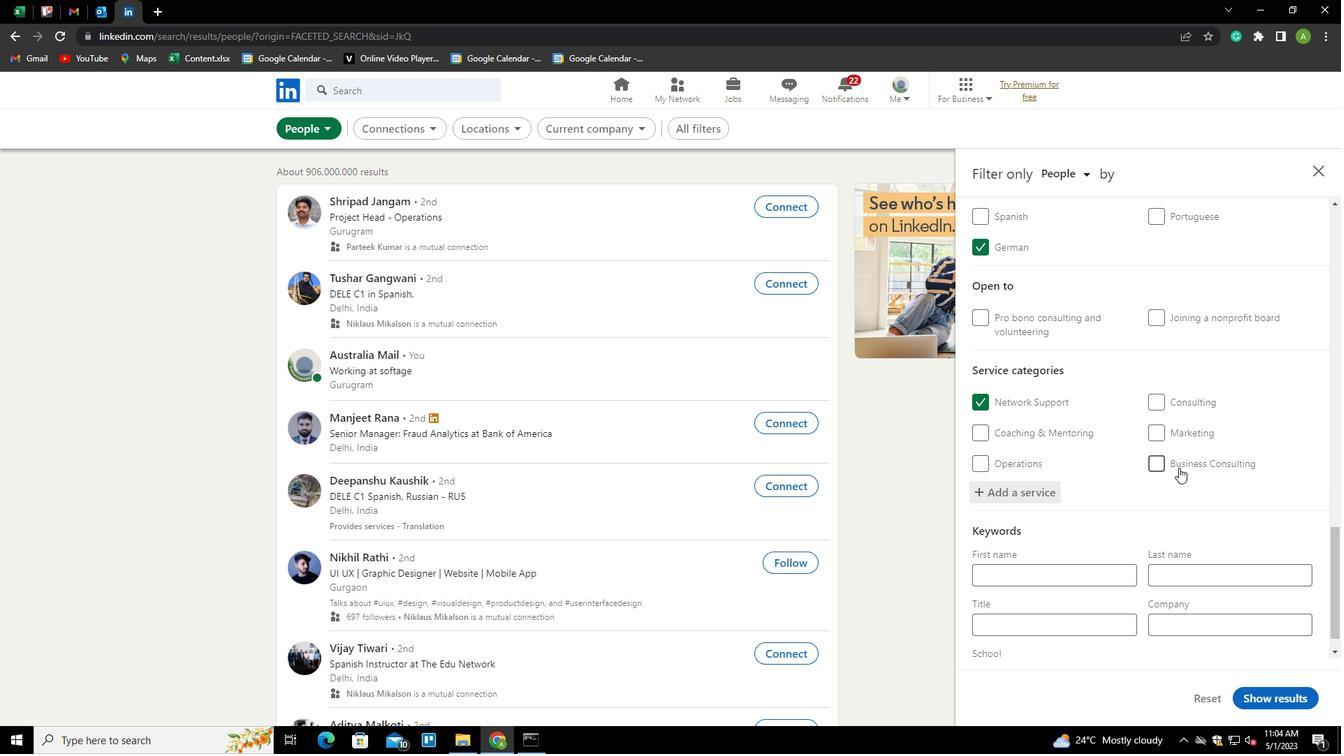 
Action: Mouse scrolled (1178, 467) with delta (0, 0)
Screenshot: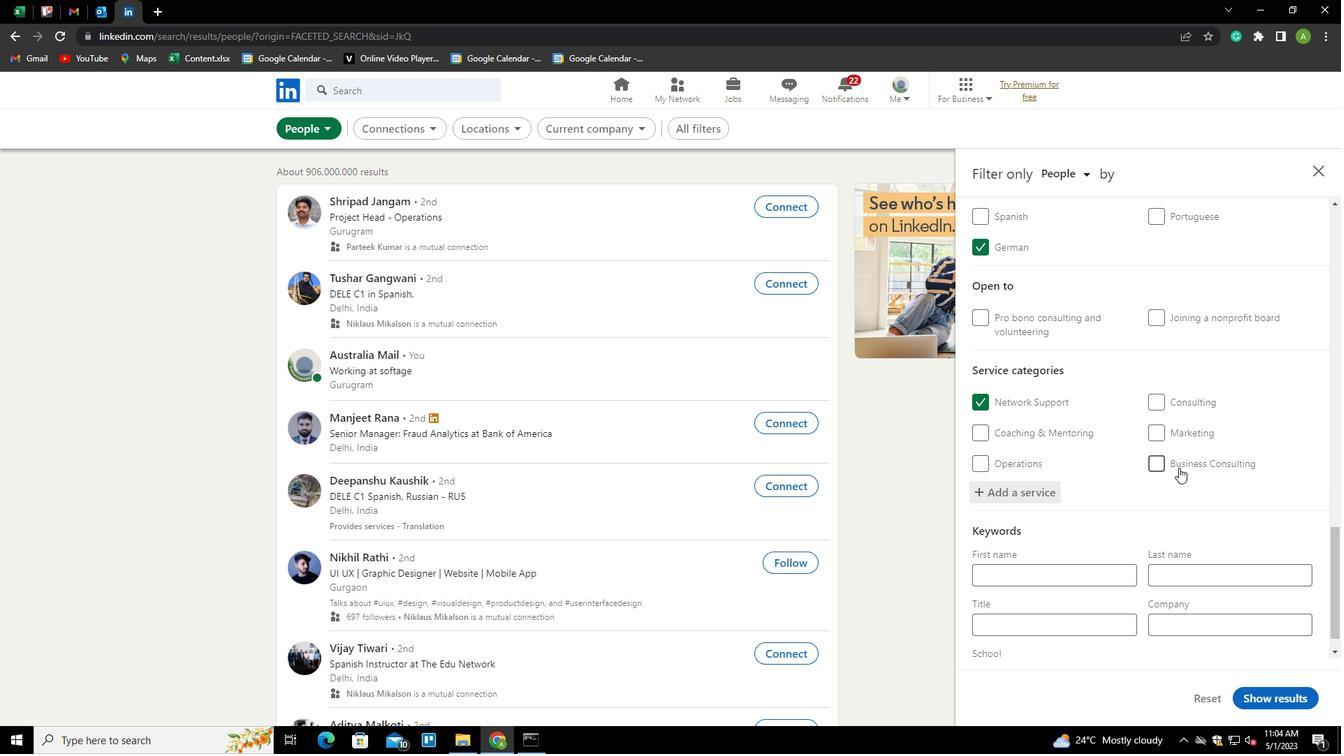
Action: Mouse scrolled (1178, 467) with delta (0, 0)
Screenshot: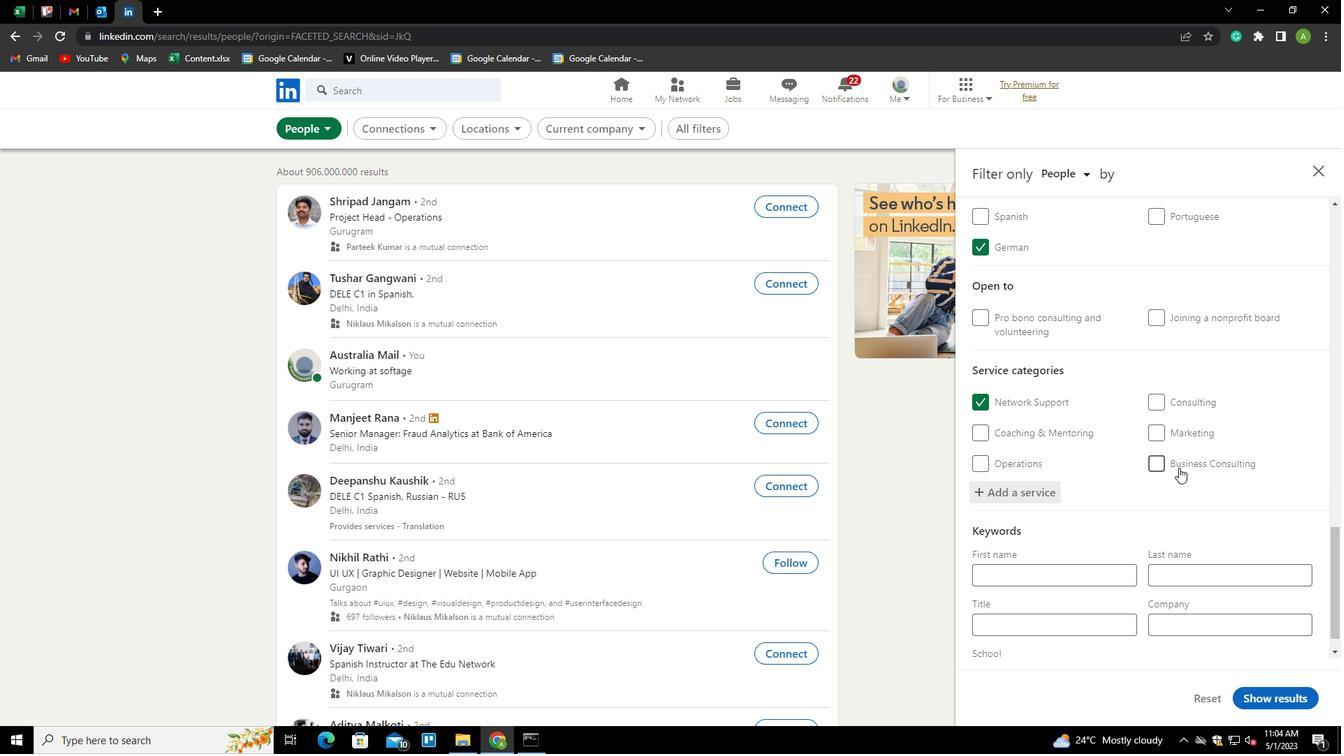 
Action: Mouse scrolled (1178, 467) with delta (0, 0)
Screenshot: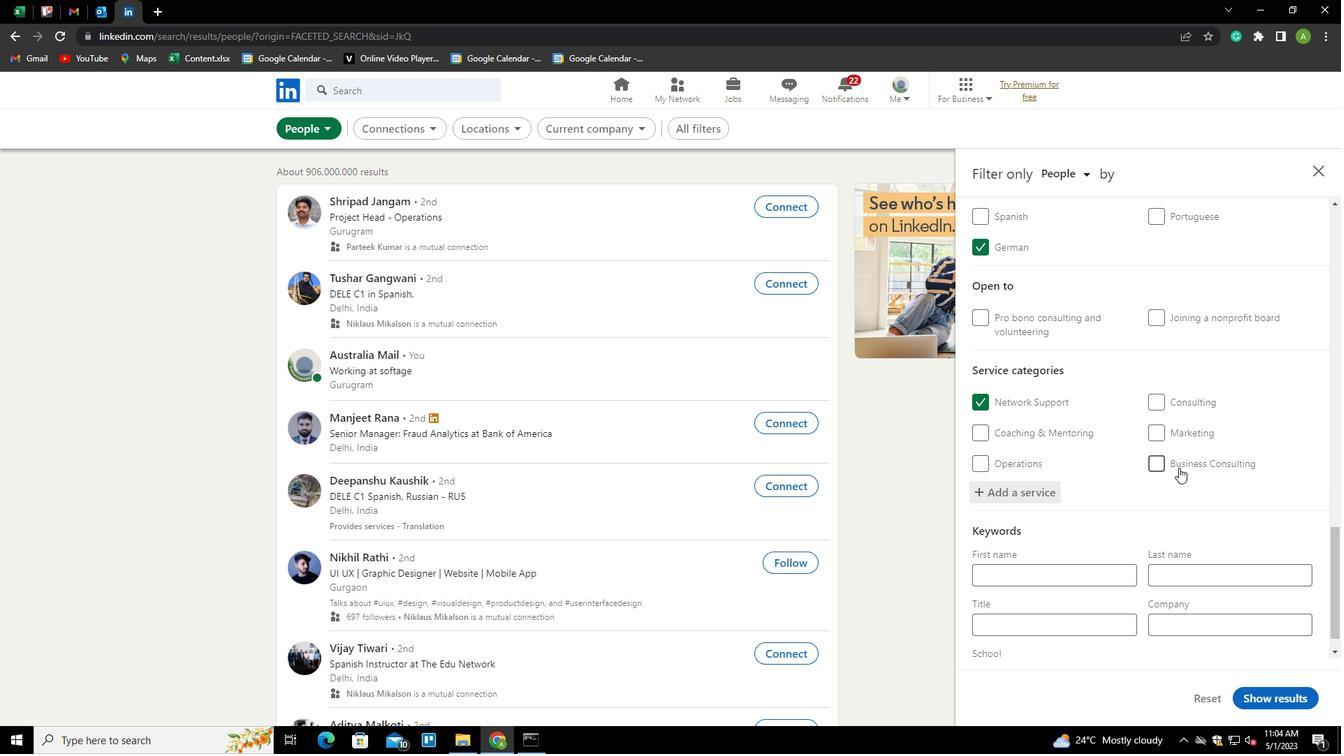 
Action: Mouse moved to (1078, 599)
Screenshot: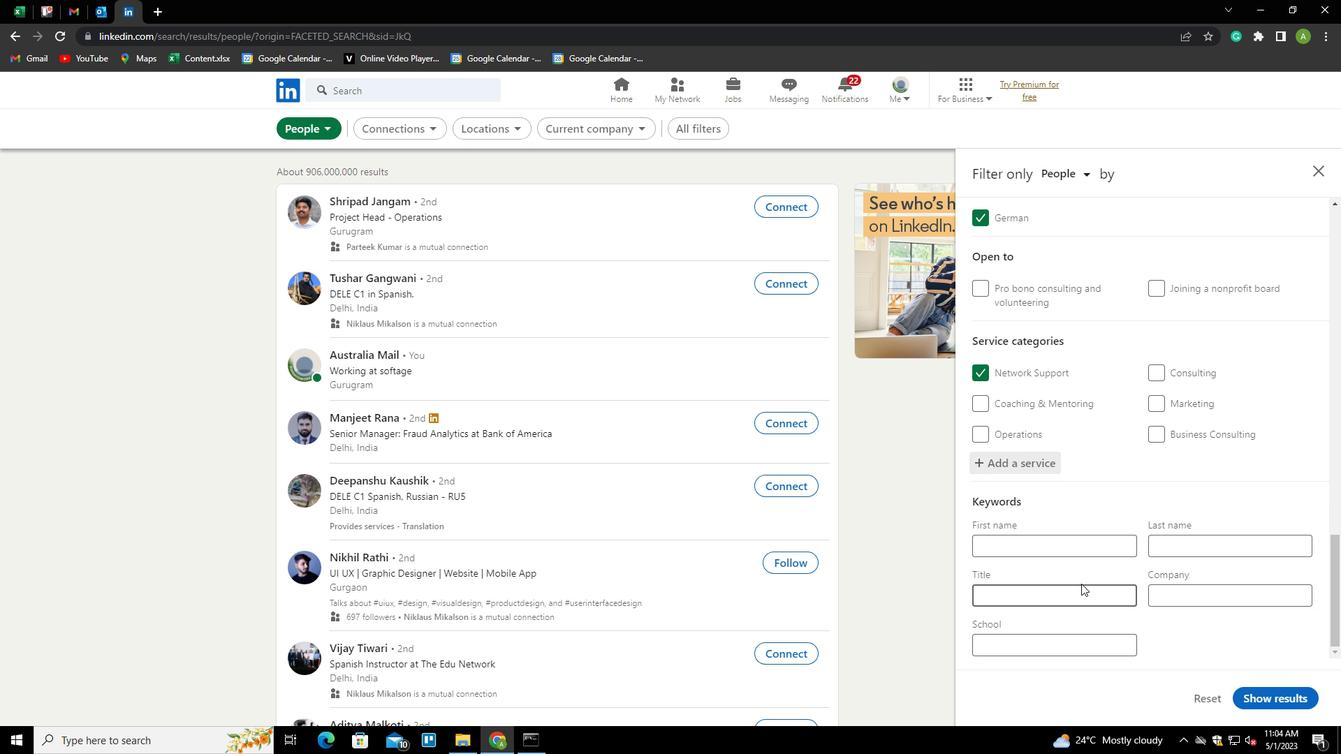 
Action: Mouse pressed left at (1078, 599)
Screenshot: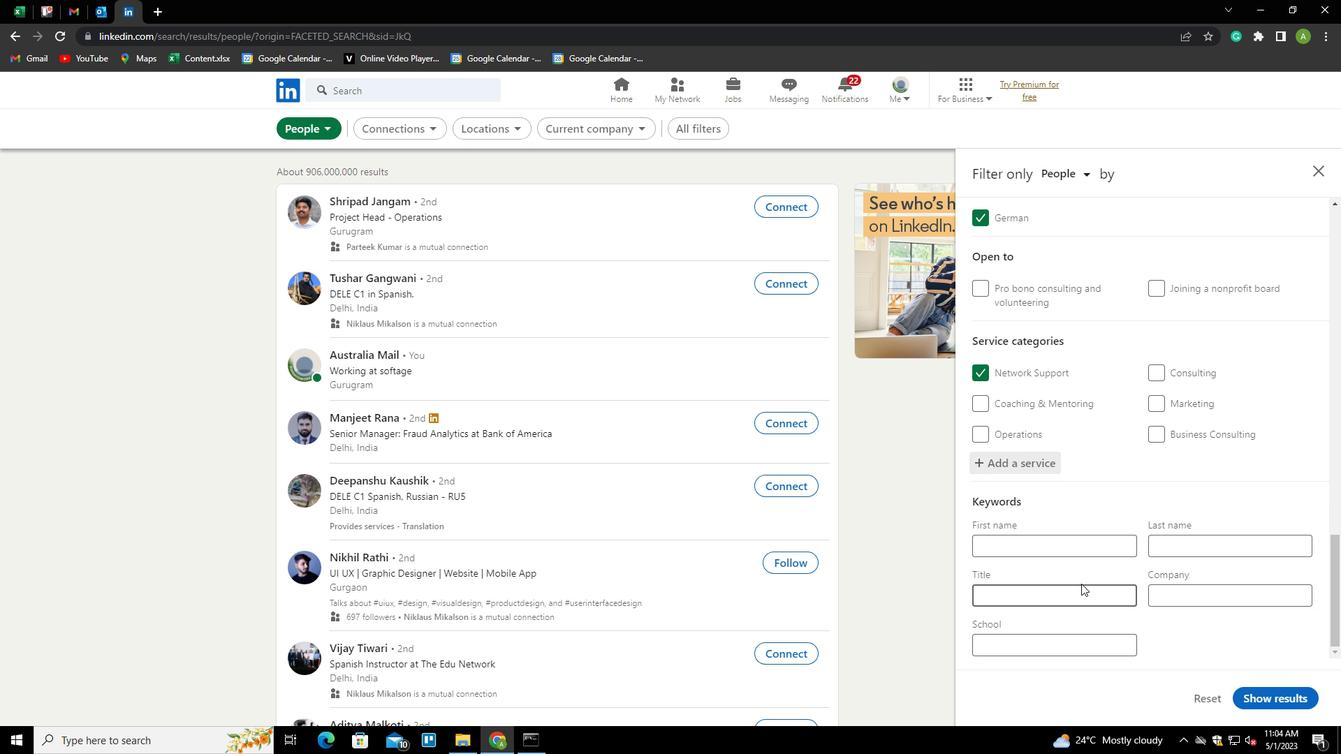 
Action: Key pressed <Key.shift>SRUM<Key.backspace><Key.backspace><Key.backspace>CRUM<Key.space><Key.shift>MASTER
Screenshot: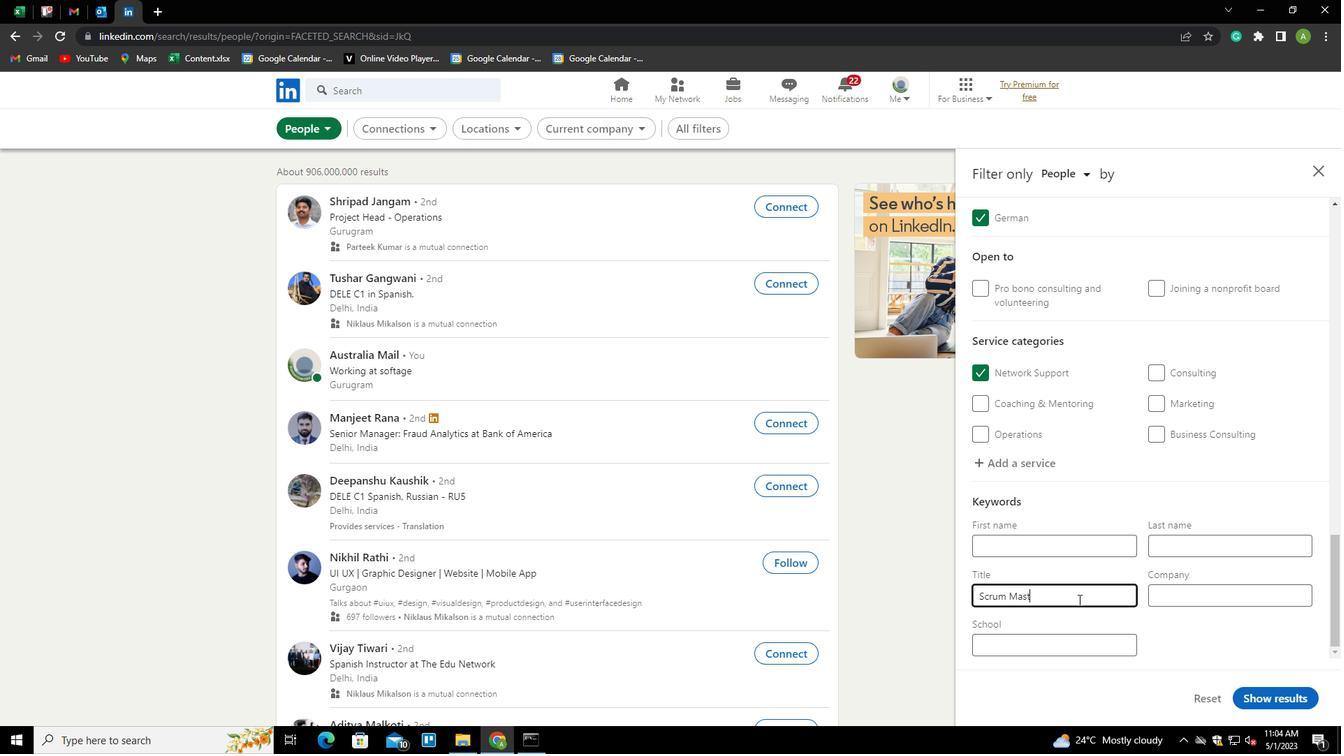 
Action: Mouse moved to (1199, 649)
Screenshot: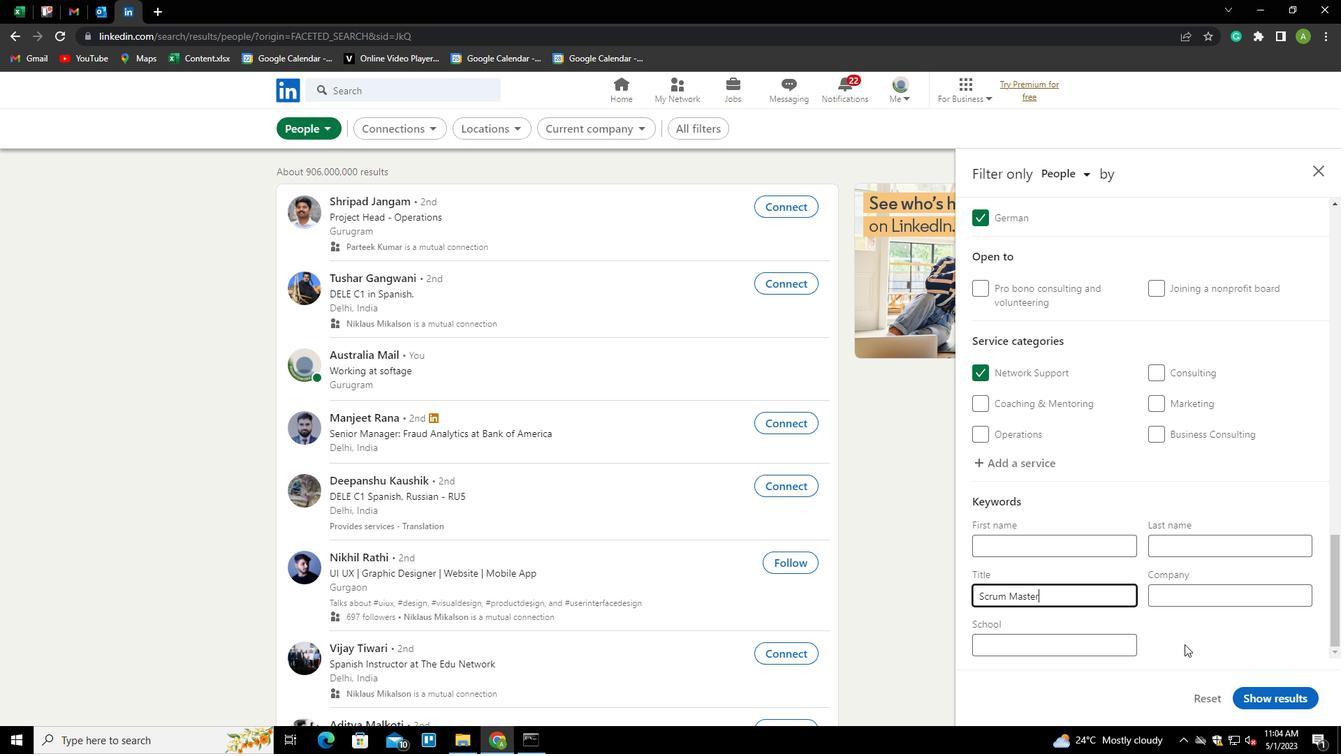 
Action: Mouse pressed left at (1199, 649)
Screenshot: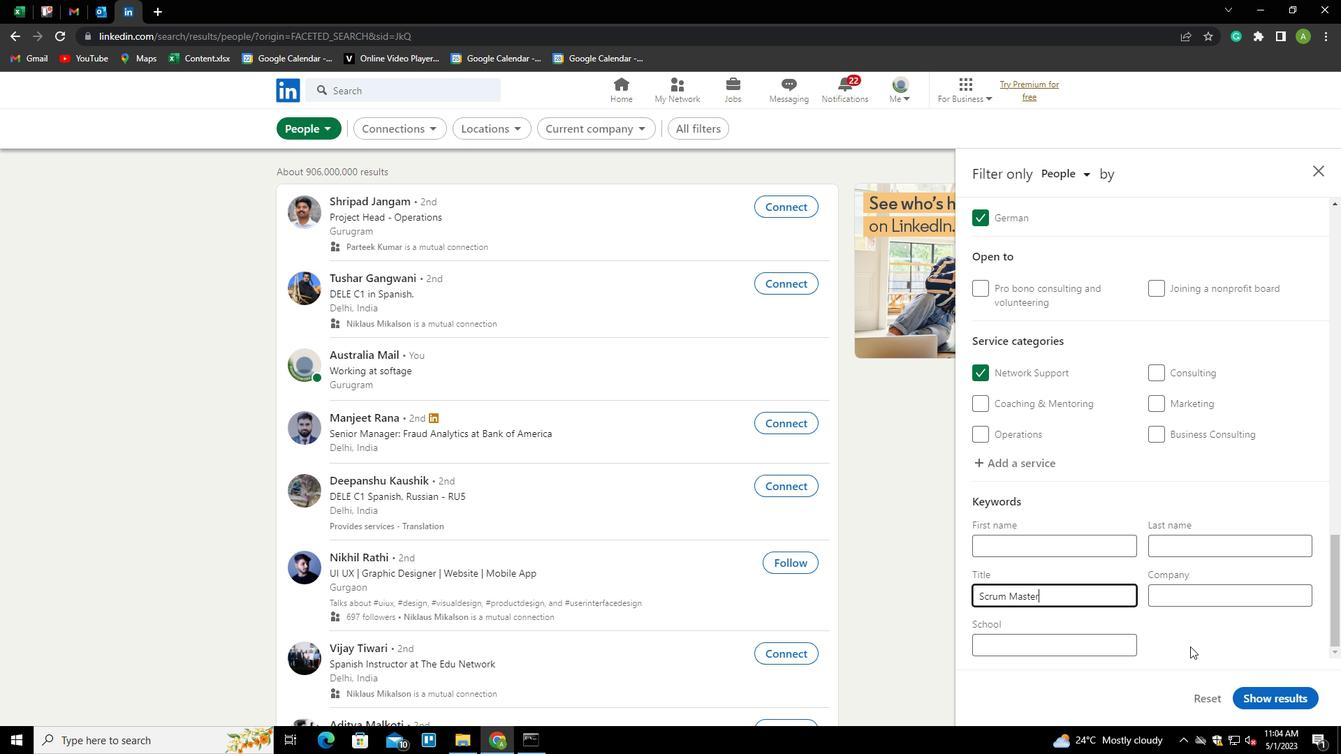 
Action: Mouse moved to (1272, 694)
Screenshot: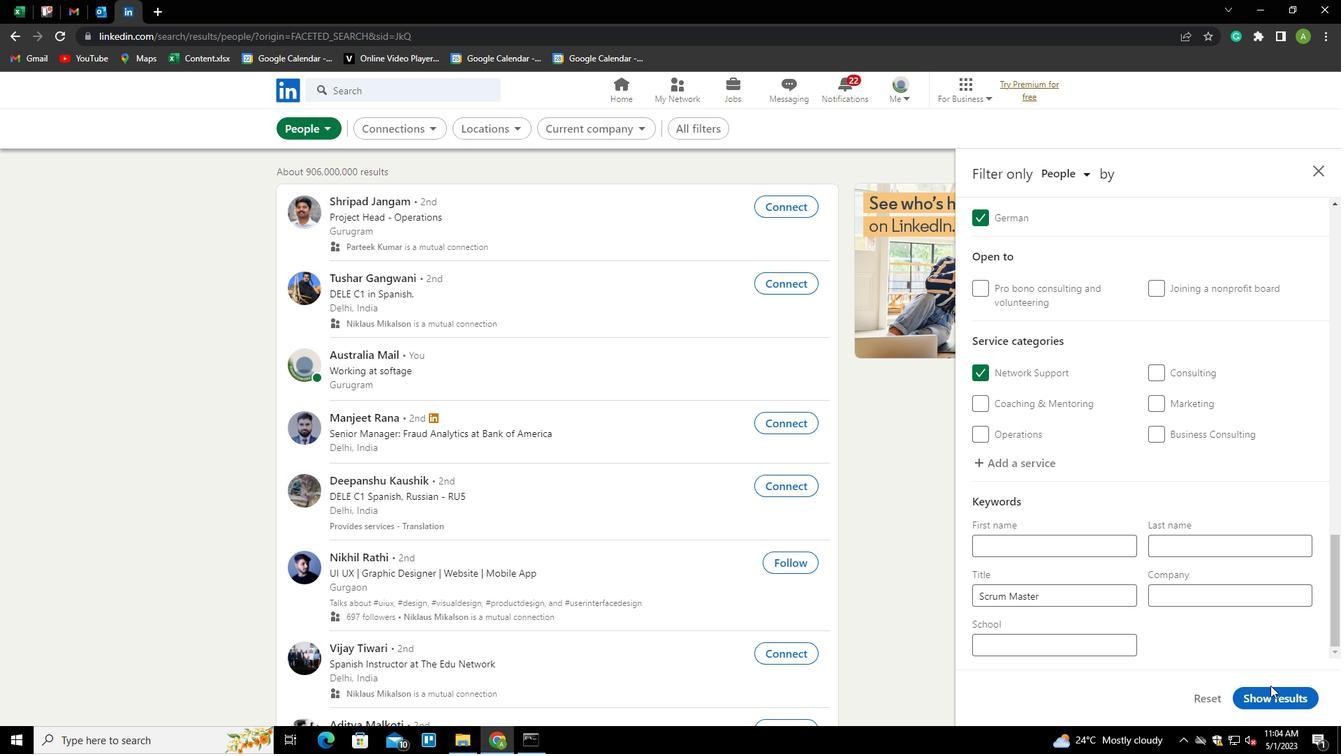 
Action: Mouse pressed left at (1272, 694)
Screenshot: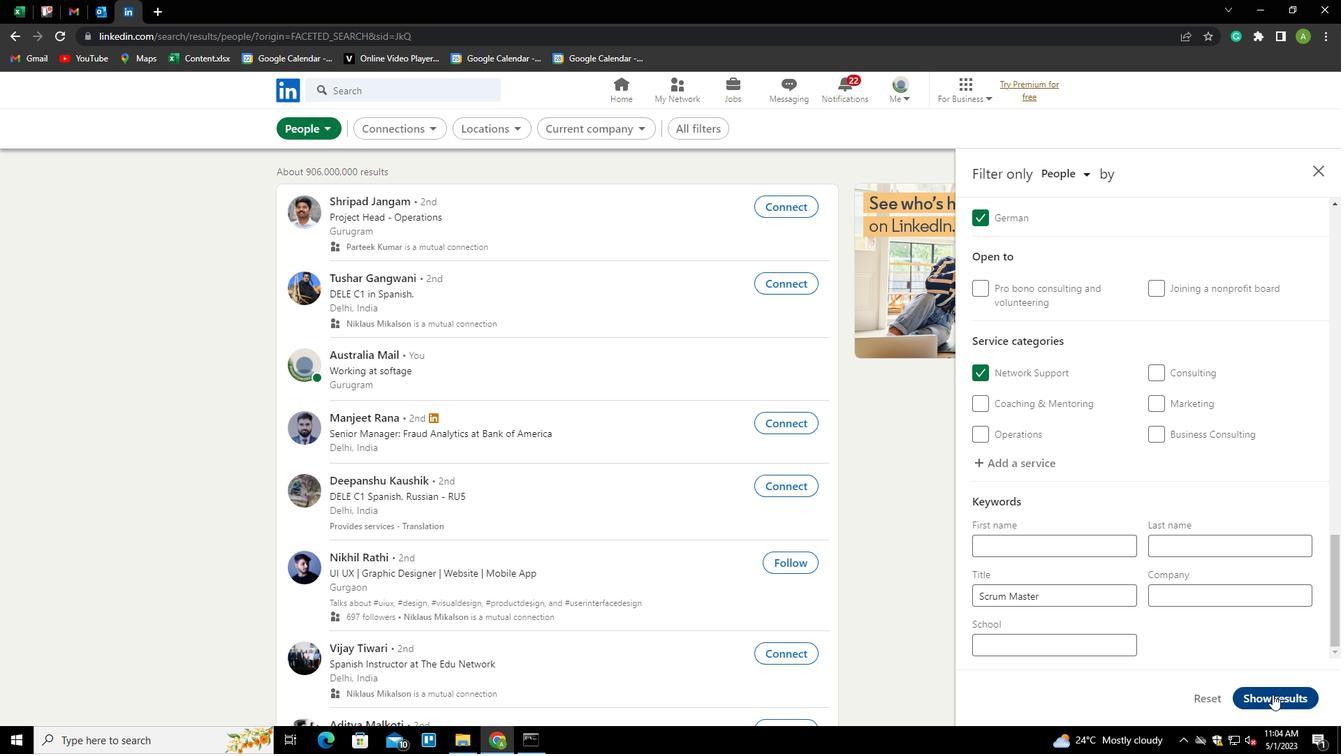 
